 Task: Buy 1 Countertop Burners from Small Appliances section under best seller category for shipping address: Angela Wright, 3631 Station Street, Austin, Texas 78702, Cell Number 5122113583. Pay from credit card ending with 7965, CVV 549
Action: Mouse moved to (145, 71)
Screenshot: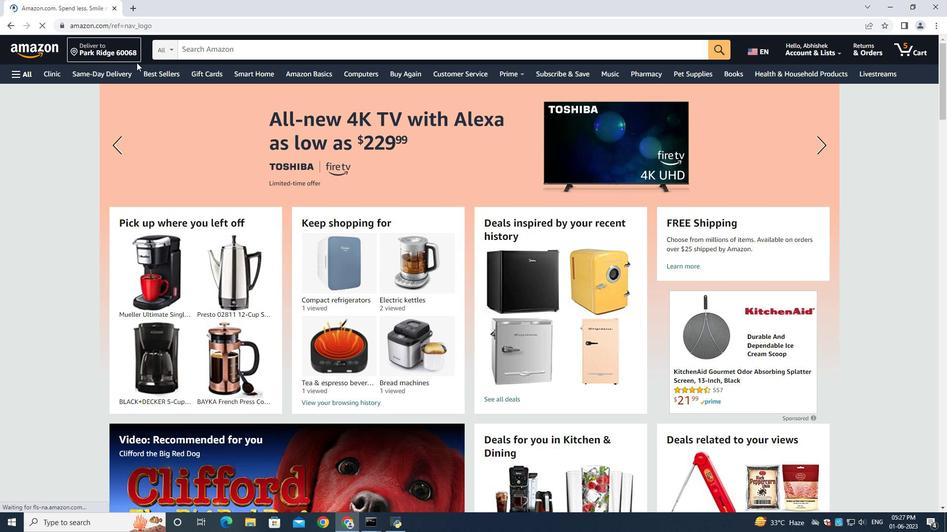 
Action: Mouse pressed left at (145, 71)
Screenshot: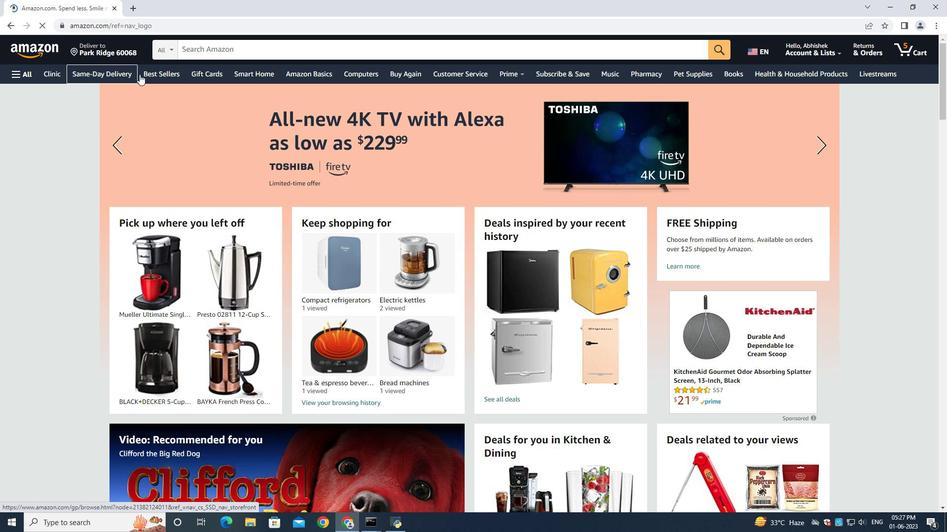 
Action: Mouse moved to (228, 54)
Screenshot: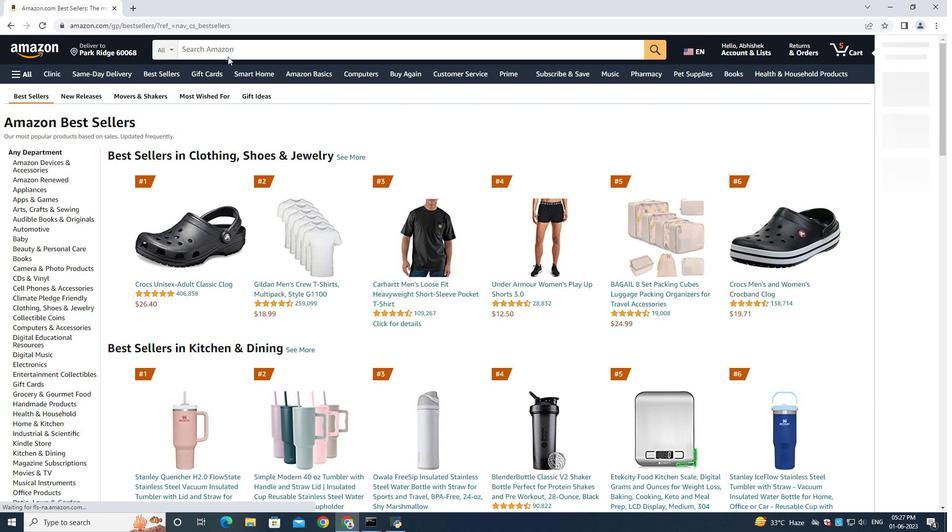 
Action: Mouse pressed left at (228, 54)
Screenshot: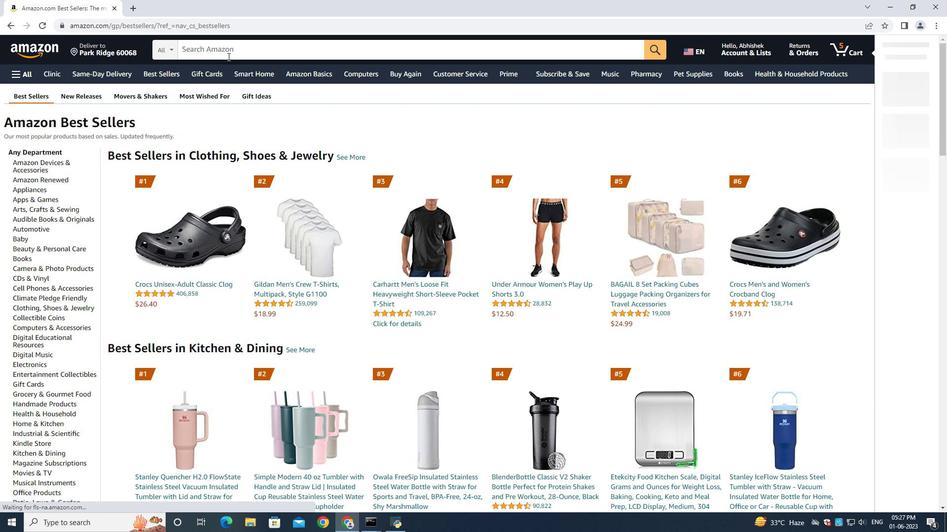 
Action: Key pressed <Key.shift>Countertop<Key.space><Key.shift>Burners<Key.enter>
Screenshot: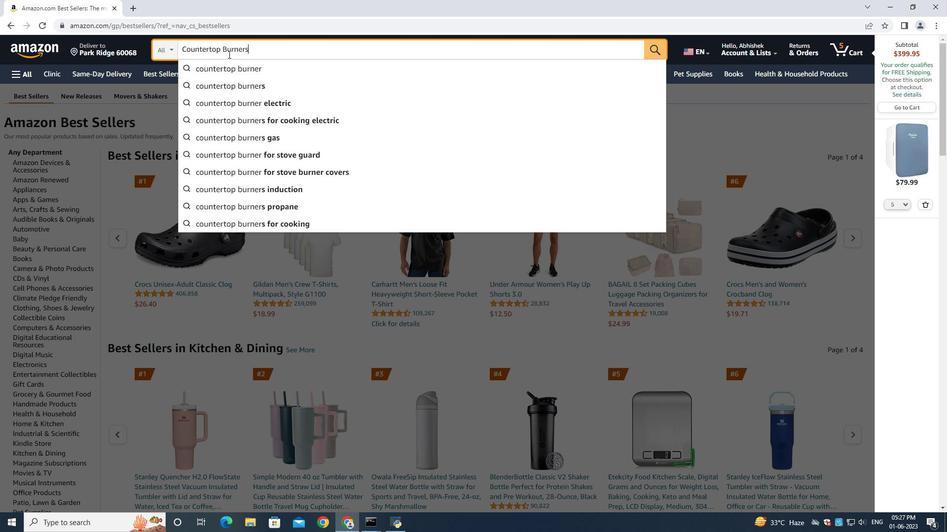 
Action: Mouse moved to (927, 206)
Screenshot: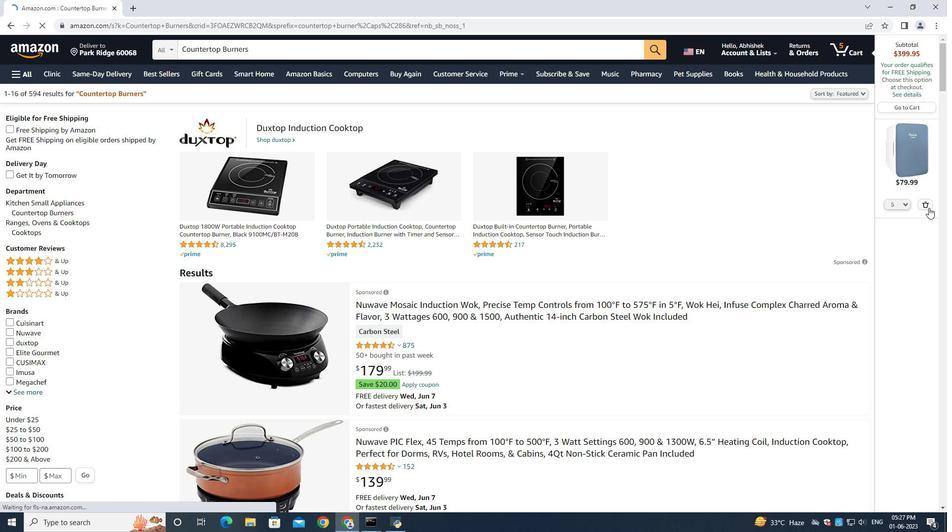 
Action: Mouse pressed left at (927, 206)
Screenshot: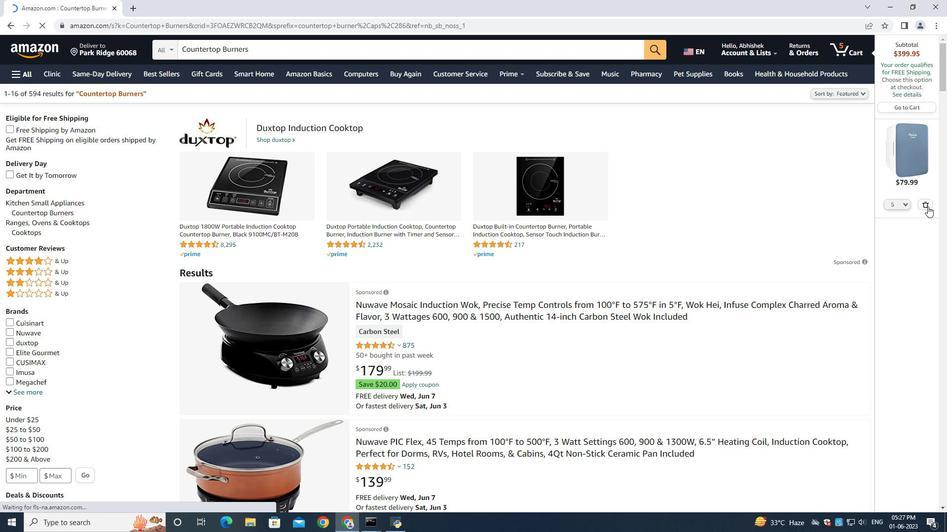 
Action: Mouse moved to (50, 204)
Screenshot: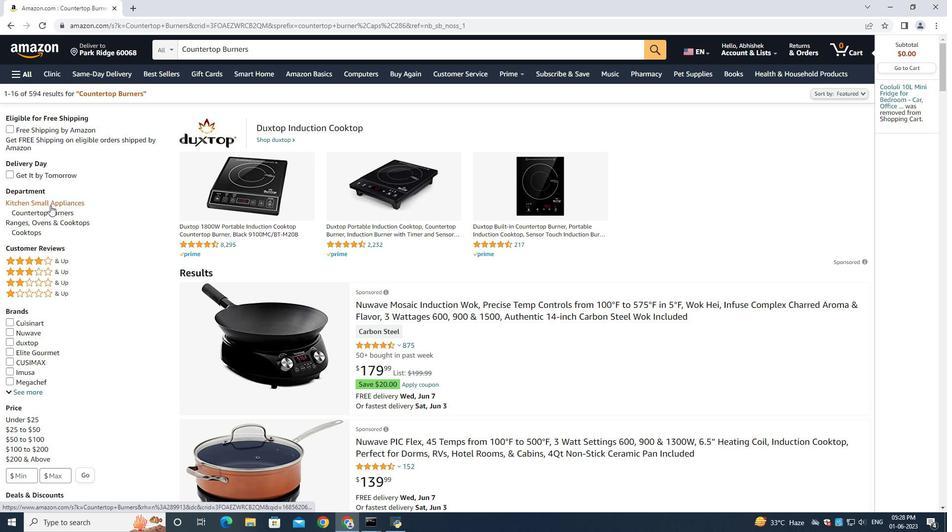 
Action: Mouse pressed left at (50, 204)
Screenshot: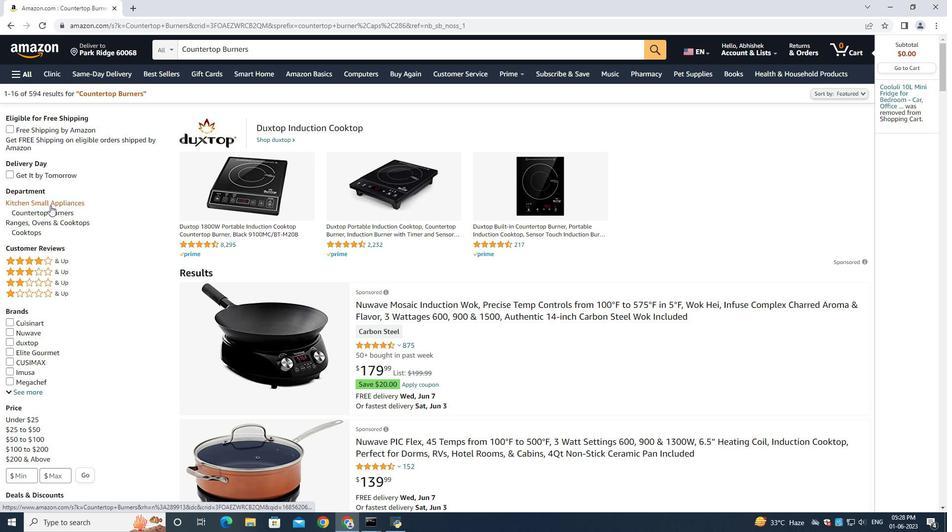 
Action: Mouse moved to (514, 268)
Screenshot: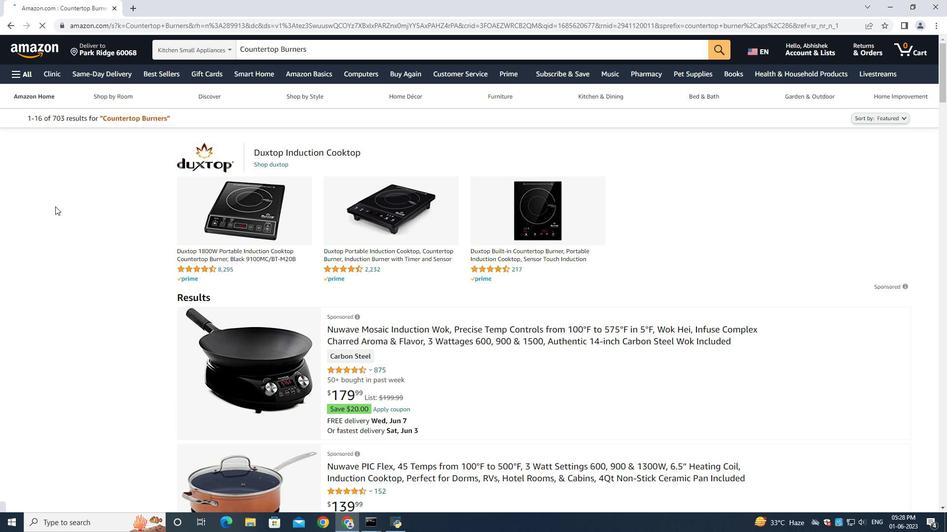 
Action: Mouse scrolled (514, 270) with delta (0, 0)
Screenshot: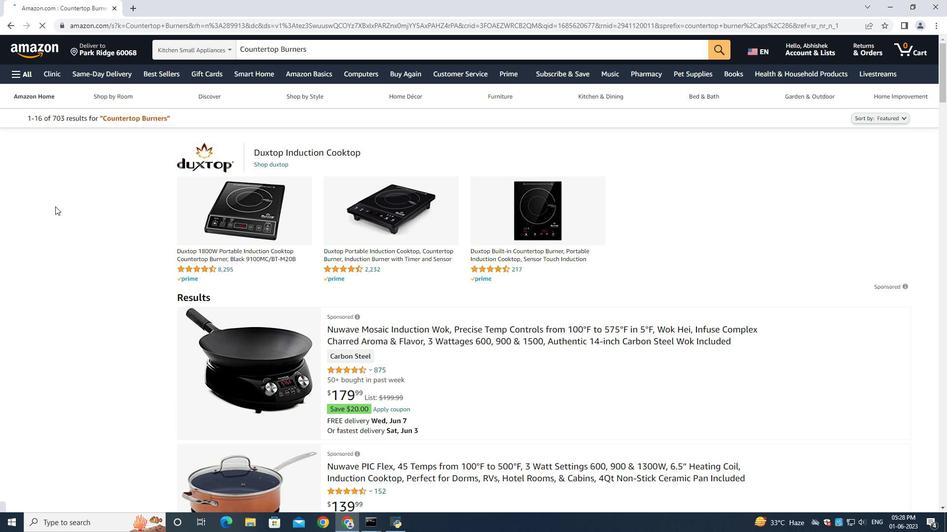 
Action: Mouse scrolled (514, 270) with delta (0, 0)
Screenshot: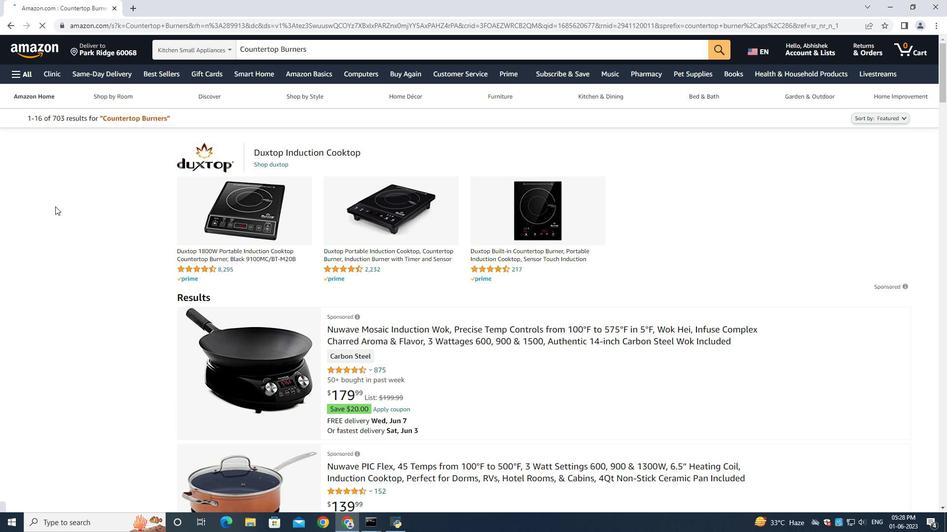 
Action: Mouse scrolled (514, 270) with delta (0, 0)
Screenshot: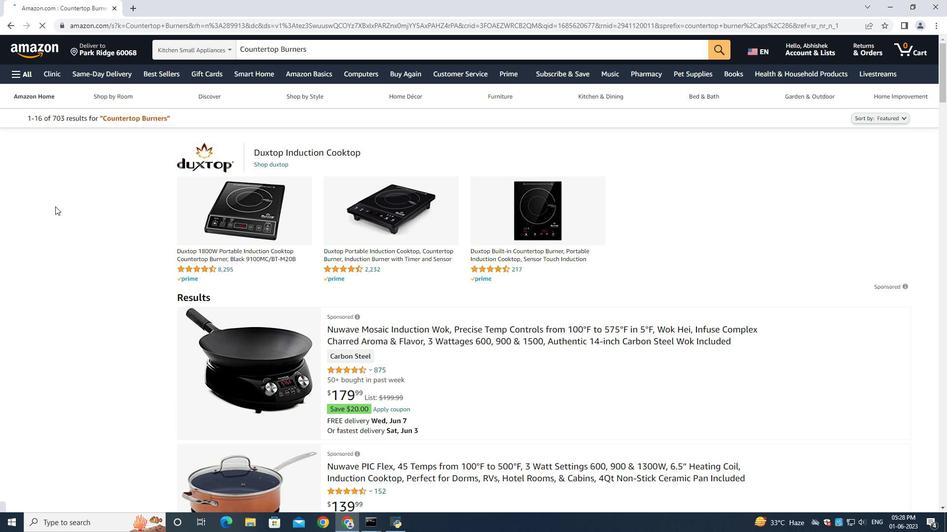 
Action: Mouse moved to (422, 192)
Screenshot: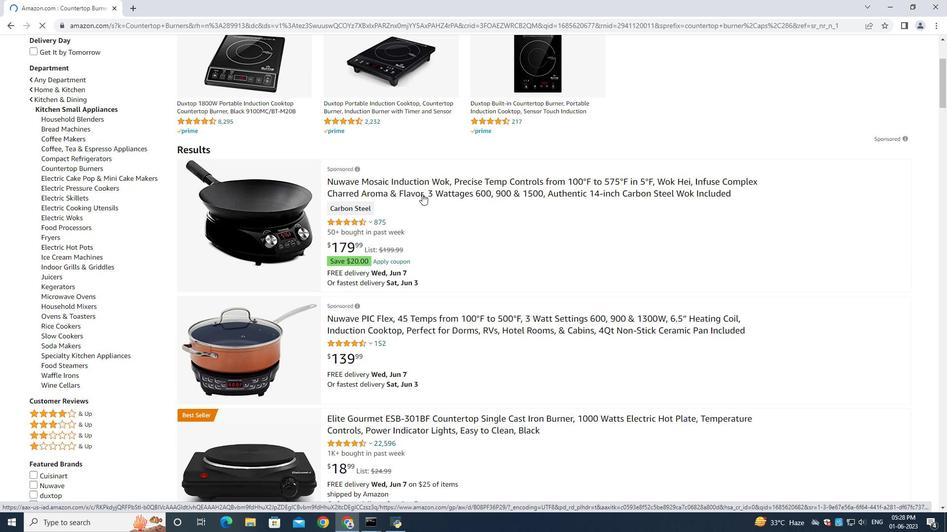 
Action: Mouse pressed left at (422, 192)
Screenshot: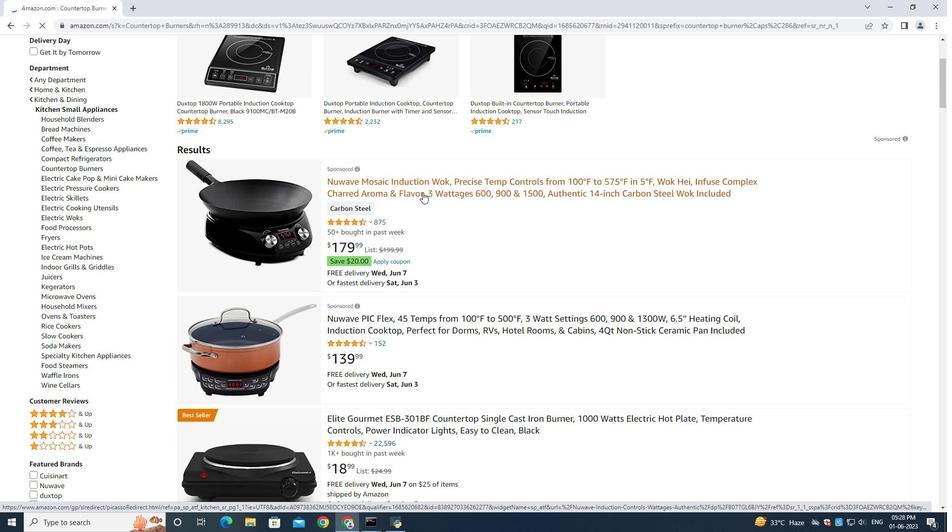 
Action: Mouse moved to (769, 397)
Screenshot: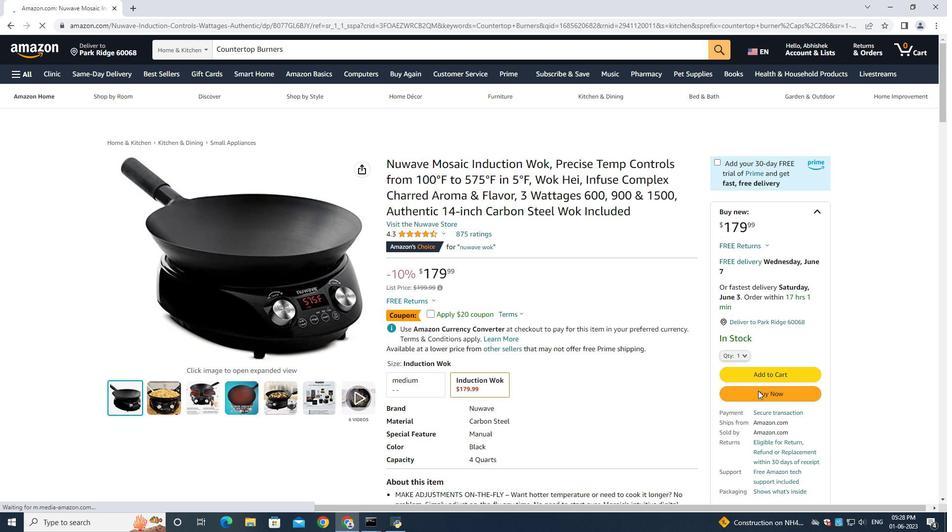 
Action: Mouse pressed left at (769, 397)
Screenshot: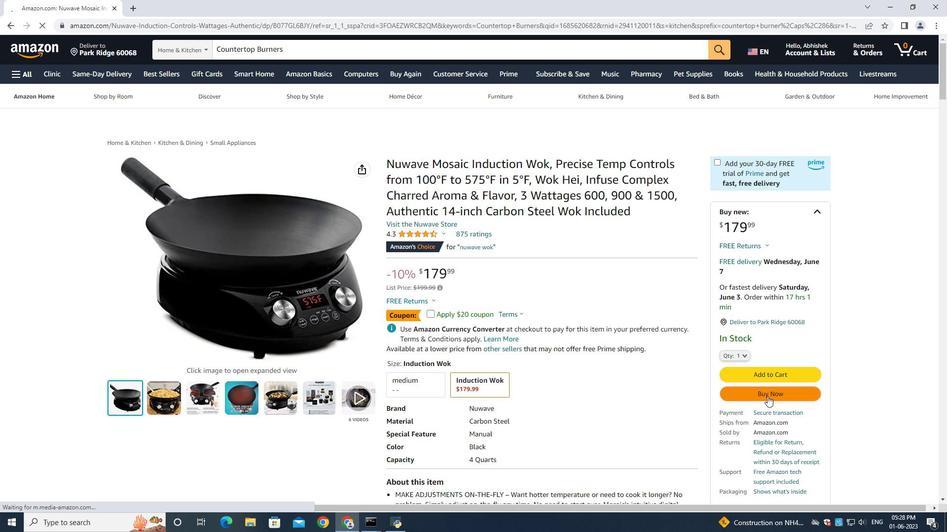 
Action: Mouse moved to (763, 392)
Screenshot: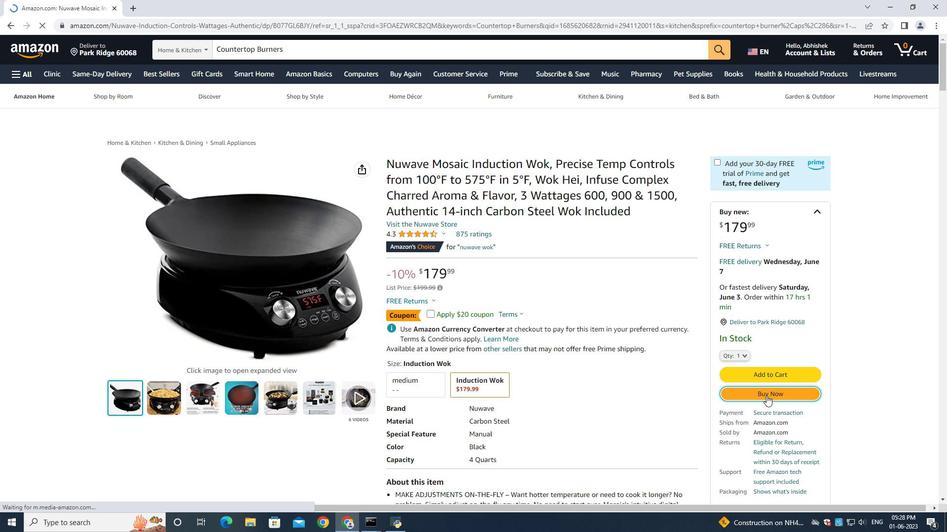 
Action: Mouse pressed left at (763, 392)
Screenshot: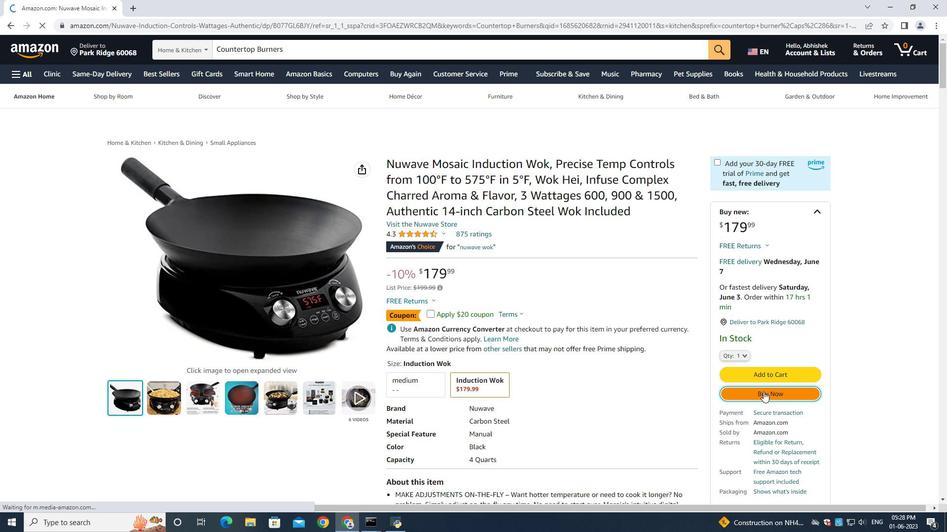
Action: Mouse moved to (284, 330)
Screenshot: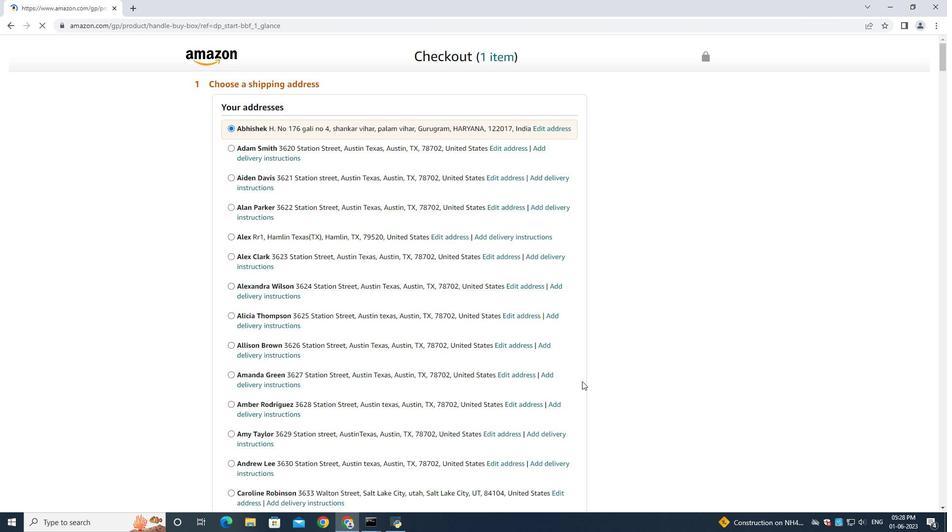 
Action: Mouse scrolled (284, 330) with delta (0, 0)
Screenshot: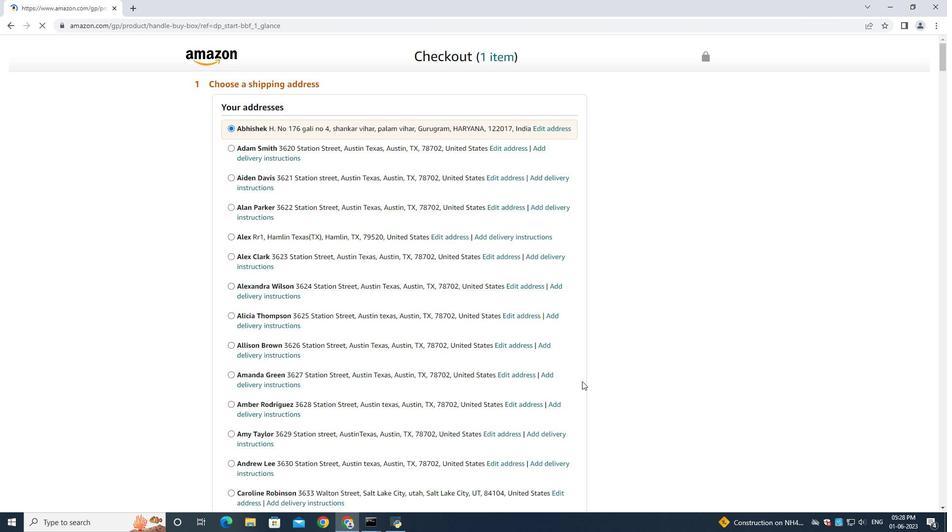 
Action: Mouse scrolled (284, 330) with delta (0, 0)
Screenshot: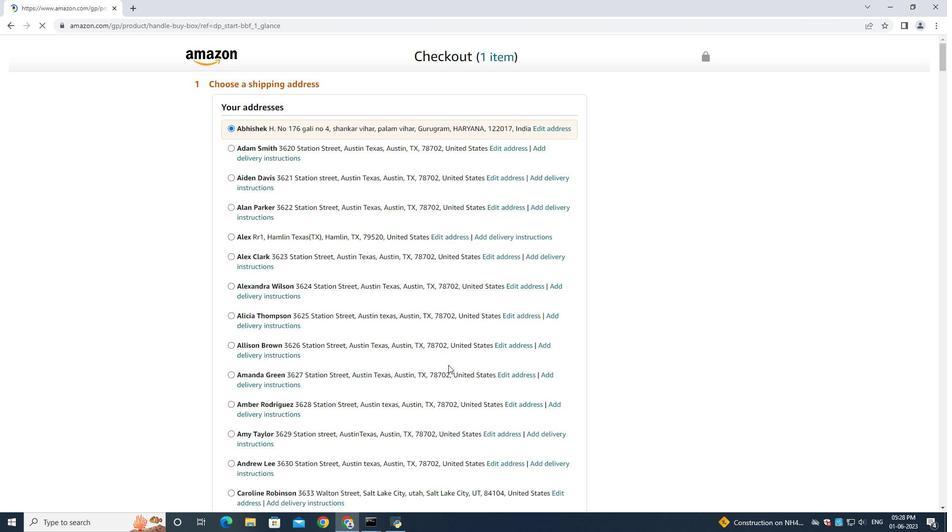 
Action: Mouse scrolled (284, 330) with delta (0, 0)
Screenshot: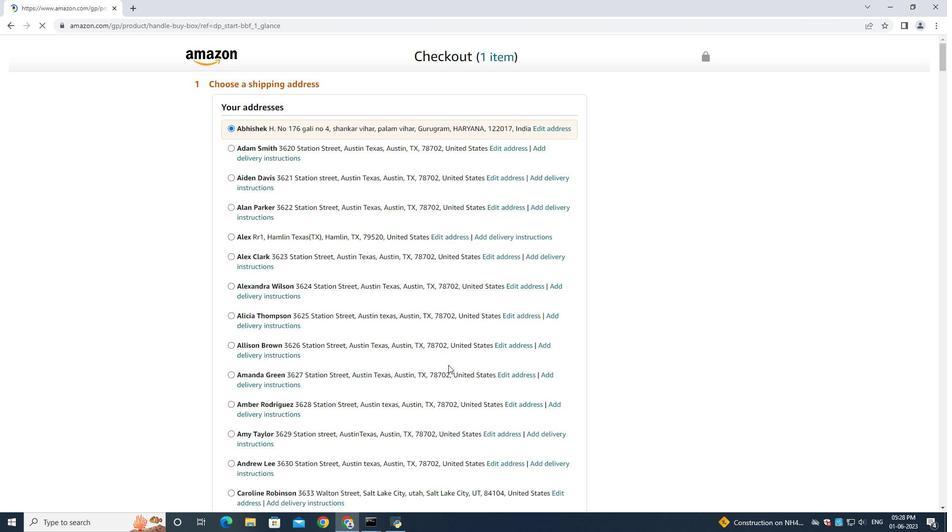 
Action: Mouse scrolled (284, 330) with delta (0, 0)
Screenshot: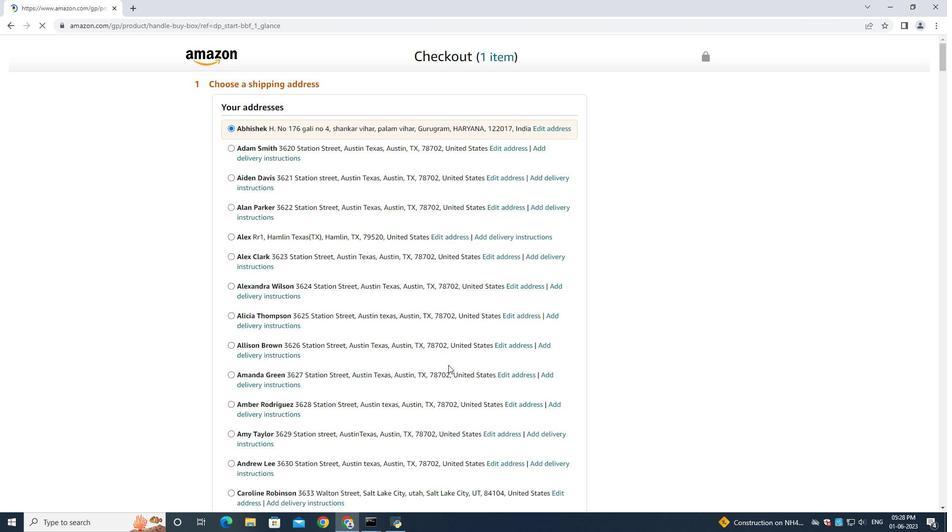 
Action: Mouse moved to (285, 330)
Screenshot: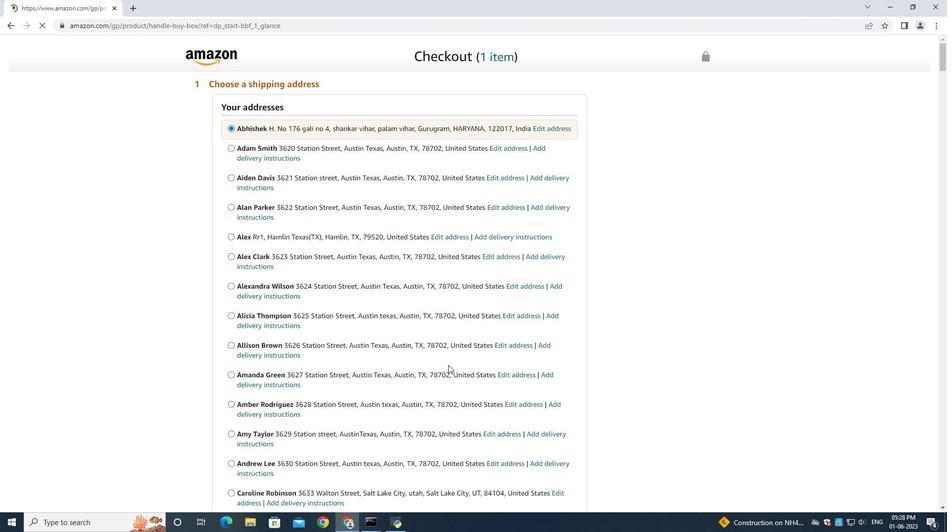 
Action: Mouse scrolled (285, 330) with delta (0, 0)
Screenshot: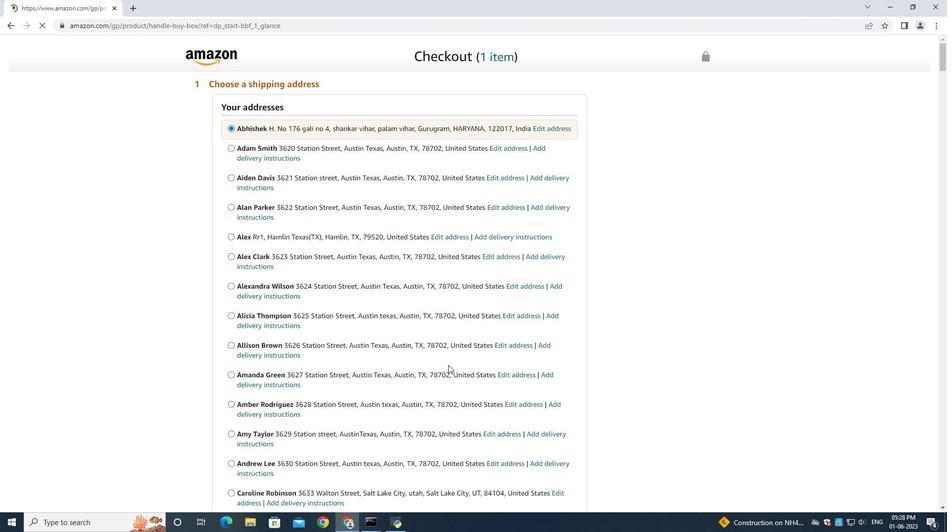 
Action: Mouse moved to (294, 328)
Screenshot: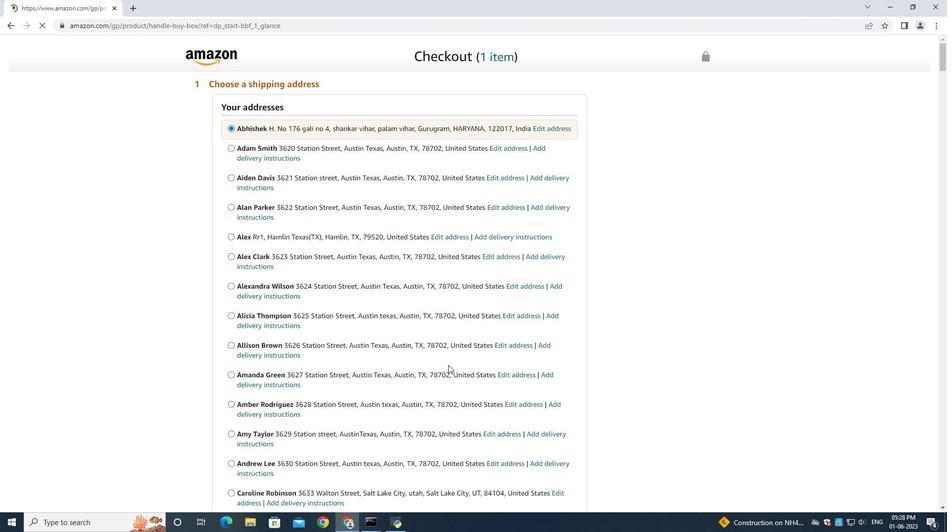 
Action: Mouse scrolled (289, 329) with delta (0, 0)
Screenshot: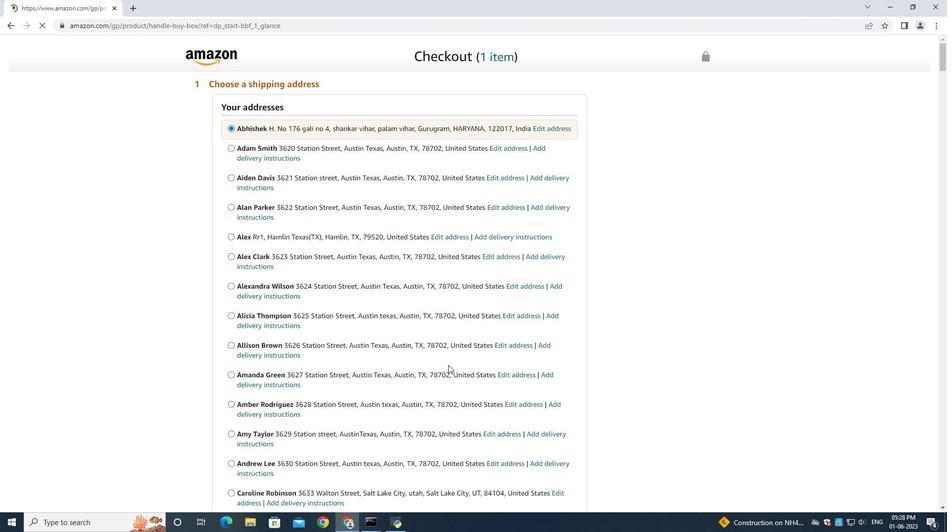 
Action: Mouse moved to (300, 327)
Screenshot: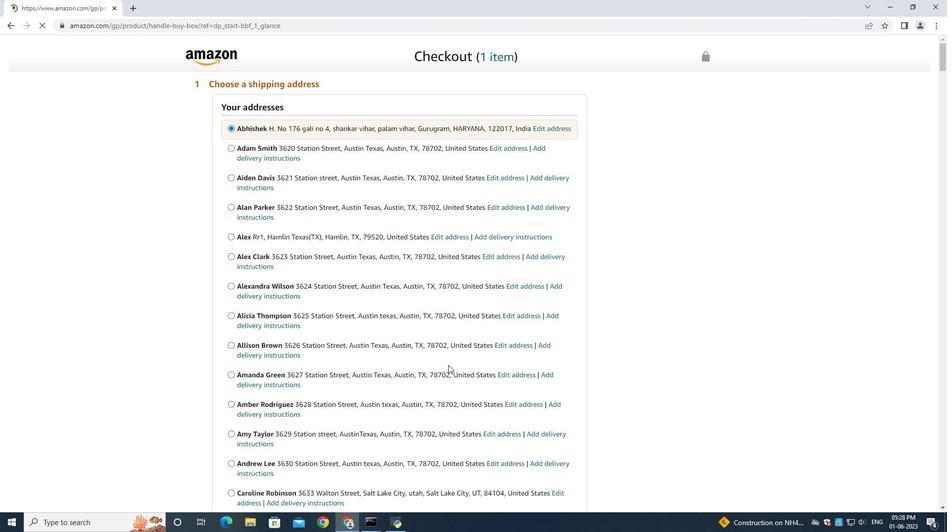
Action: Mouse scrolled (294, 327) with delta (0, 0)
Screenshot: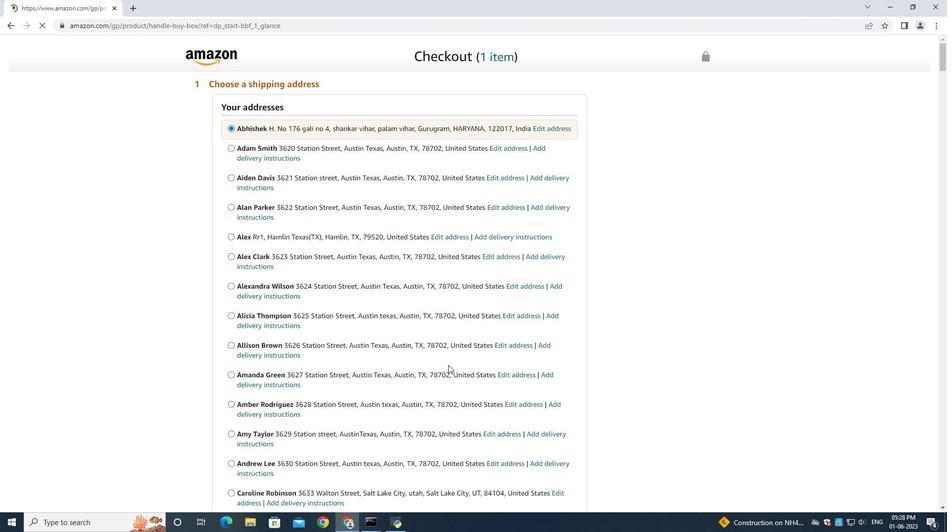 
Action: Mouse moved to (305, 327)
Screenshot: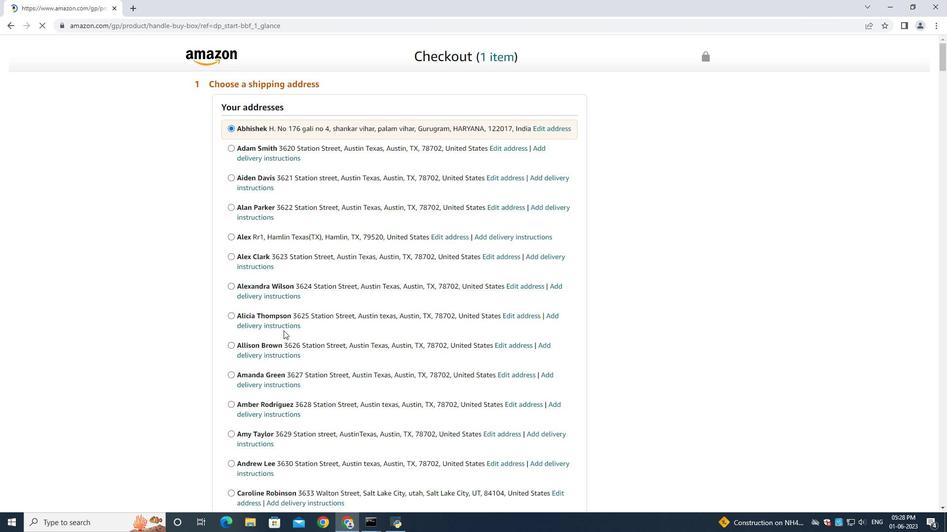 
Action: Mouse scrolled (300, 327) with delta (0, 0)
Screenshot: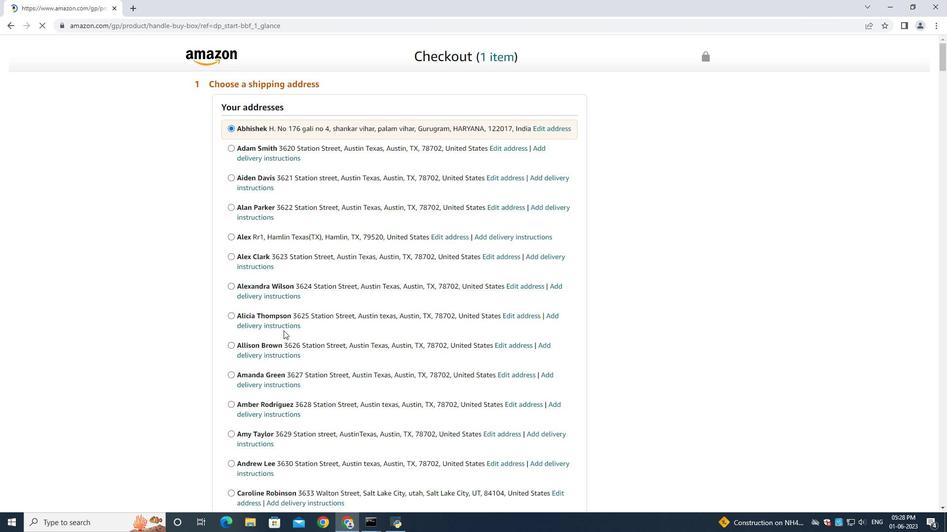 
Action: Mouse moved to (322, 328)
Screenshot: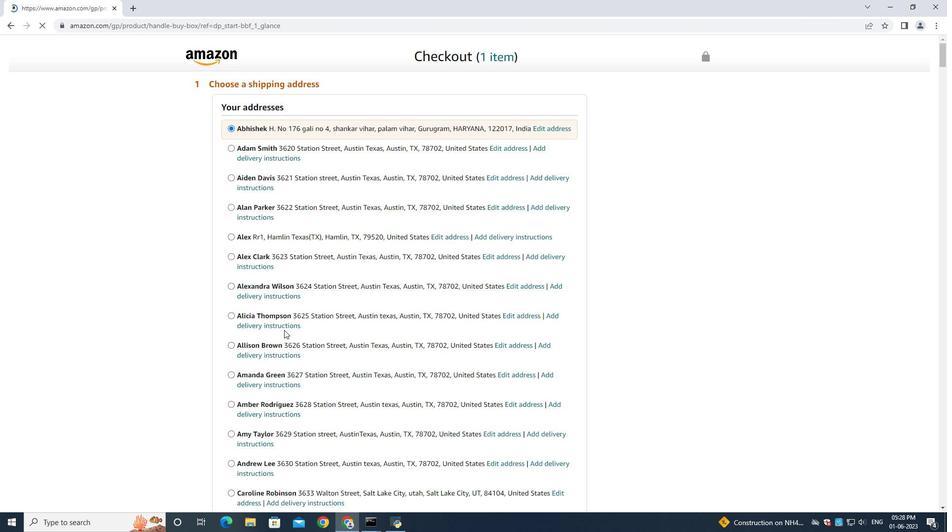
Action: Mouse scrolled (320, 327) with delta (0, 0)
Screenshot: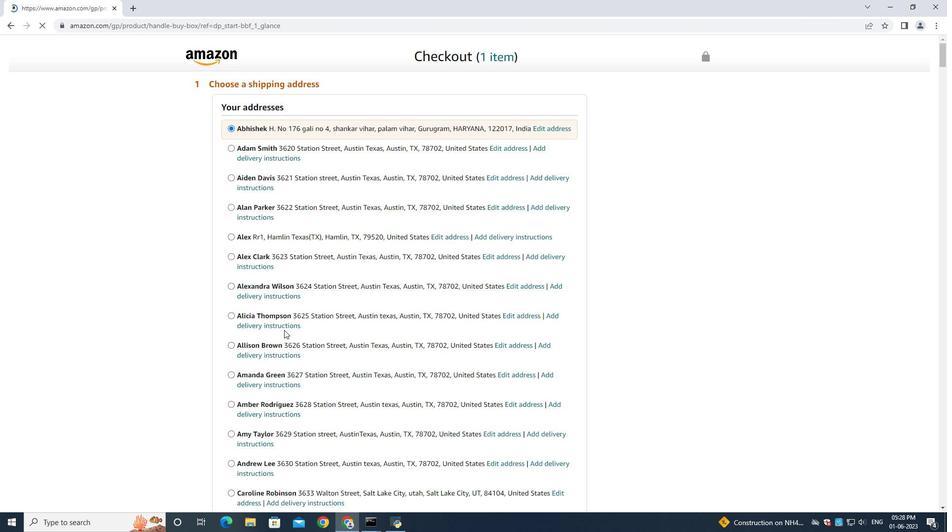 
Action: Mouse moved to (321, 324)
Screenshot: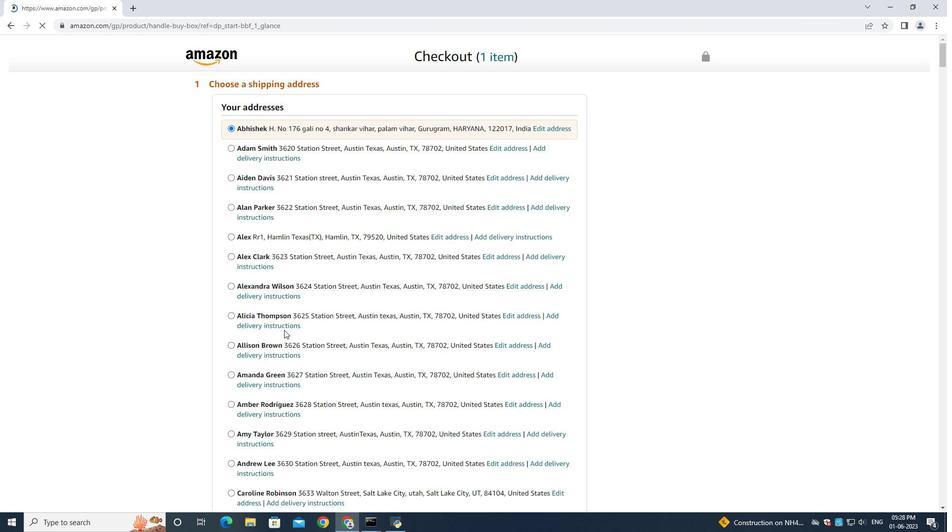 
Action: Mouse scrolled (321, 324) with delta (0, 0)
Screenshot: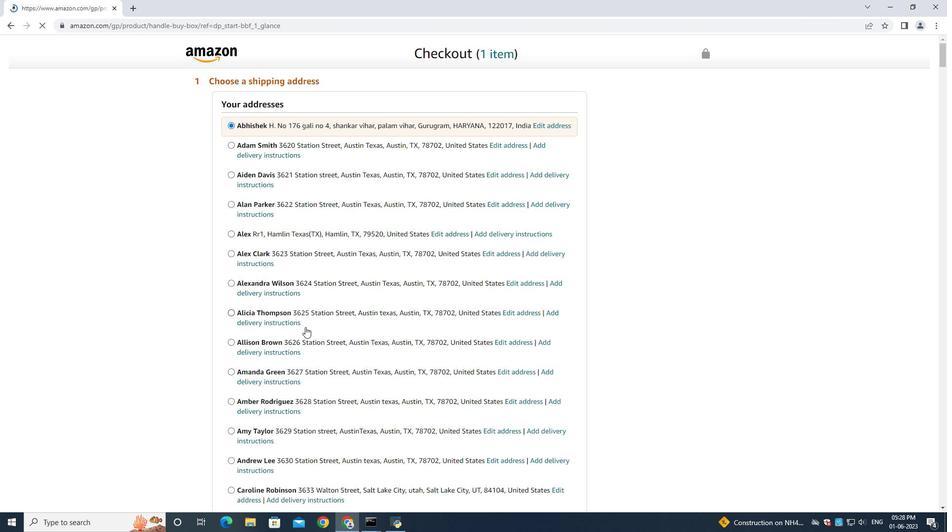 
Action: Mouse moved to (321, 325)
Screenshot: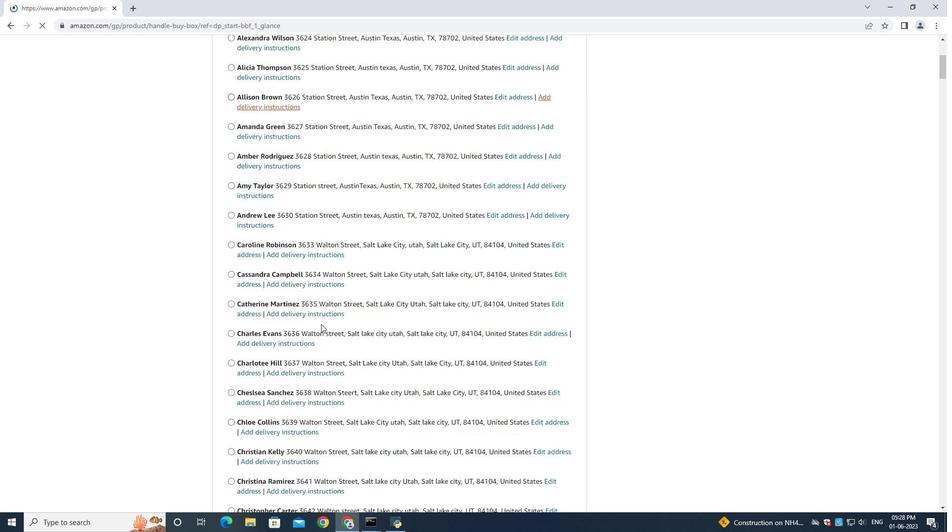 
Action: Mouse scrolled (321, 324) with delta (0, 0)
Screenshot: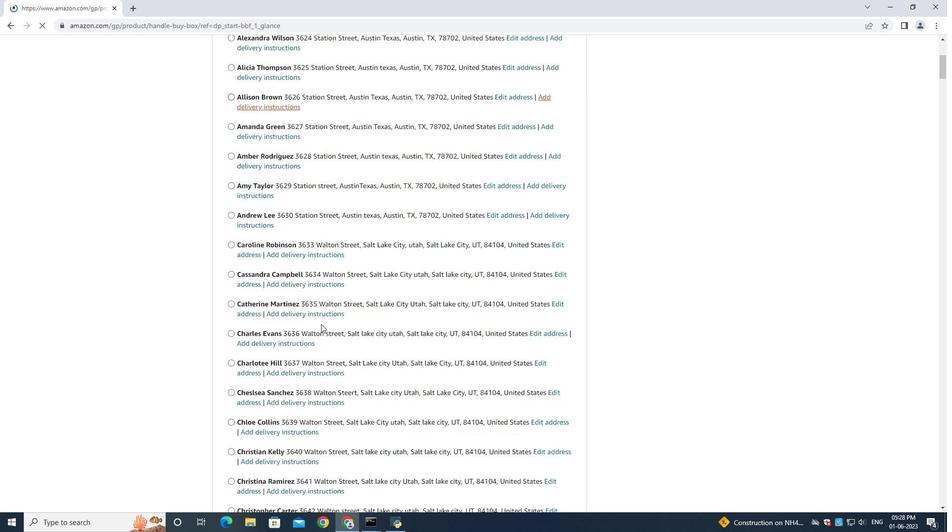 
Action: Mouse scrolled (321, 324) with delta (0, 0)
Screenshot: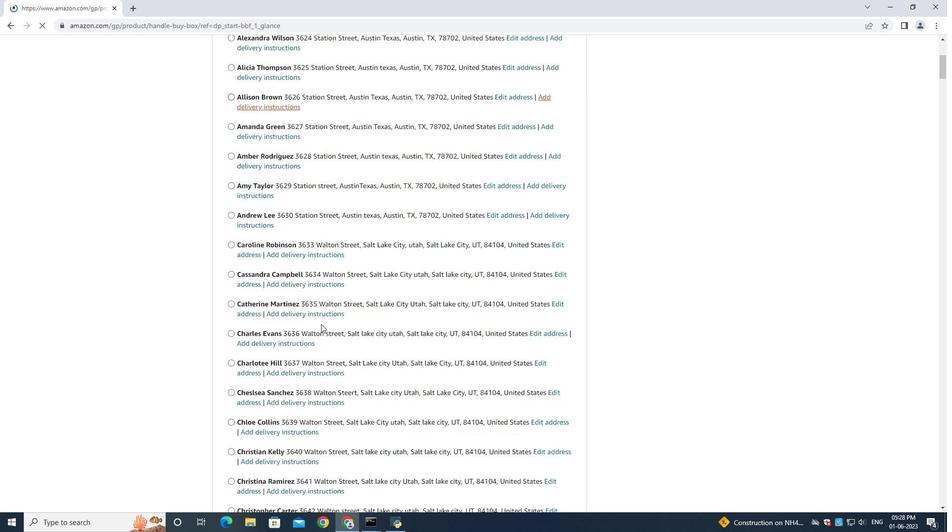 
Action: Mouse scrolled (321, 324) with delta (0, 0)
Screenshot: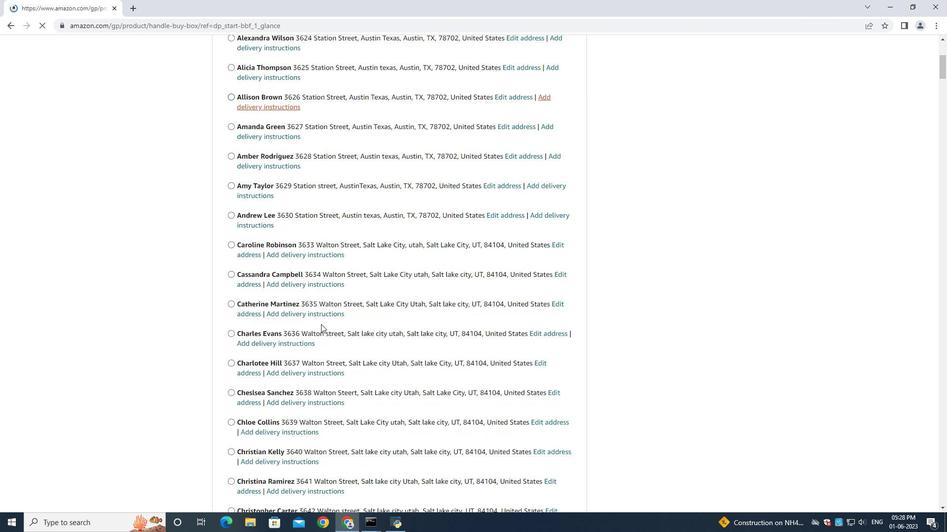 
Action: Mouse scrolled (321, 324) with delta (0, 0)
Screenshot: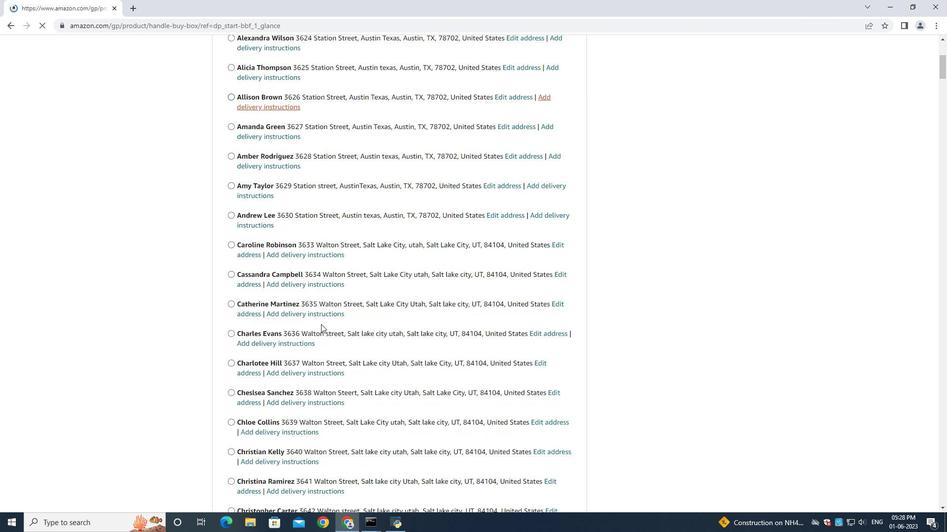 
Action: Mouse scrolled (321, 324) with delta (0, 0)
Screenshot: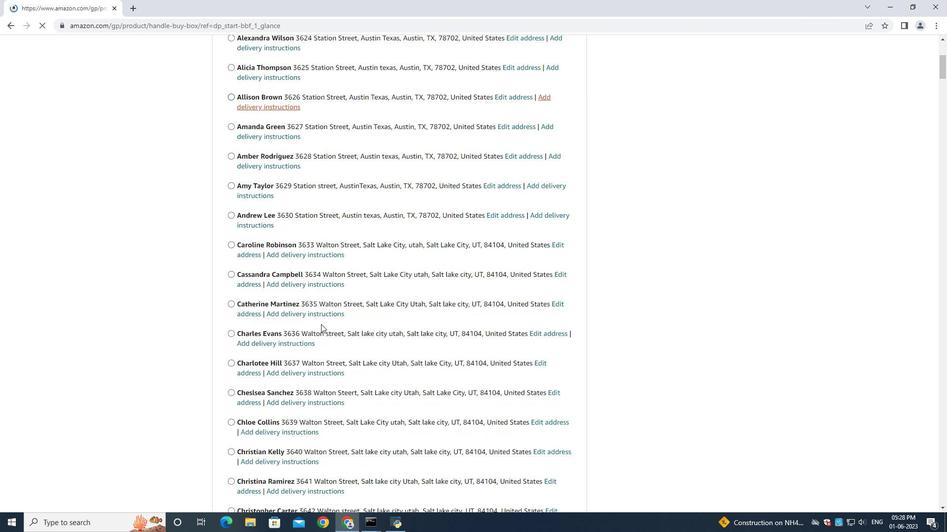
Action: Mouse scrolled (321, 324) with delta (0, 0)
Screenshot: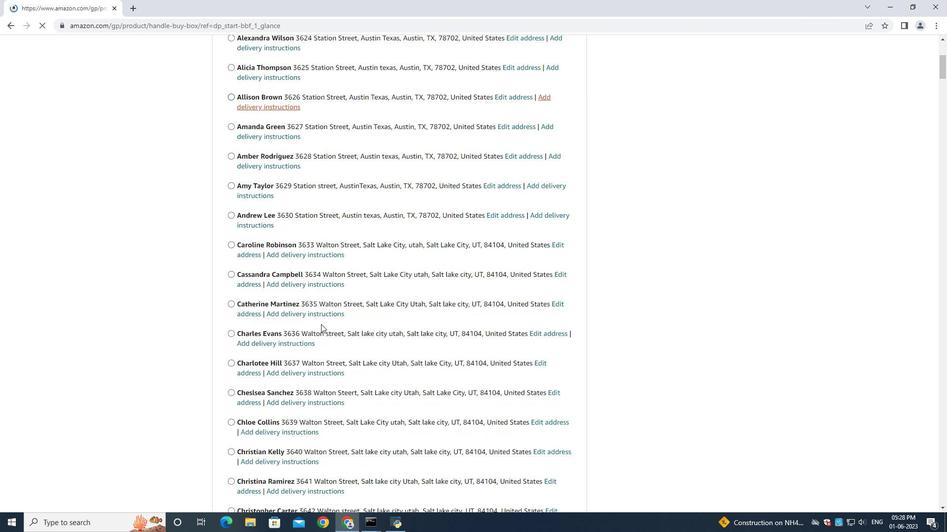 
Action: Mouse moved to (321, 323)
Screenshot: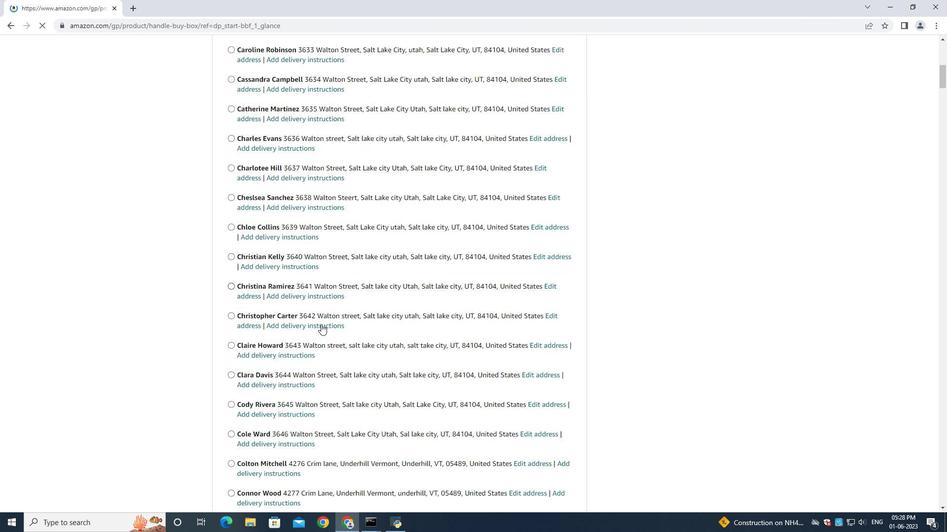 
Action: Mouse scrolled (321, 323) with delta (0, 0)
Screenshot: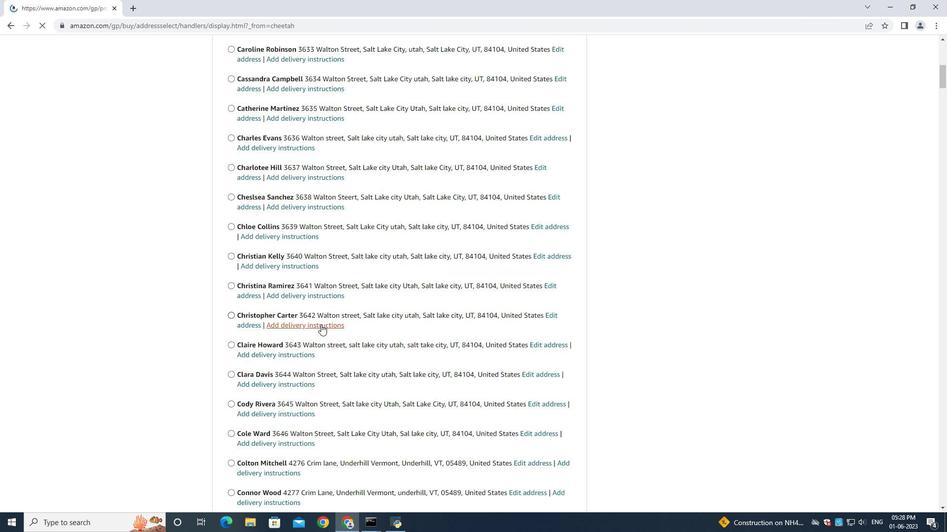 
Action: Mouse moved to (321, 324)
Screenshot: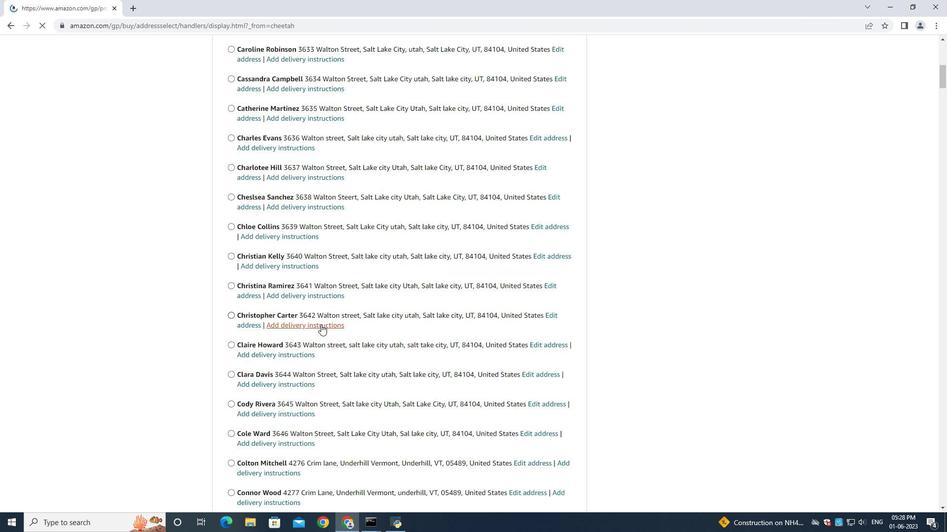 
Action: Mouse scrolled (321, 323) with delta (0, 0)
Screenshot: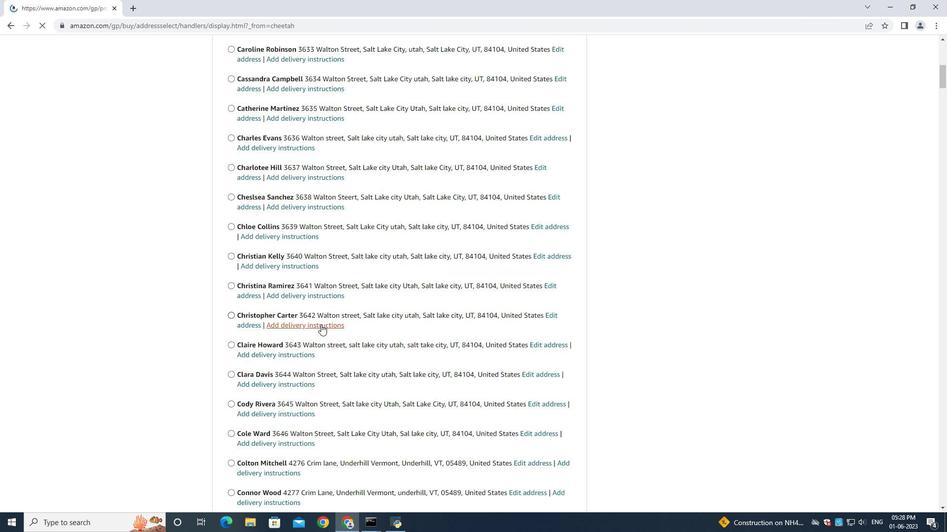 
Action: Mouse scrolled (321, 323) with delta (0, 0)
Screenshot: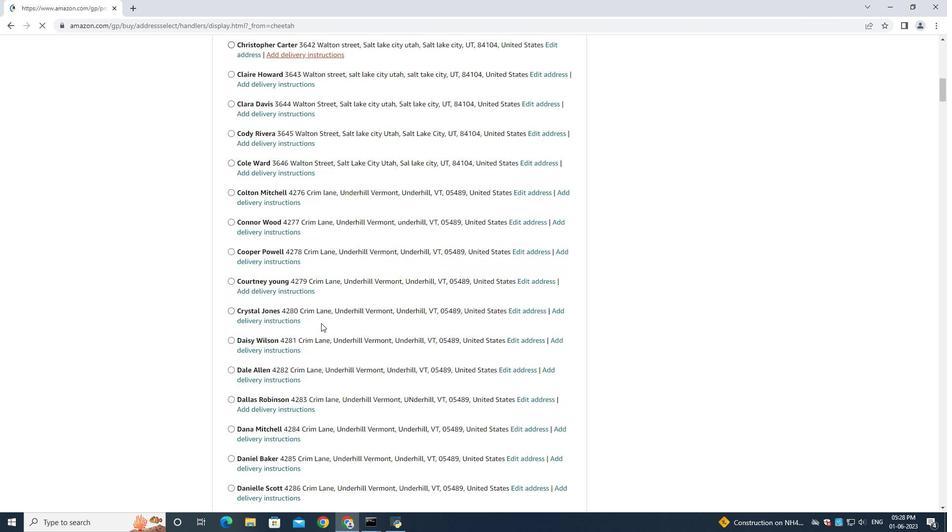 
Action: Mouse scrolled (321, 323) with delta (0, 0)
Screenshot: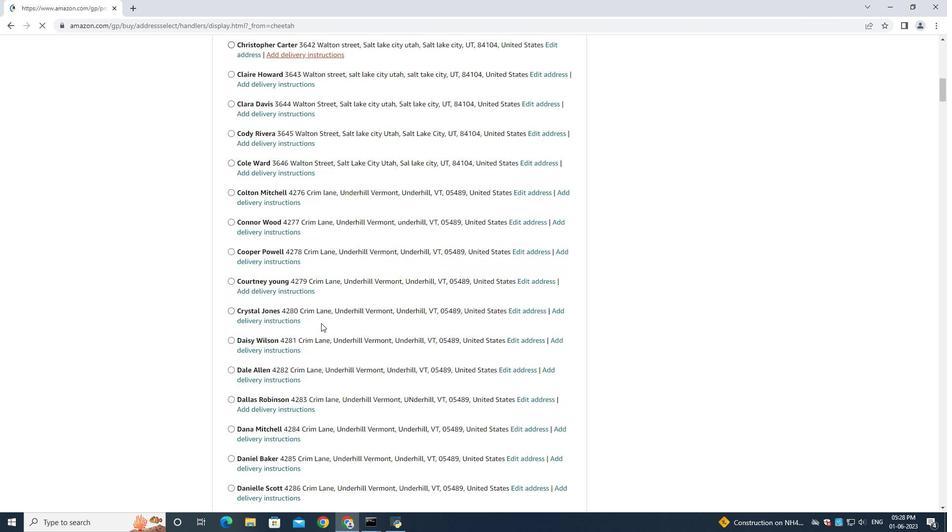 
Action: Mouse scrolled (321, 323) with delta (0, 0)
Screenshot: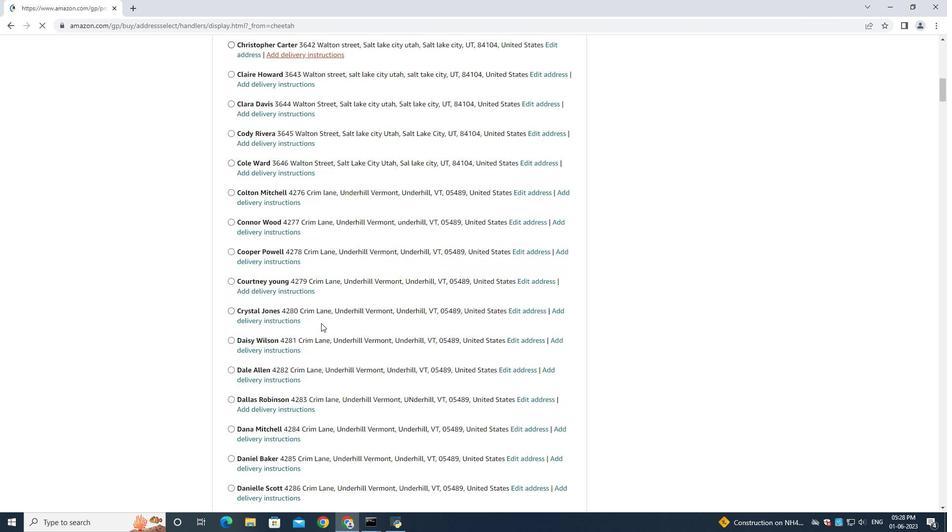 
Action: Mouse scrolled (321, 323) with delta (0, 0)
Screenshot: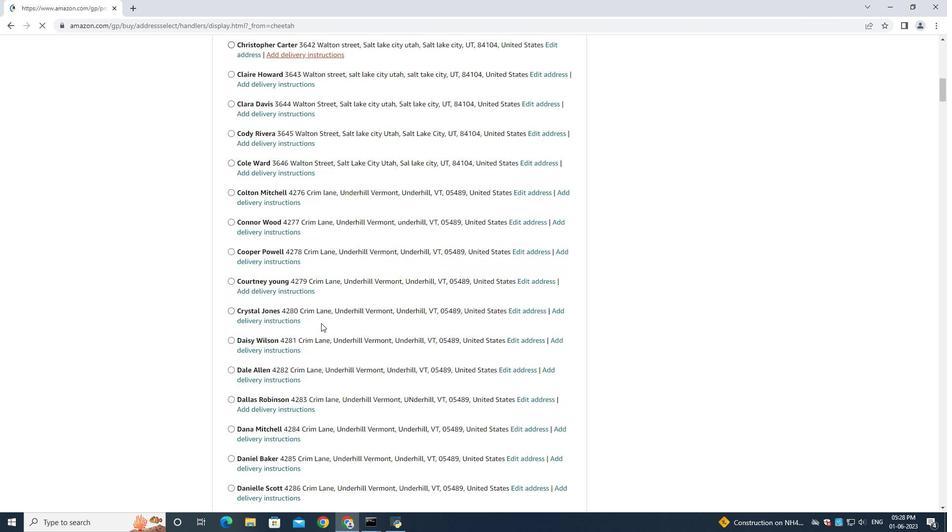 
Action: Mouse moved to (322, 324)
Screenshot: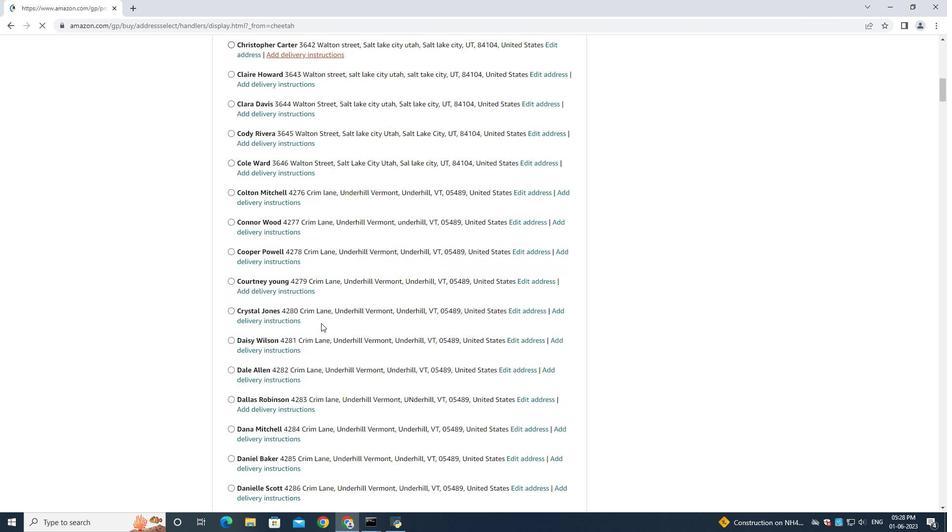 
Action: Mouse scrolled (321, 323) with delta (0, 0)
Screenshot: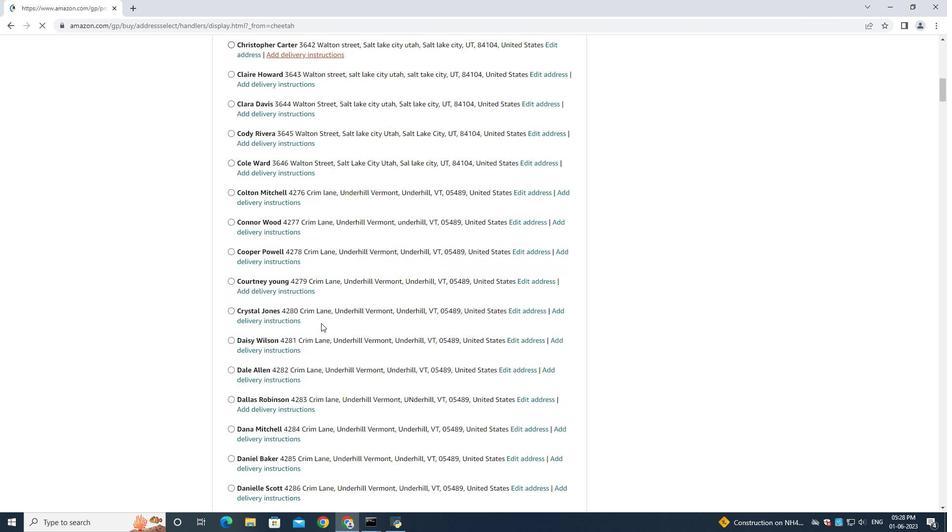 
Action: Mouse moved to (332, 328)
Screenshot: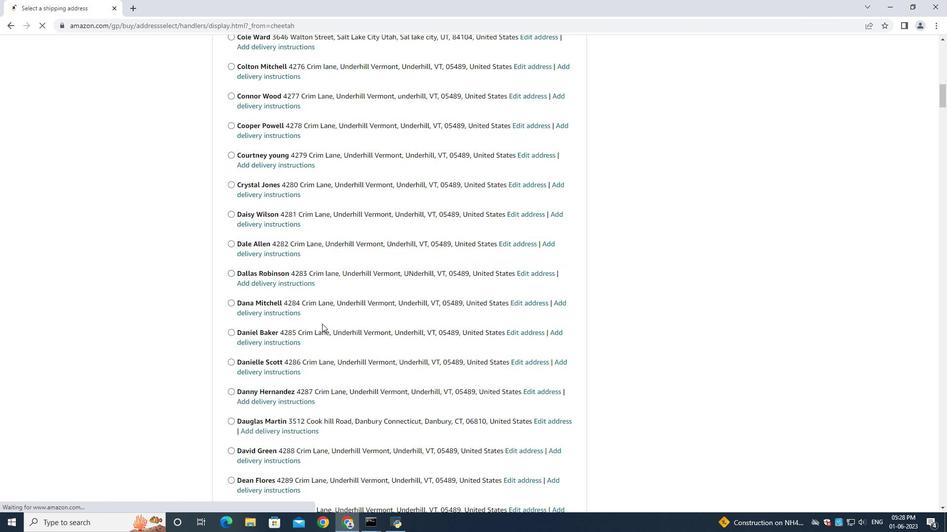
Action: Mouse scrolled (330, 324) with delta (0, 0)
Screenshot: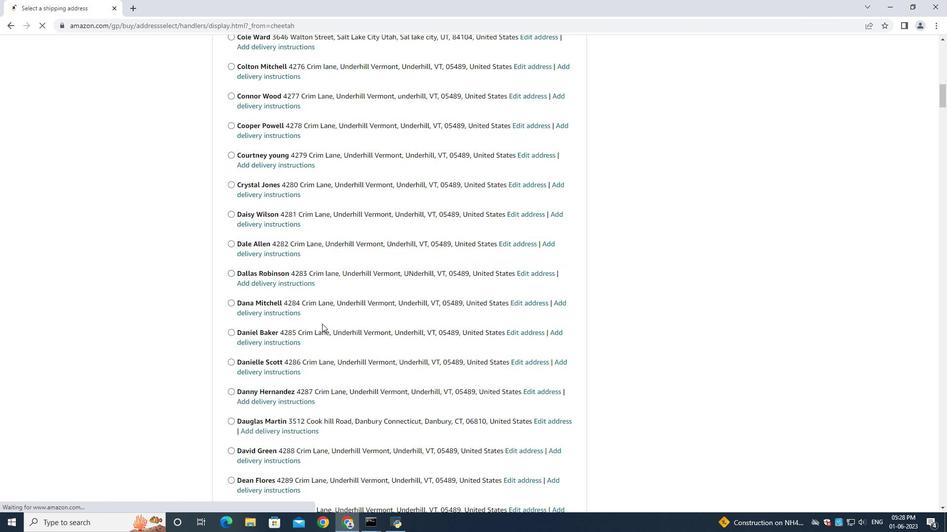 
Action: Mouse moved to (333, 331)
Screenshot: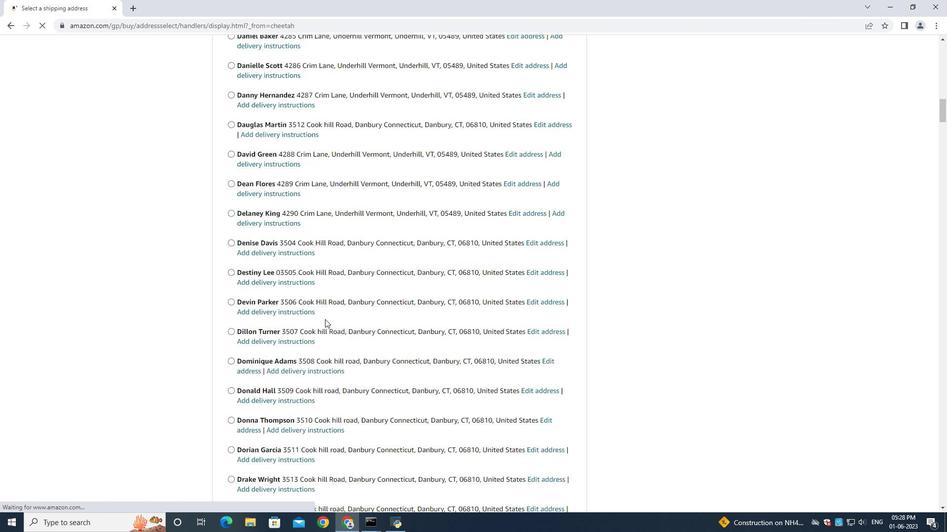 
Action: Mouse scrolled (333, 330) with delta (0, 0)
Screenshot: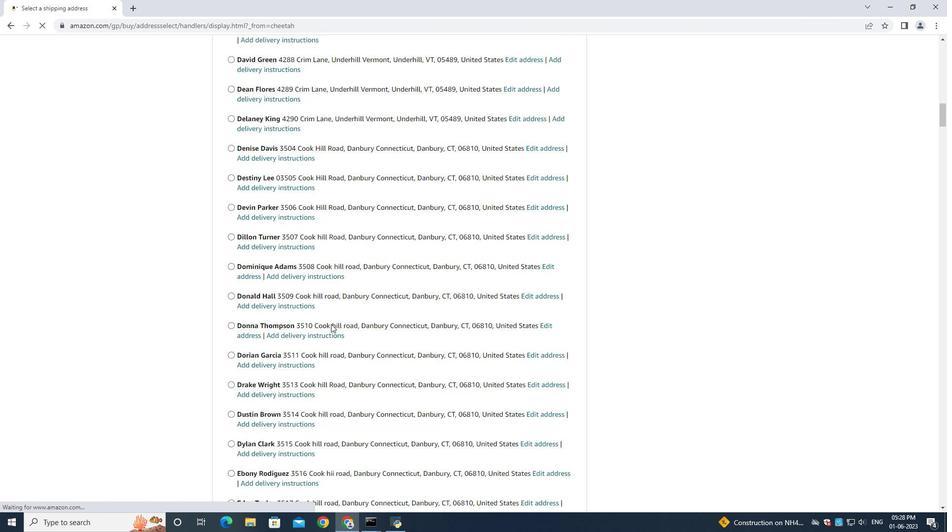 
Action: Mouse moved to (333, 331)
Screenshot: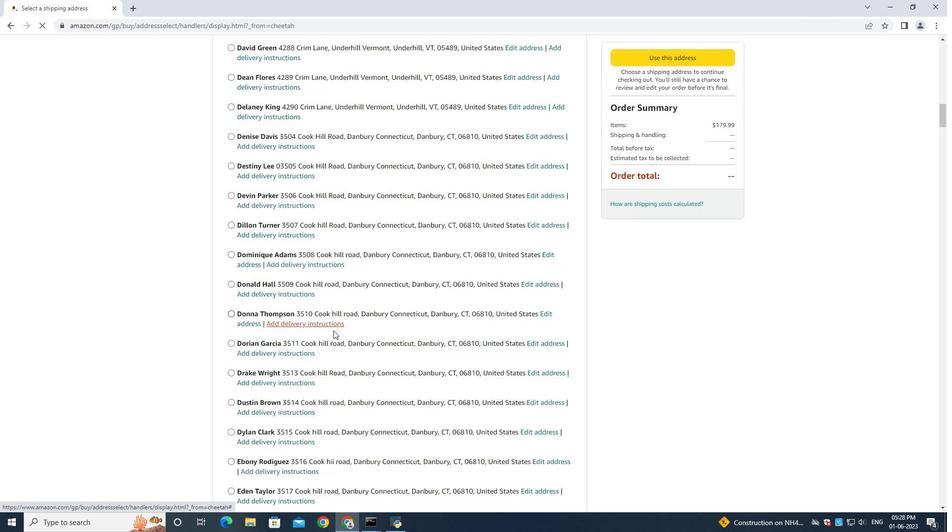 
Action: Mouse scrolled (333, 331) with delta (0, 0)
Screenshot: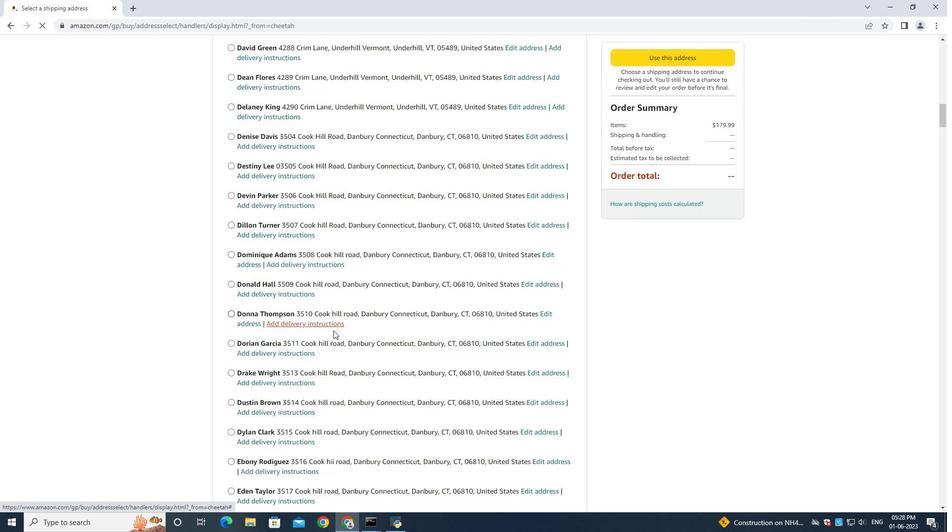 
Action: Mouse moved to (334, 331)
Screenshot: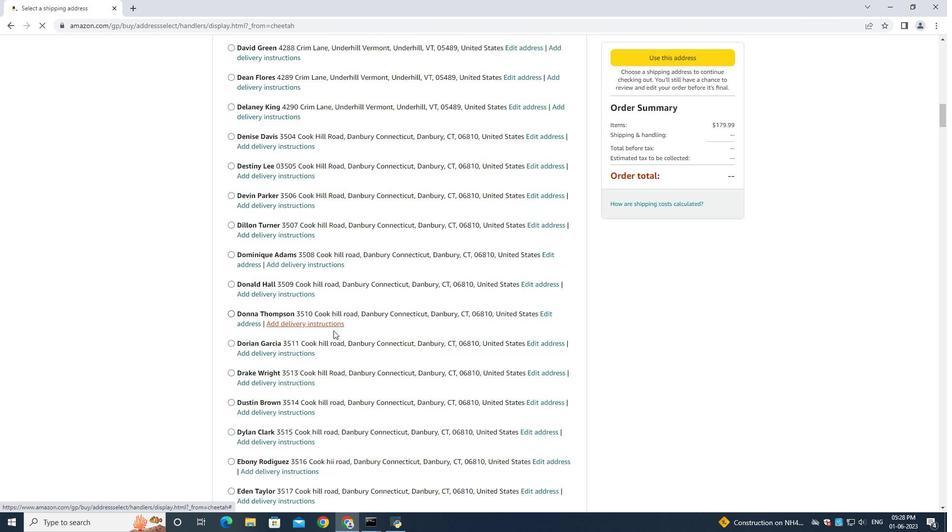 
Action: Mouse scrolled (333, 330) with delta (0, 0)
Screenshot: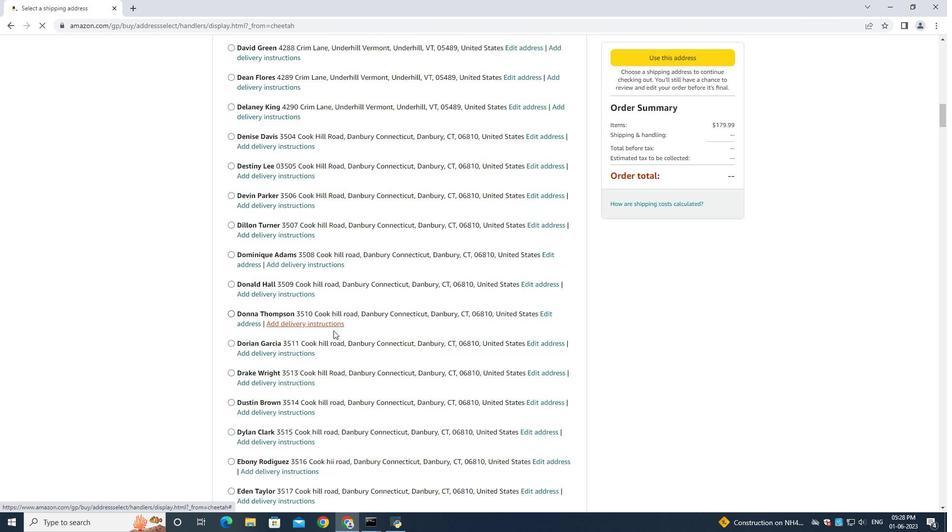 
Action: Mouse moved to (335, 332)
Screenshot: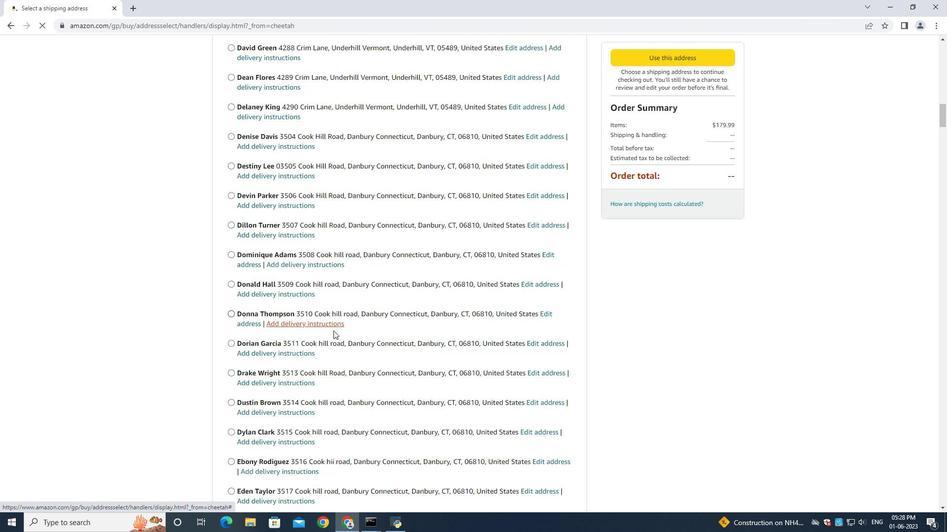 
Action: Mouse scrolled (334, 331) with delta (0, 0)
Screenshot: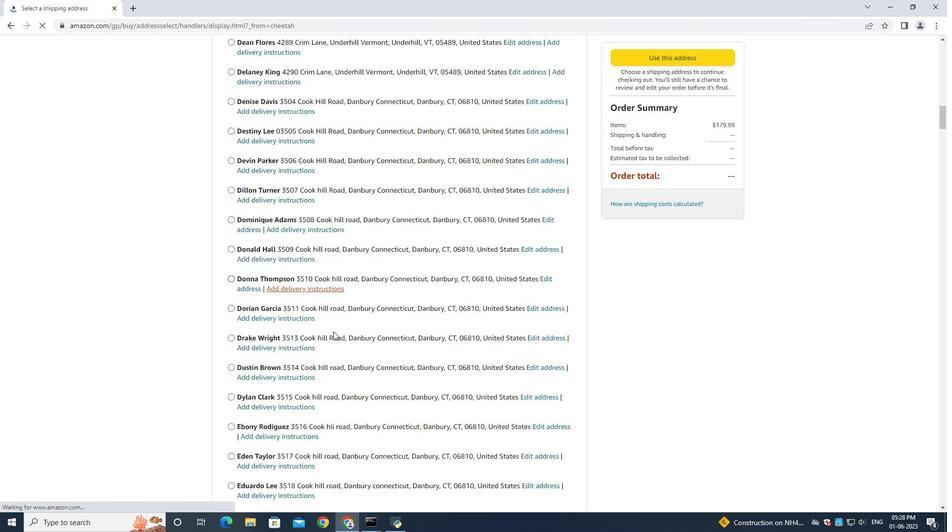 
Action: Mouse moved to (343, 334)
Screenshot: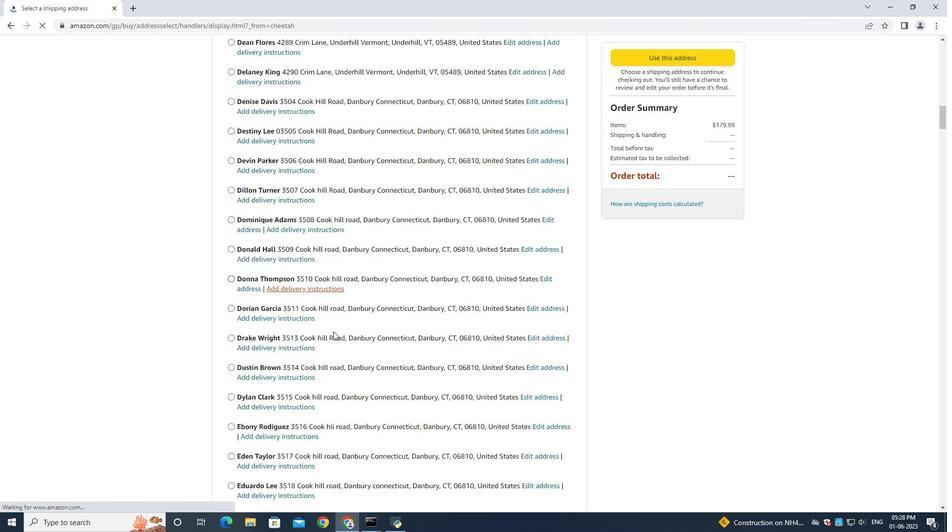 
Action: Mouse scrolled (335, 331) with delta (0, 0)
Screenshot: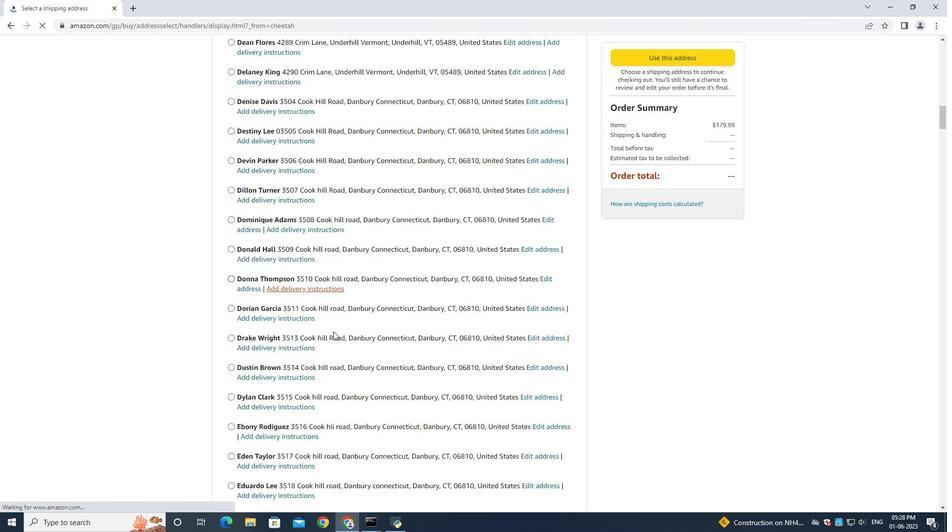 
Action: Mouse moved to (386, 341)
Screenshot: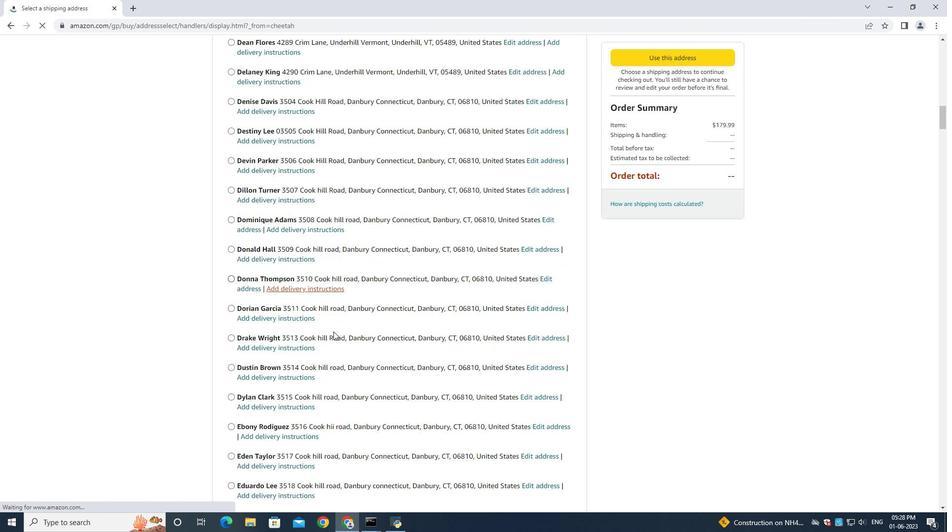 
Action: Mouse scrolled (355, 339) with delta (0, 0)
Screenshot: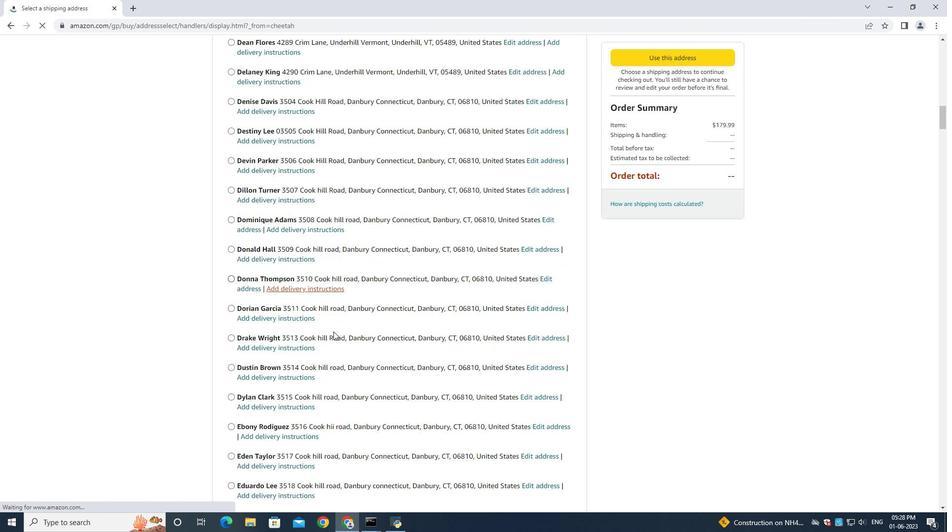 
Action: Mouse moved to (386, 341)
Screenshot: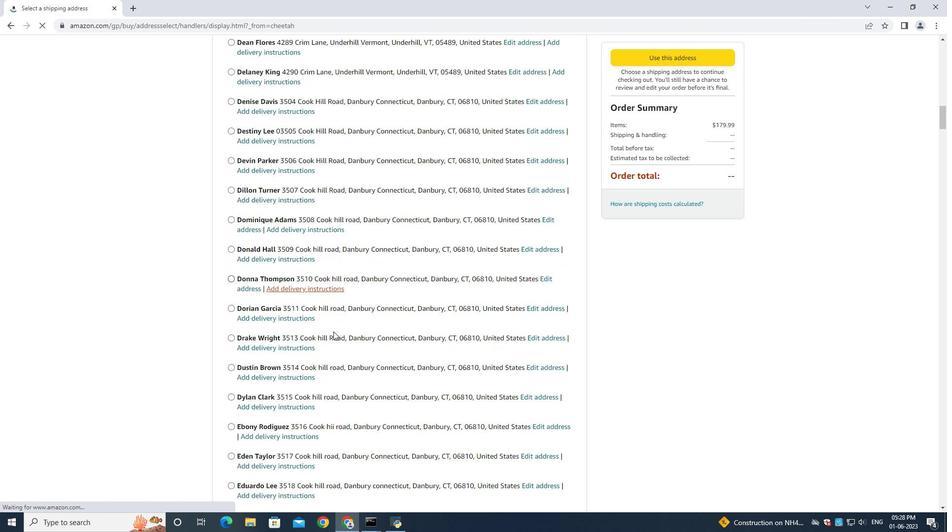
Action: Mouse scrolled (386, 340) with delta (0, 0)
Screenshot: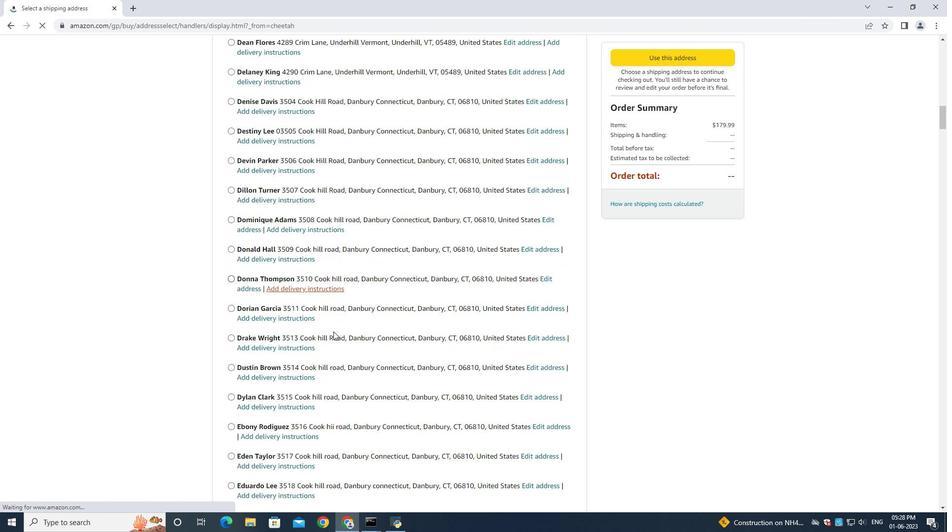 
Action: Mouse moved to (385, 340)
Screenshot: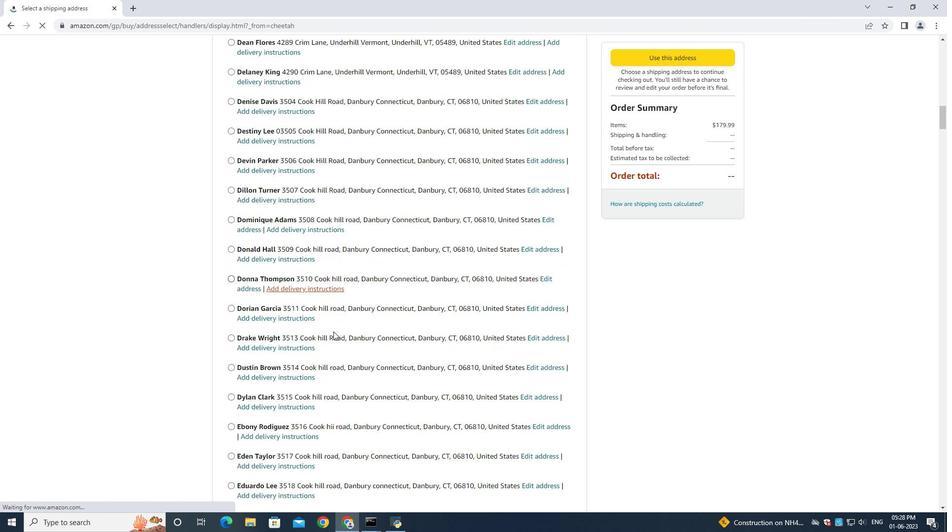 
Action: Mouse scrolled (386, 340) with delta (0, 0)
Screenshot: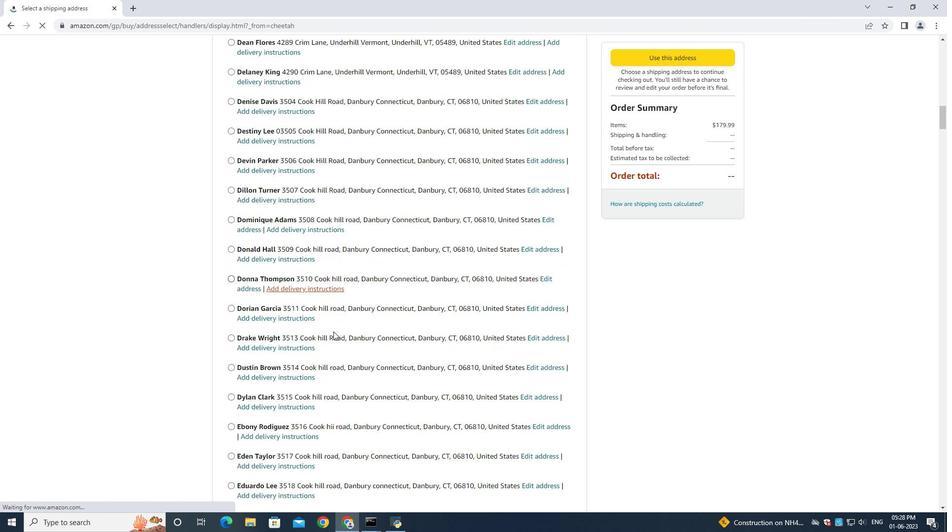 
Action: Mouse moved to (385, 338)
Screenshot: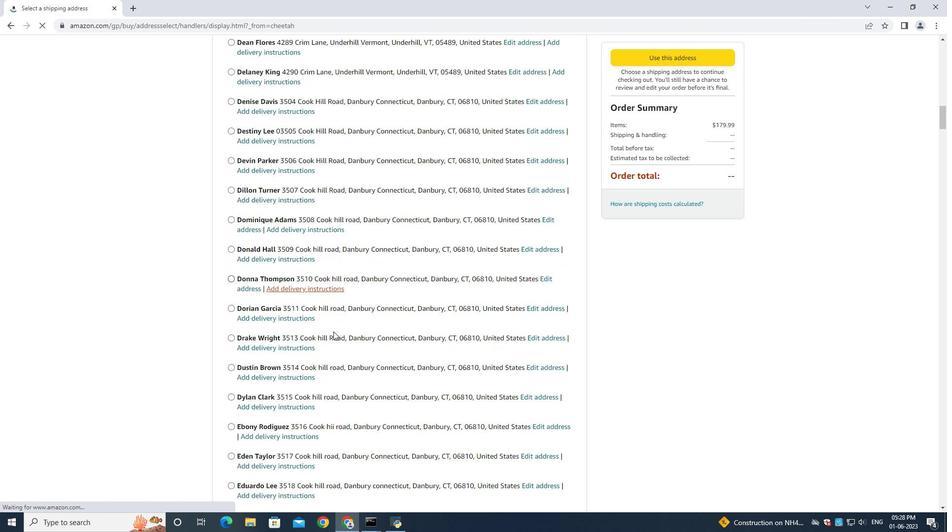
Action: Mouse scrolled (386, 340) with delta (0, 0)
Screenshot: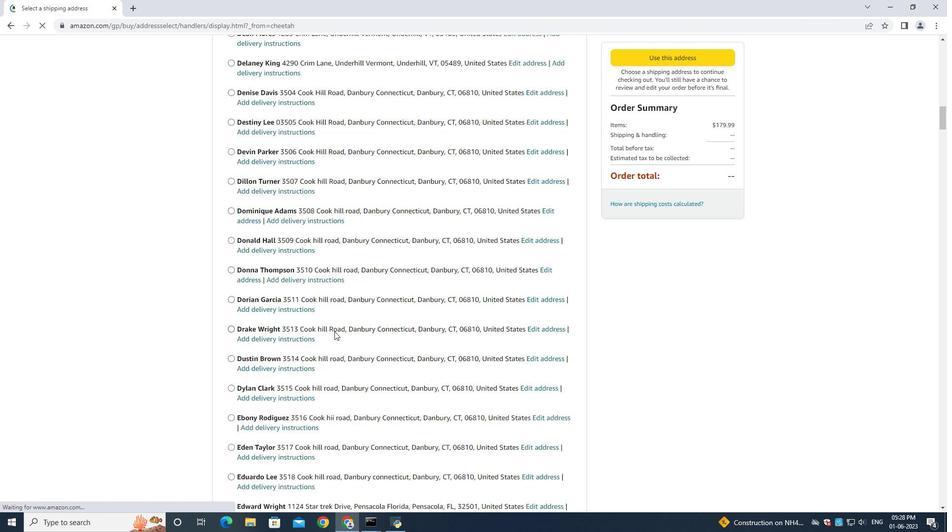 
Action: Mouse moved to (385, 337)
Screenshot: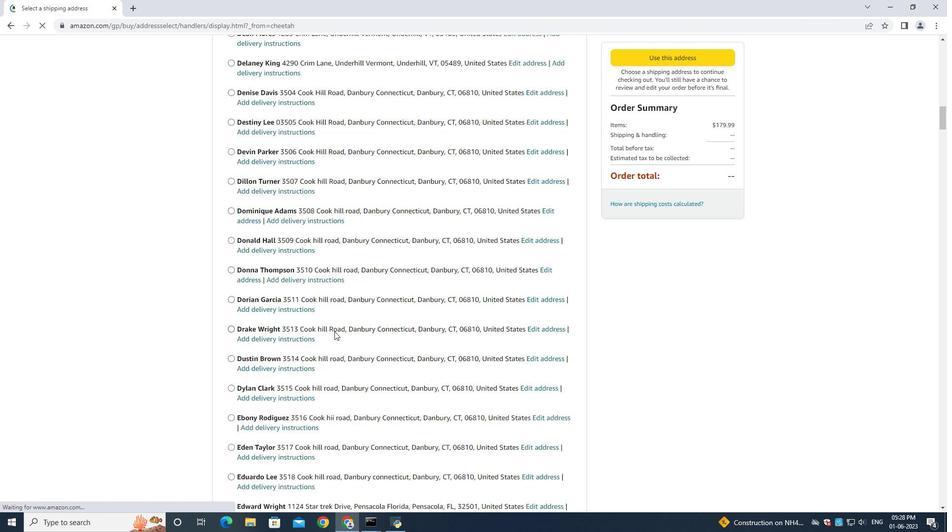 
Action: Mouse scrolled (386, 340) with delta (0, 0)
Screenshot: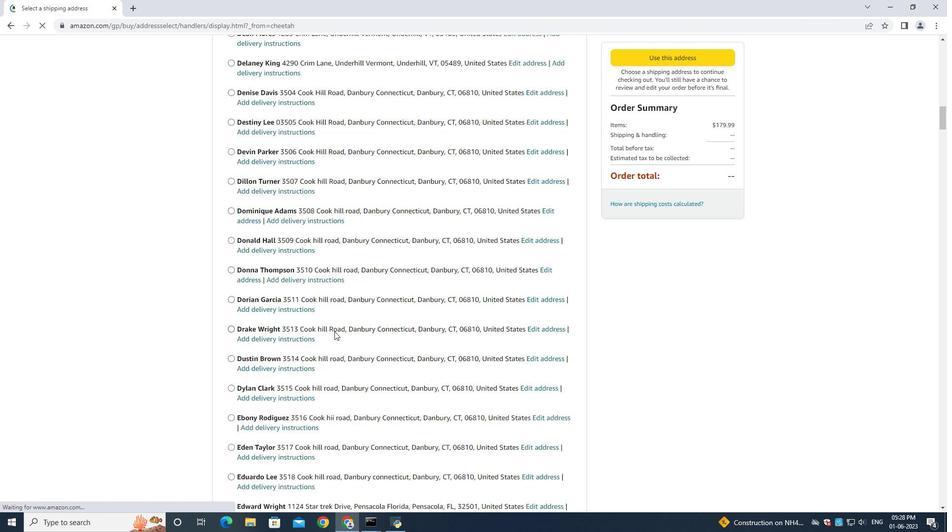 
Action: Mouse moved to (384, 336)
Screenshot: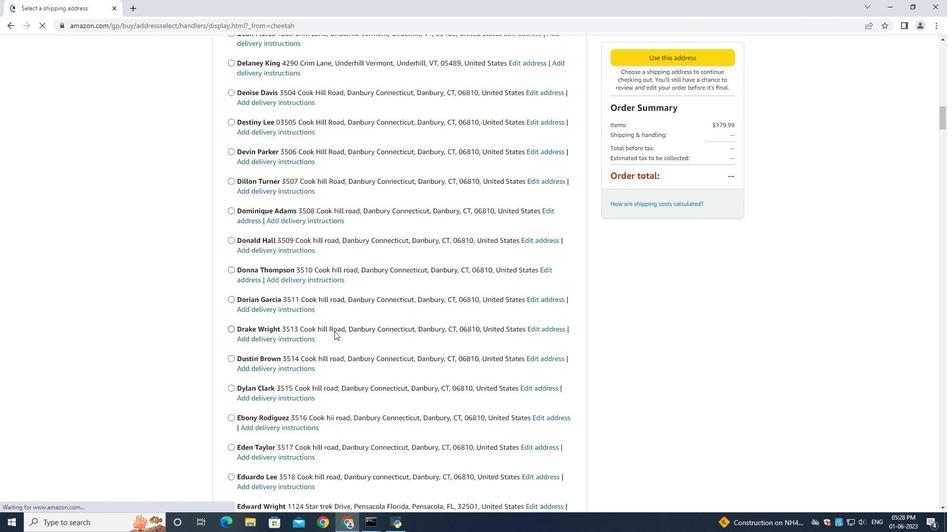 
Action: Mouse scrolled (386, 340) with delta (0, 0)
Screenshot: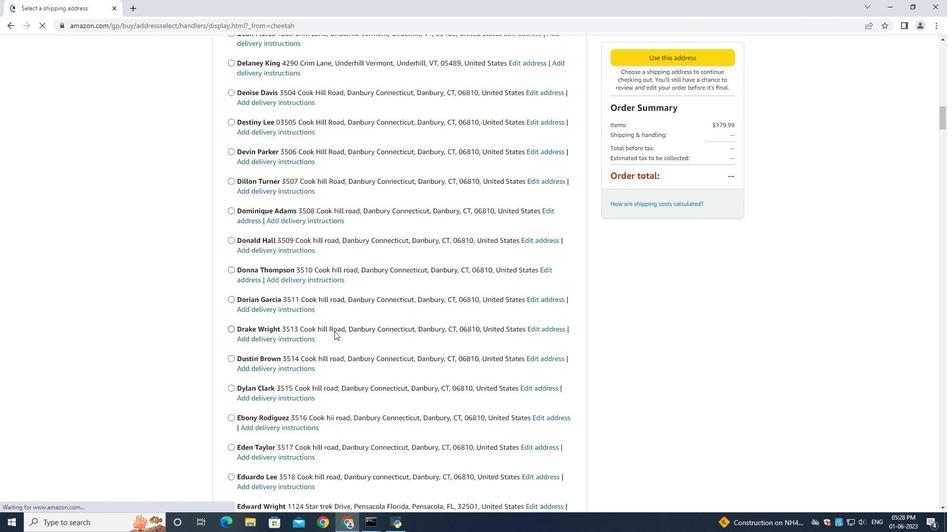 
Action: Mouse moved to (384, 336)
Screenshot: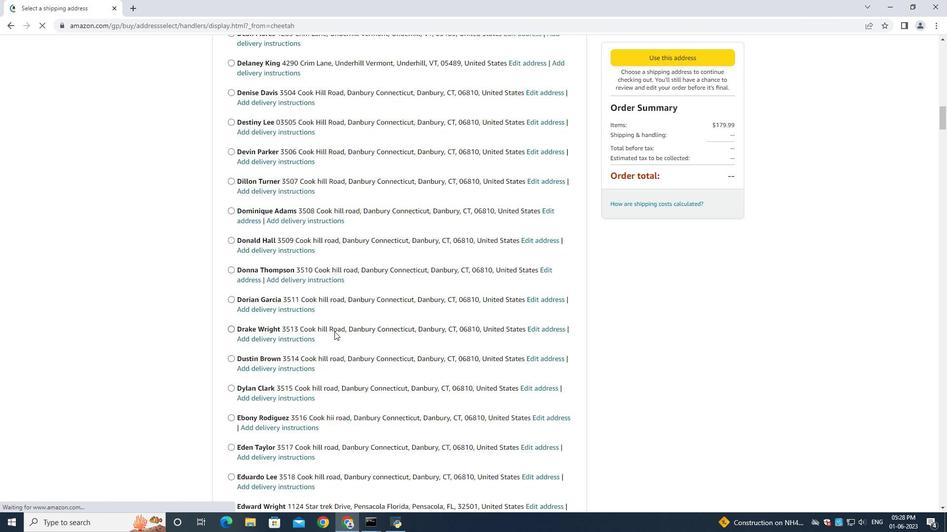 
Action: Mouse scrolled (386, 340) with delta (0, 0)
Screenshot: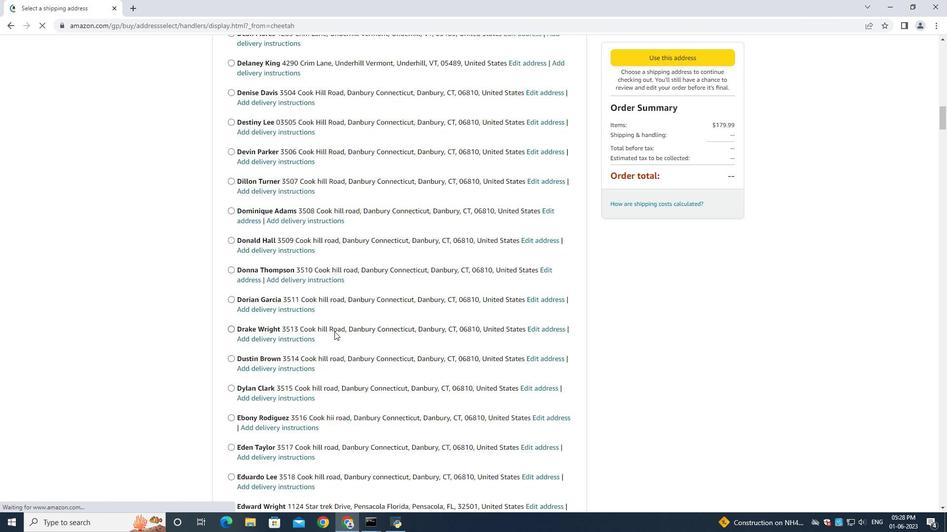
Action: Mouse scrolled (384, 335) with delta (0, 0)
Screenshot: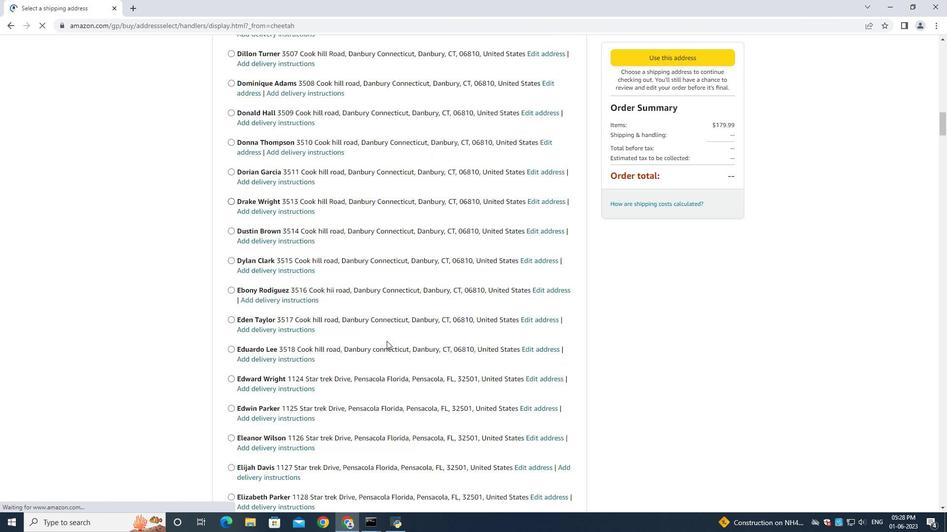 
Action: Mouse scrolled (384, 335) with delta (0, 0)
Screenshot: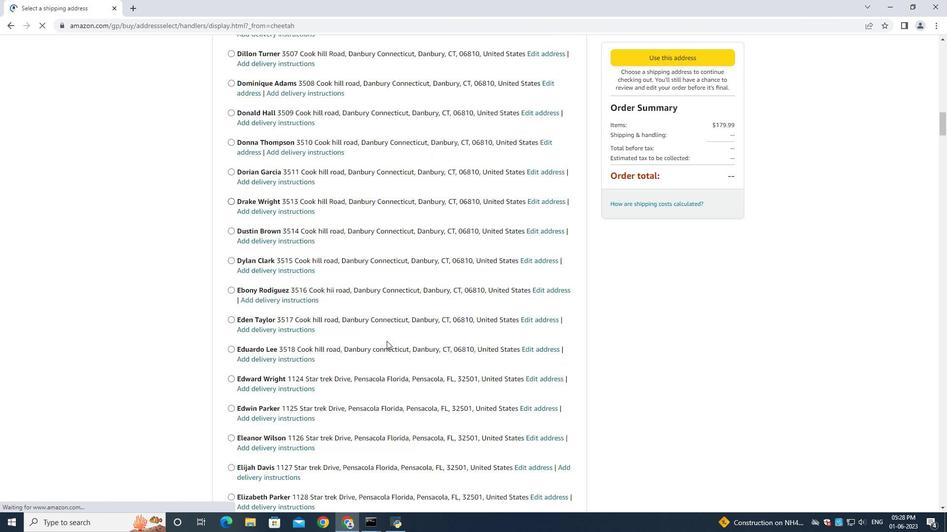 
Action: Mouse scrolled (384, 335) with delta (0, 0)
Screenshot: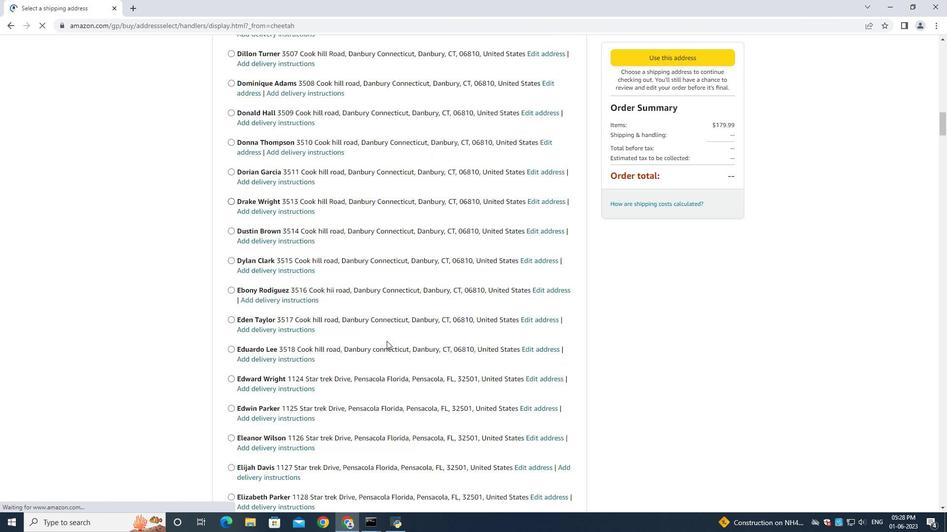
Action: Mouse scrolled (384, 335) with delta (0, 0)
Screenshot: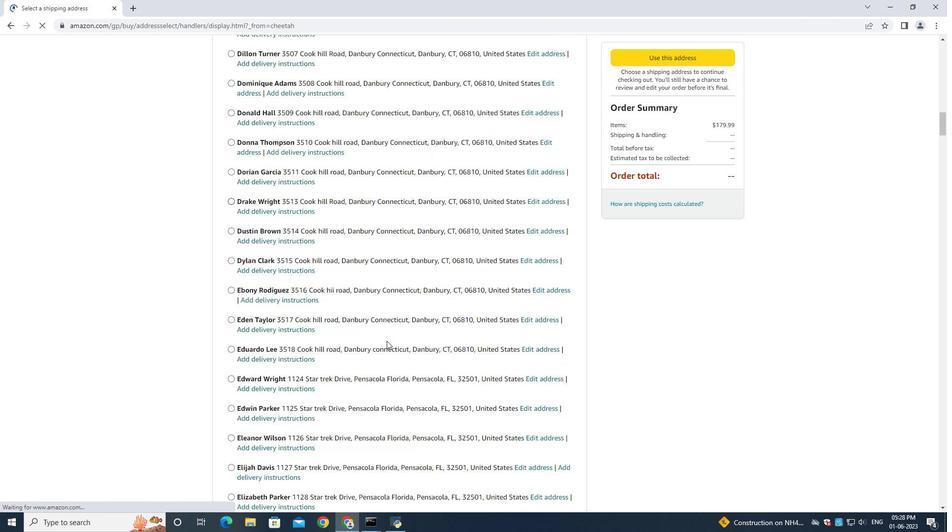 
Action: Mouse scrolled (384, 335) with delta (0, 0)
Screenshot: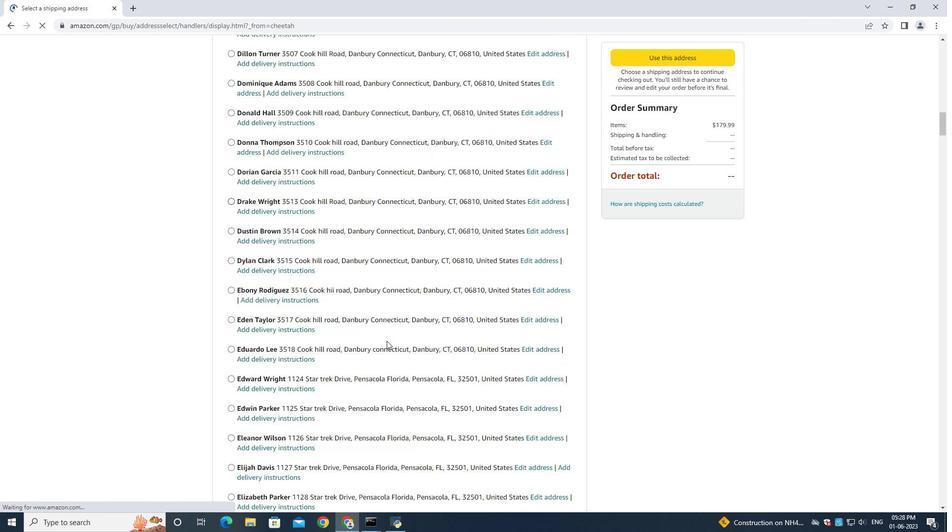 
Action: Mouse scrolled (384, 335) with delta (0, 0)
Screenshot: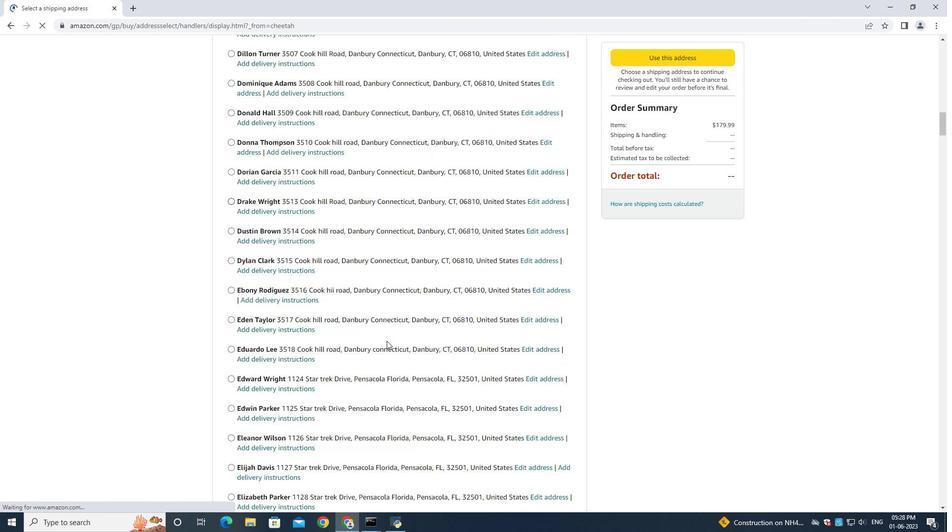 
Action: Mouse scrolled (384, 335) with delta (0, 0)
Screenshot: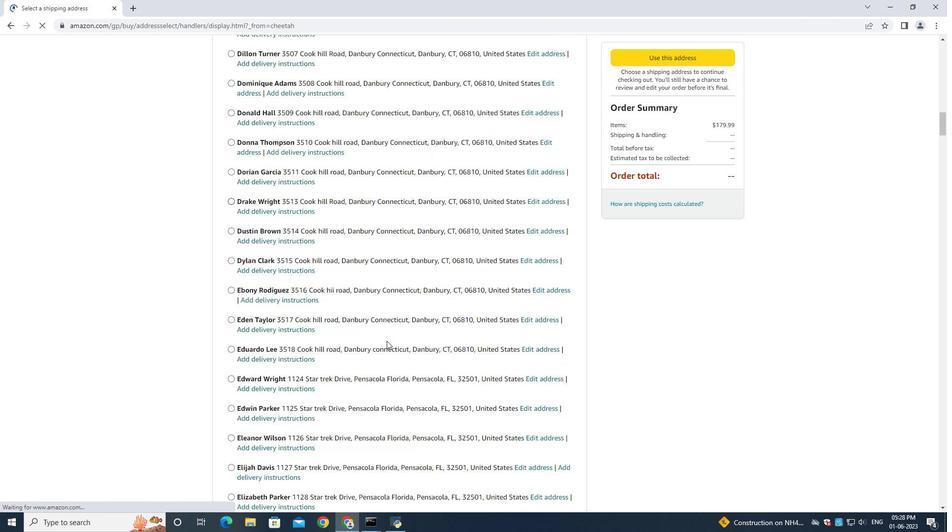 
Action: Mouse moved to (384, 335)
Screenshot: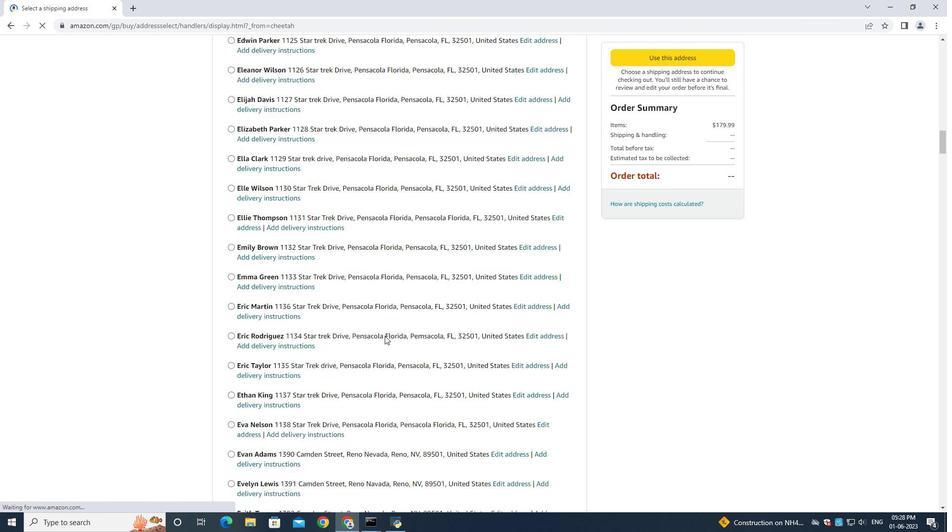 
Action: Mouse scrolled (384, 335) with delta (0, 0)
Screenshot: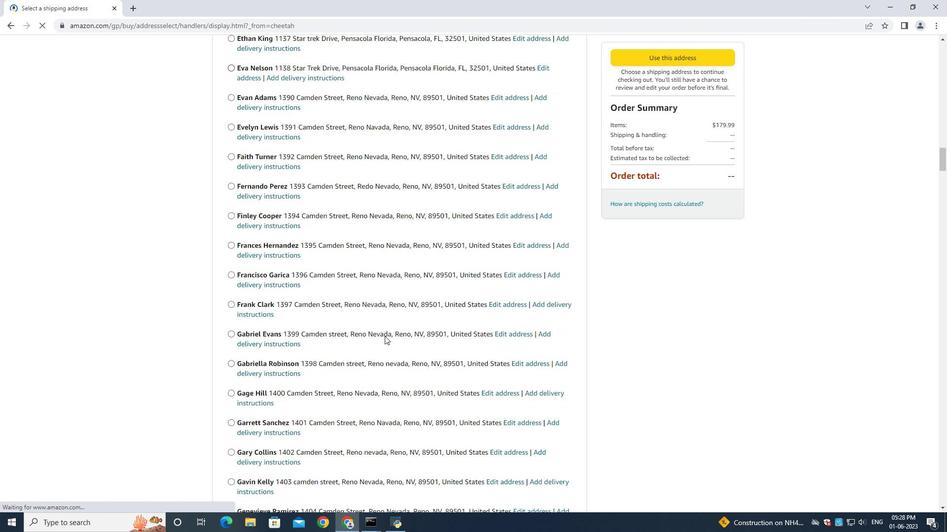 
Action: Mouse moved to (384, 337)
Screenshot: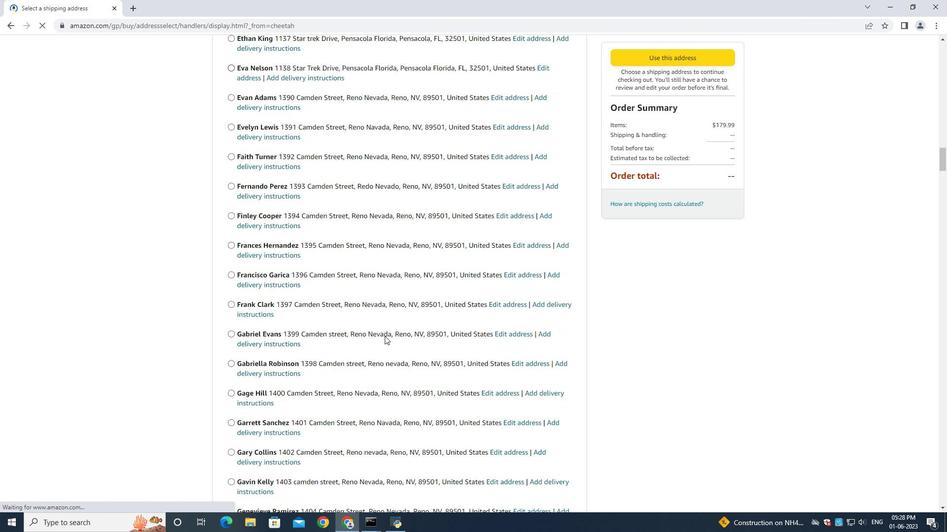 
Action: Mouse scrolled (384, 336) with delta (0, 0)
Screenshot: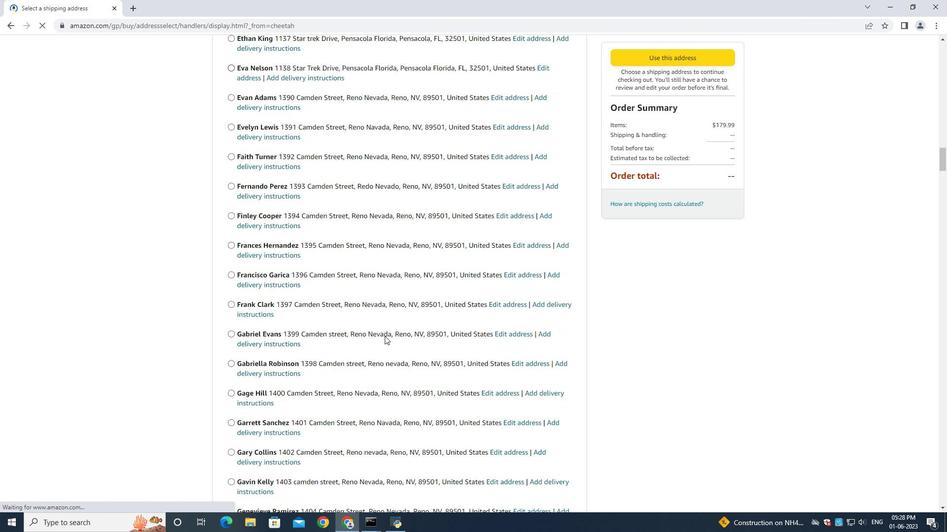 
Action: Mouse scrolled (384, 336) with delta (0, 0)
Screenshot: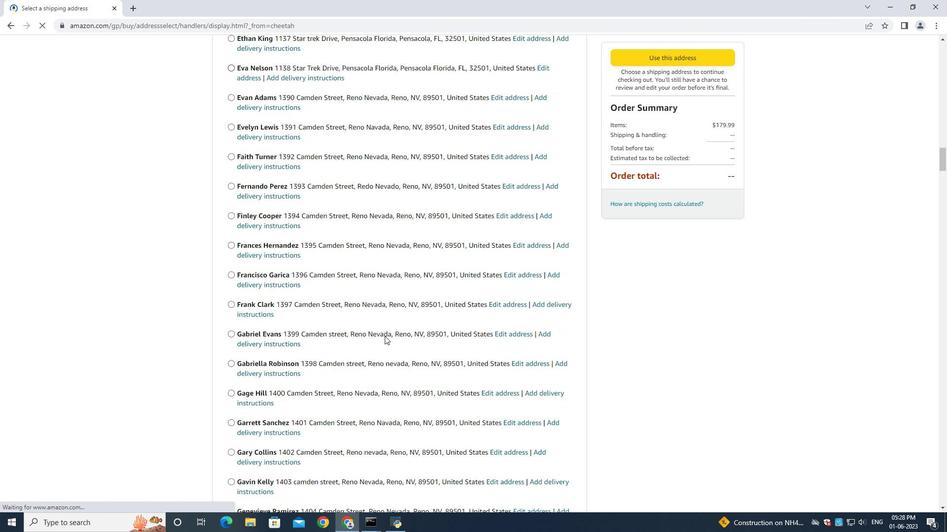 
Action: Mouse scrolled (384, 336) with delta (0, 0)
Screenshot: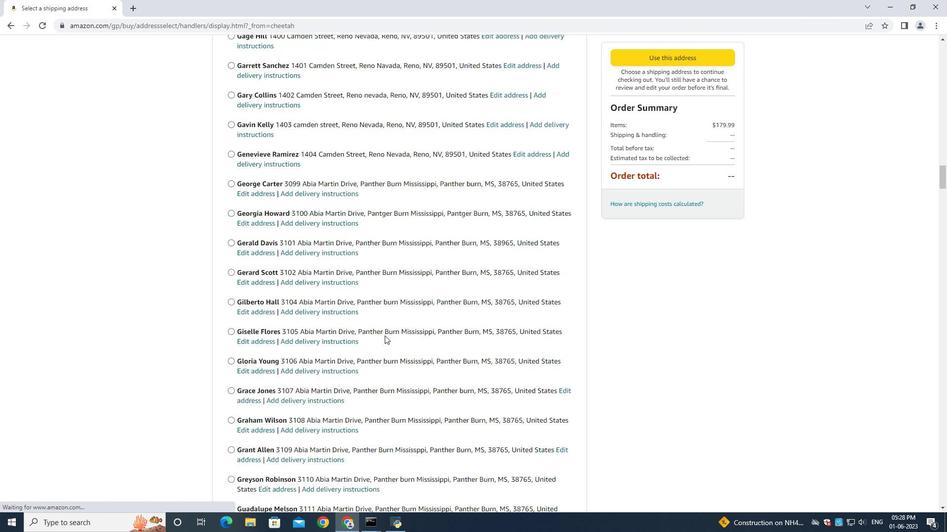 
Action: Mouse scrolled (384, 336) with delta (0, 0)
Screenshot: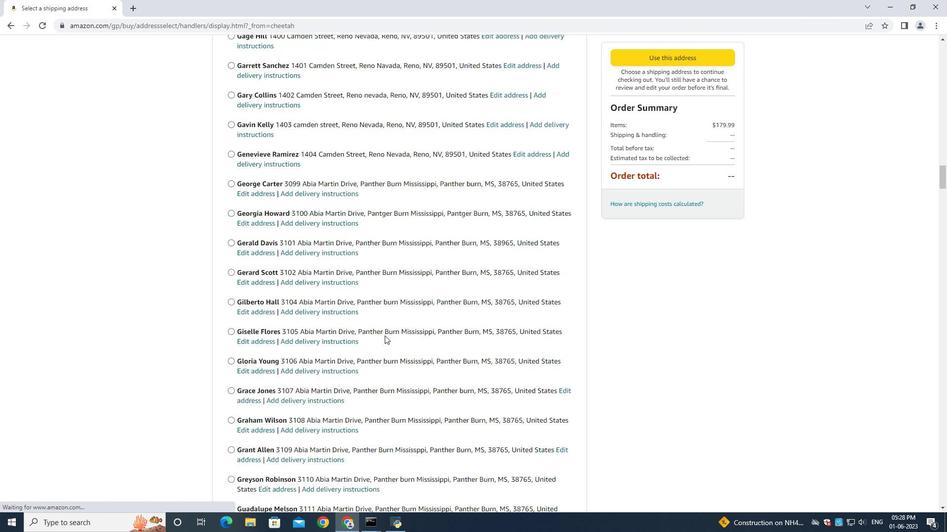 
Action: Mouse scrolled (384, 336) with delta (0, 0)
Screenshot: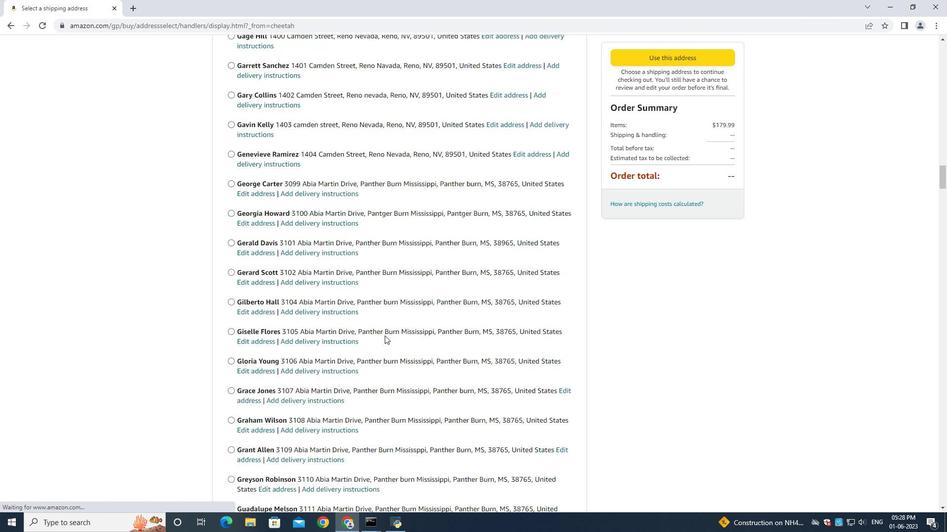 
Action: Mouse moved to (383, 335)
Screenshot: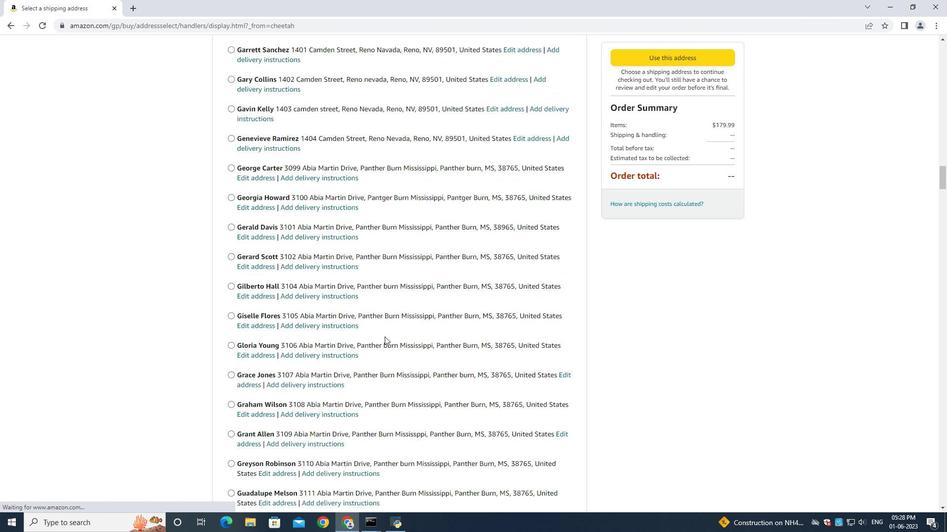 
Action: Mouse scrolled (383, 334) with delta (0, 0)
Screenshot: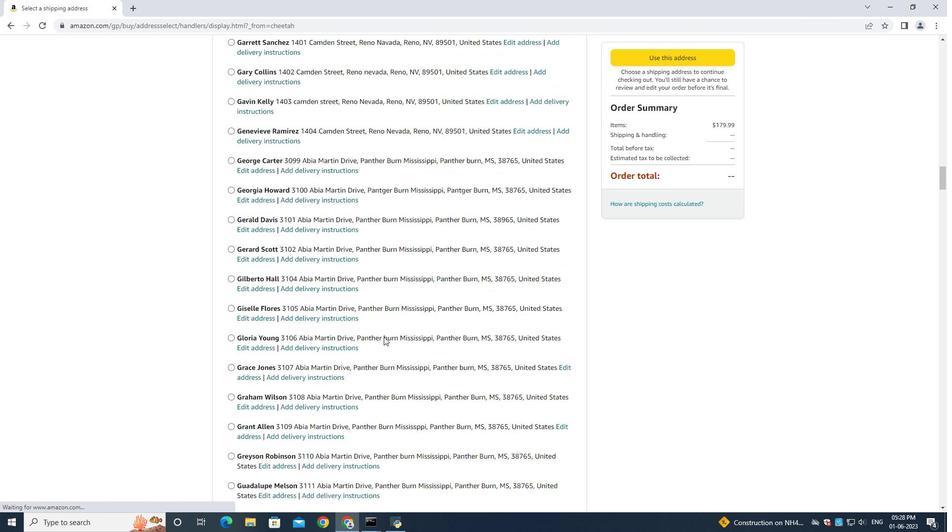 
Action: Mouse moved to (383, 335)
Screenshot: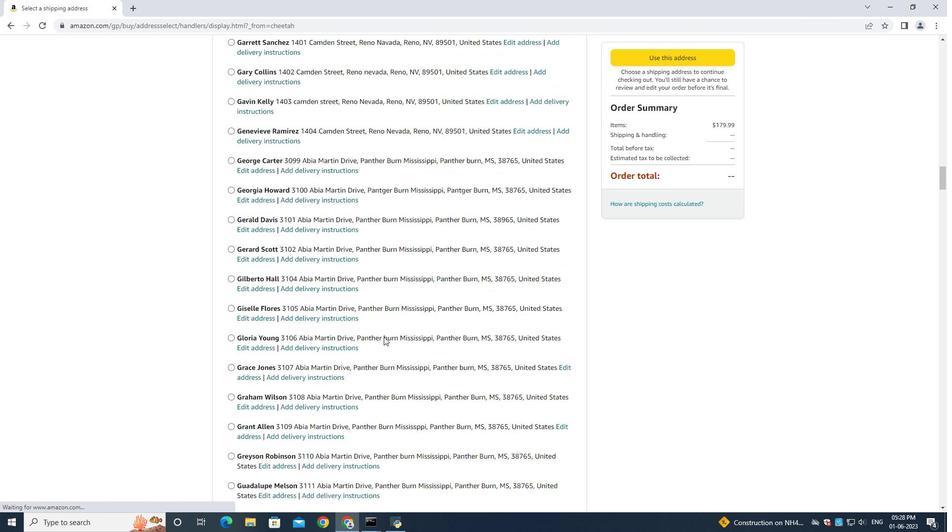 
Action: Mouse scrolled (383, 334) with delta (0, 0)
Screenshot: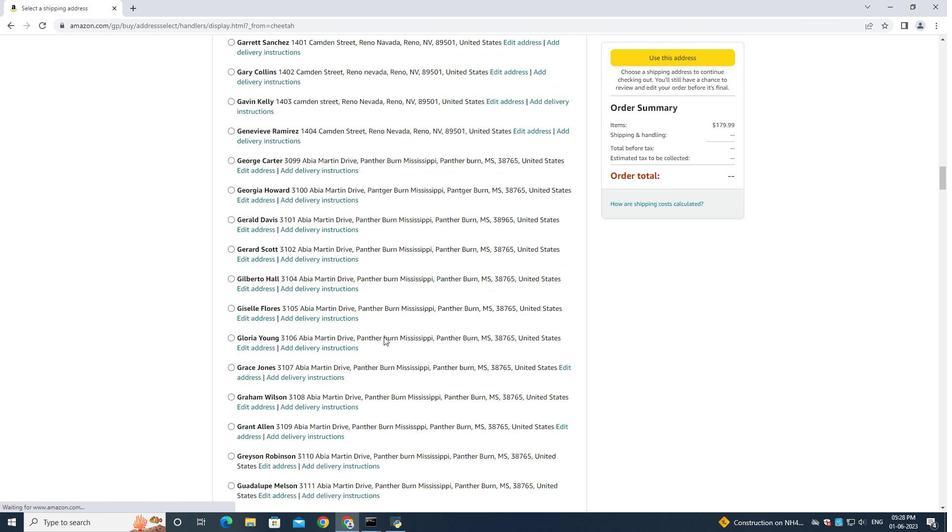 
Action: Mouse moved to (383, 336)
Screenshot: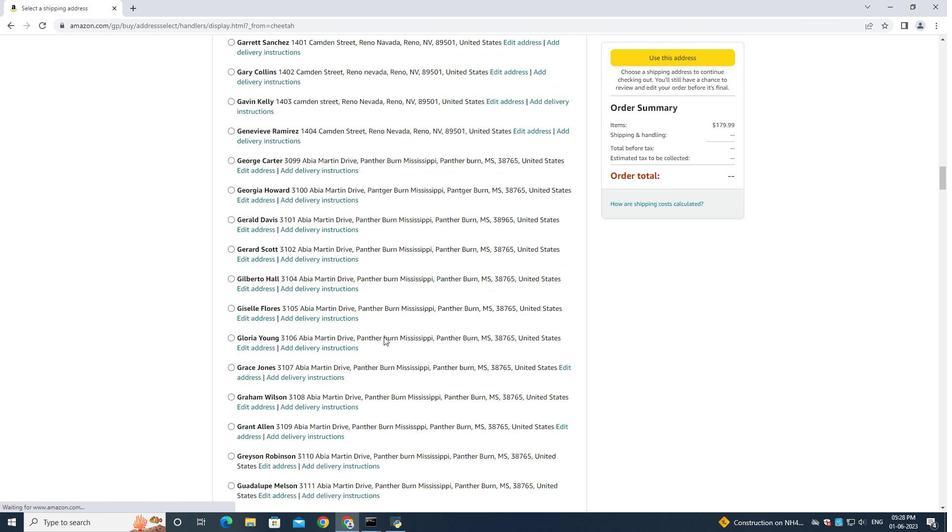 
Action: Mouse scrolled (383, 335) with delta (0, 0)
Screenshot: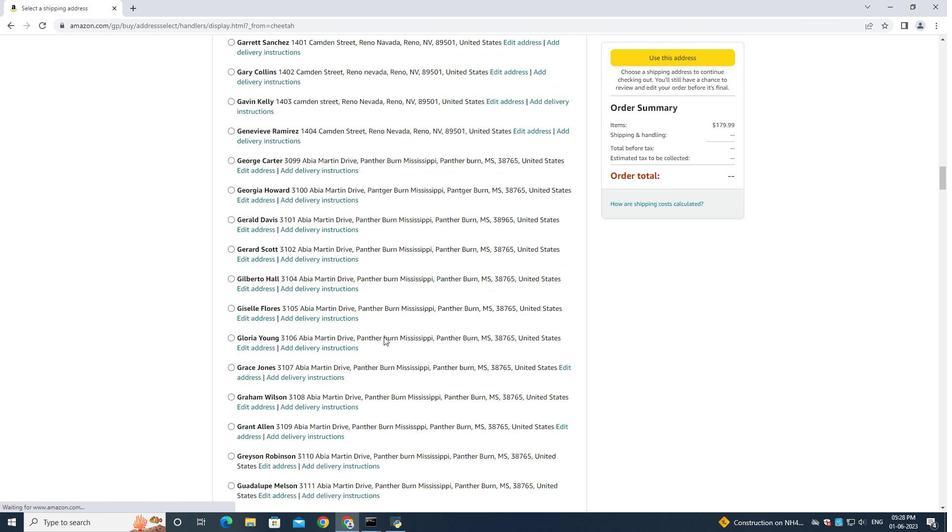 
Action: Mouse scrolled (383, 335) with delta (0, 0)
Screenshot: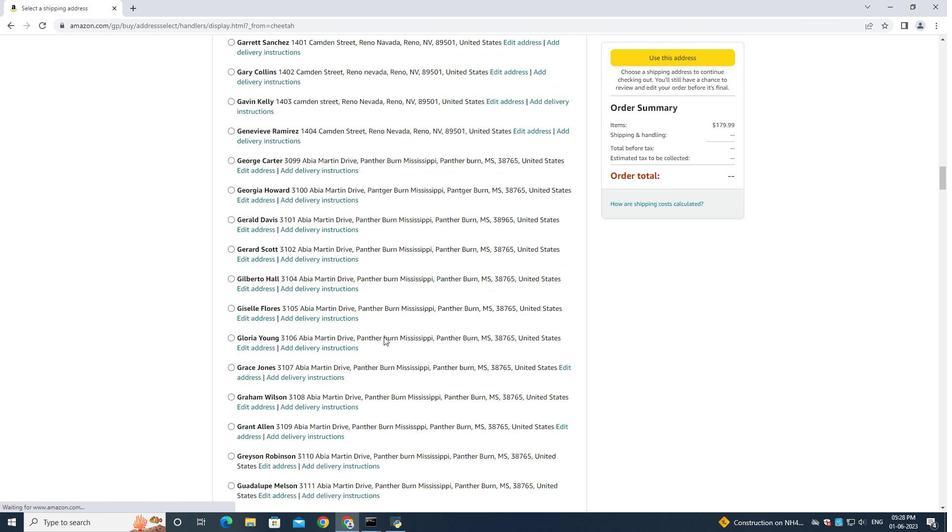 
Action: Mouse scrolled (383, 335) with delta (0, 0)
Screenshot: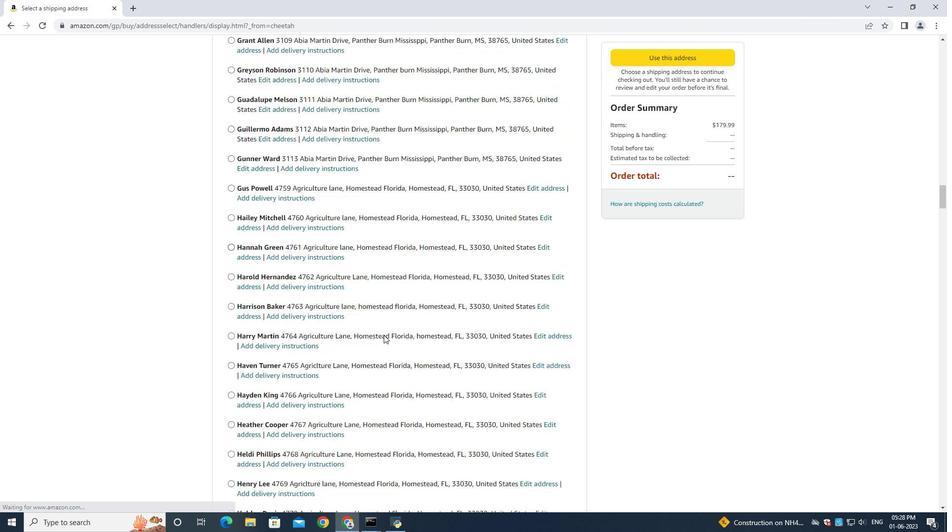 
Action: Mouse scrolled (383, 335) with delta (0, 0)
Screenshot: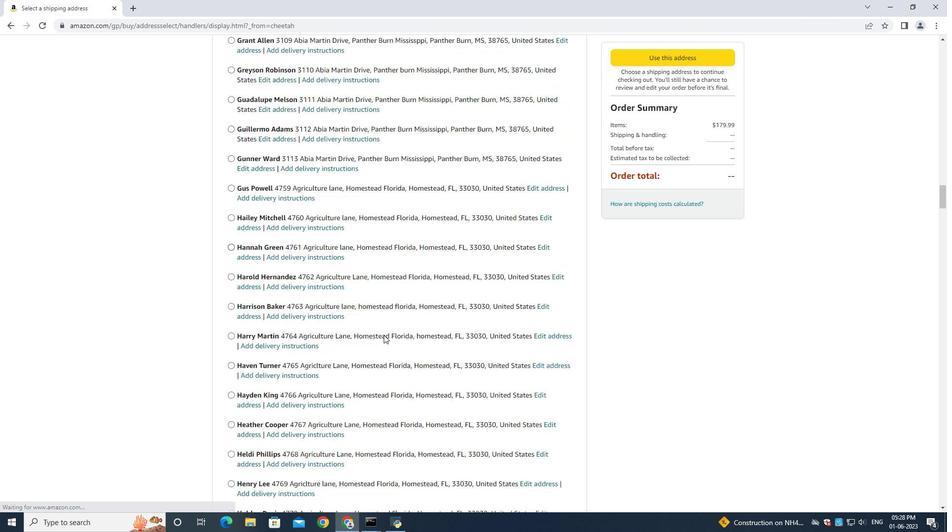 
Action: Mouse scrolled (383, 335) with delta (0, 0)
Screenshot: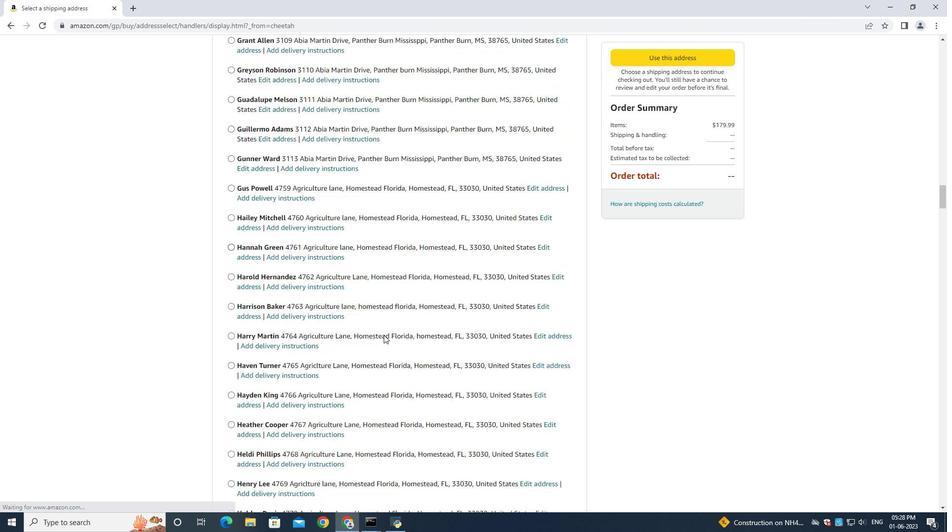 
Action: Mouse scrolled (383, 335) with delta (0, 0)
Screenshot: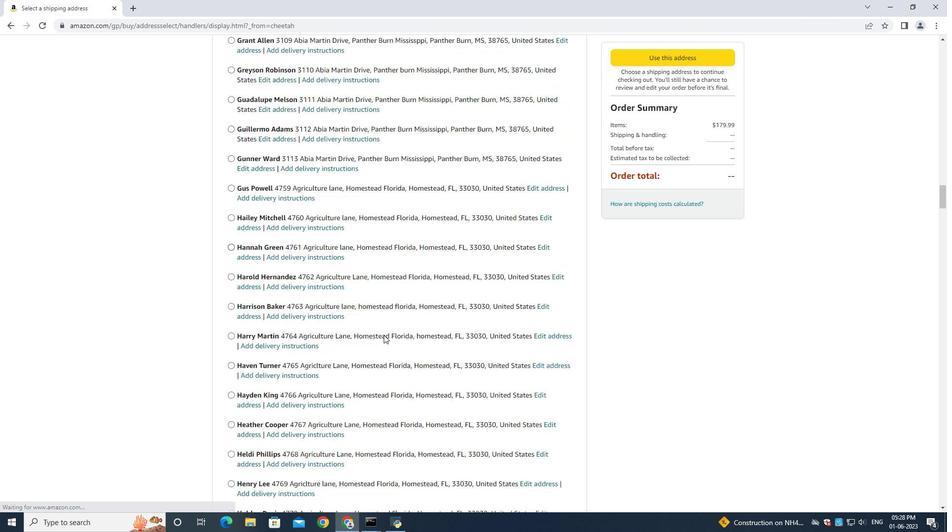 
Action: Mouse moved to (383, 333)
Screenshot: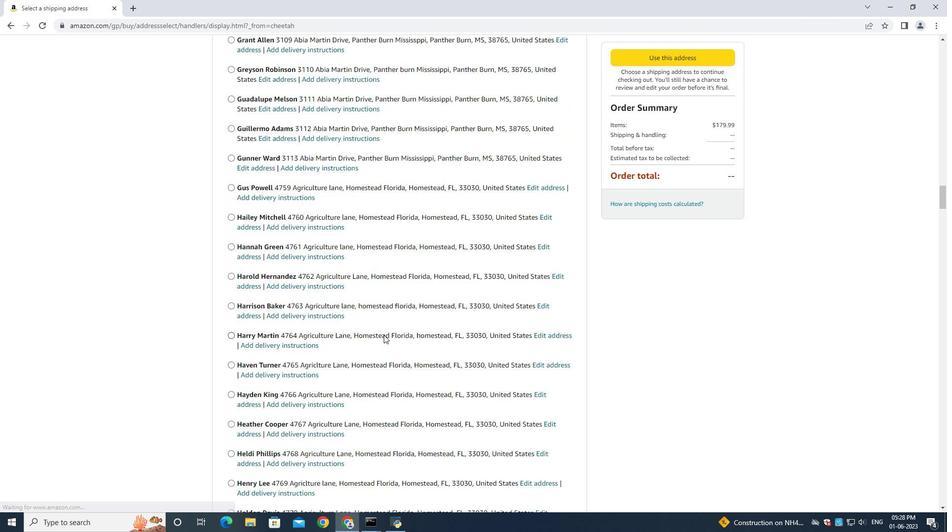 
Action: Mouse scrolled (383, 332) with delta (0, 0)
Screenshot: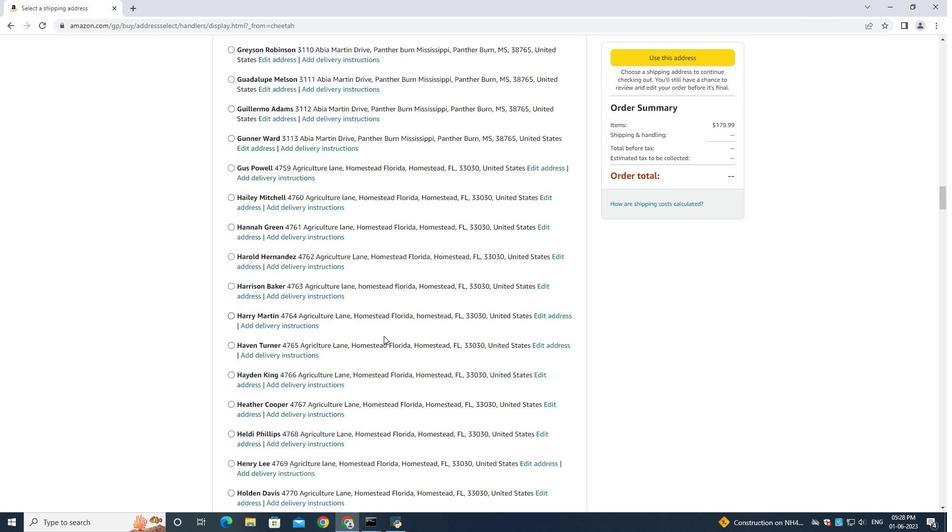 
Action: Mouse moved to (383, 333)
Screenshot: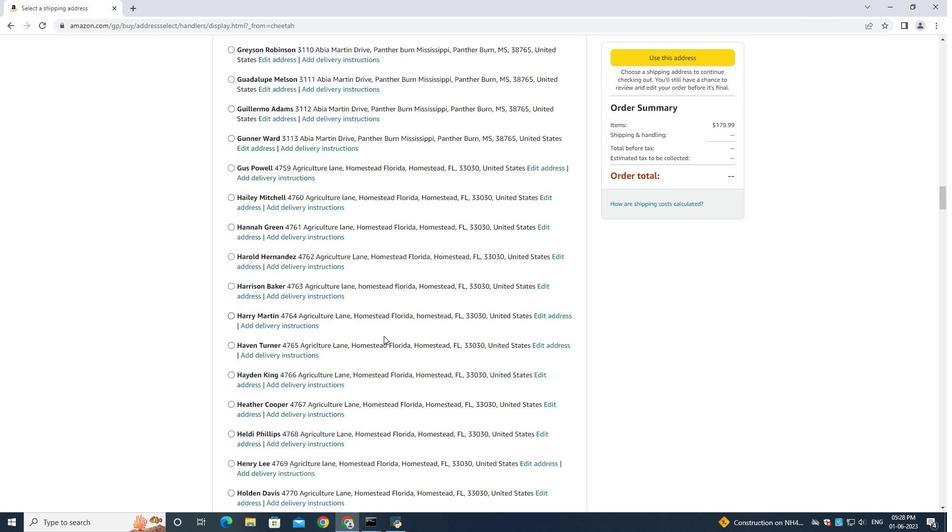
Action: Mouse scrolled (383, 332) with delta (0, 0)
Screenshot: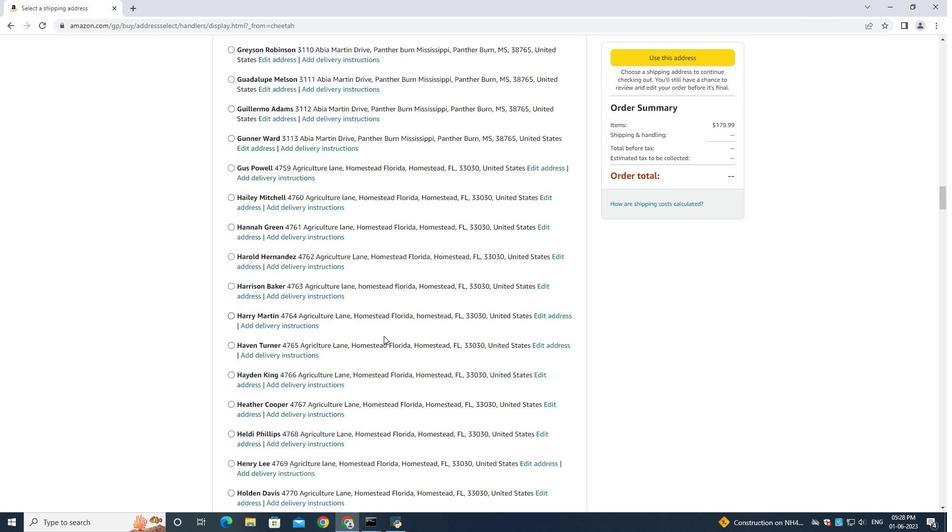
Action: Mouse moved to (383, 333)
Screenshot: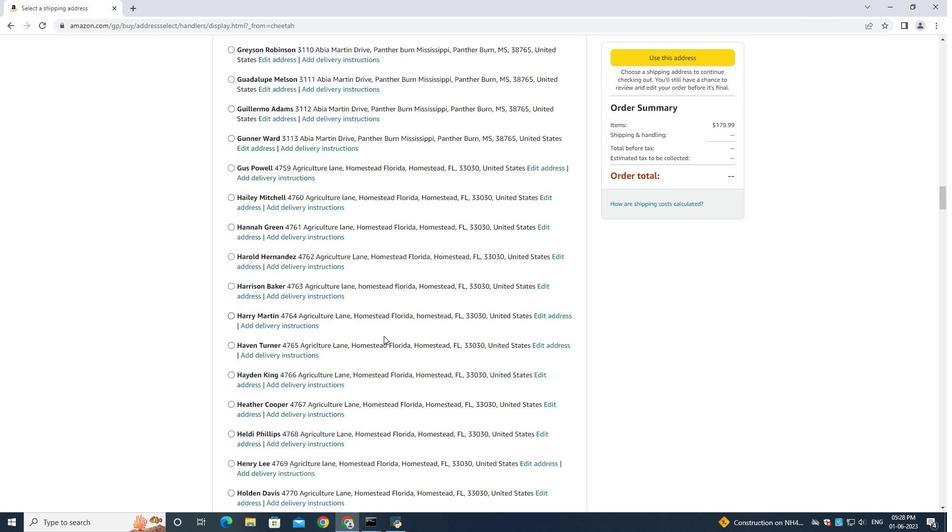 
Action: Mouse scrolled (383, 333) with delta (0, 0)
Screenshot: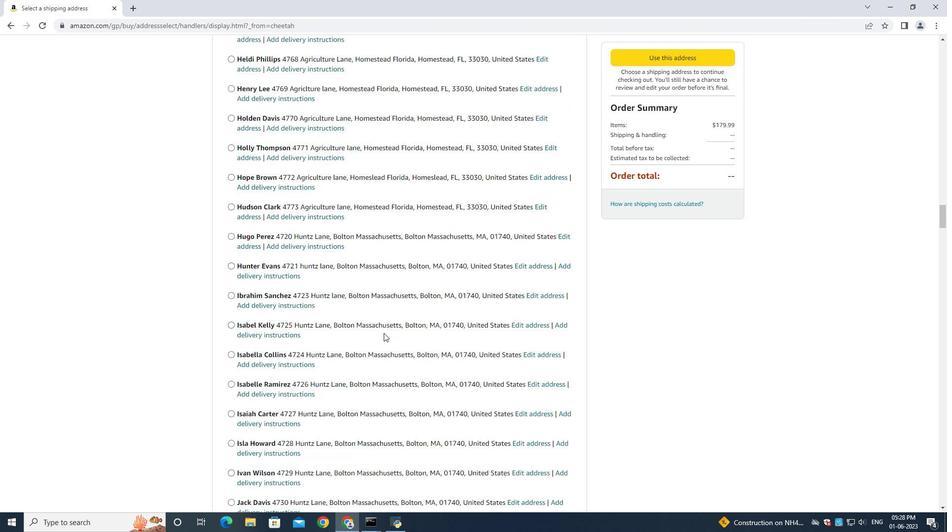 
Action: Mouse scrolled (383, 333) with delta (0, 0)
Screenshot: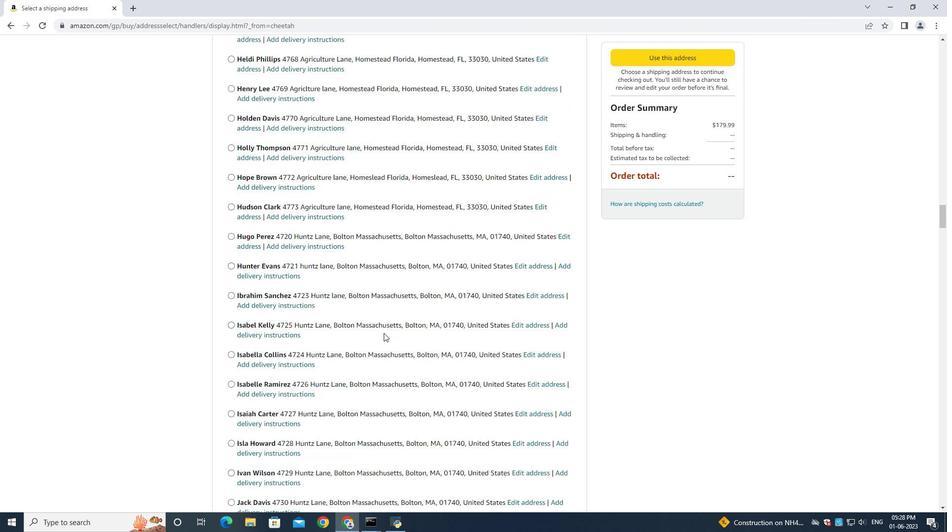 
Action: Mouse scrolled (383, 333) with delta (0, 0)
Screenshot: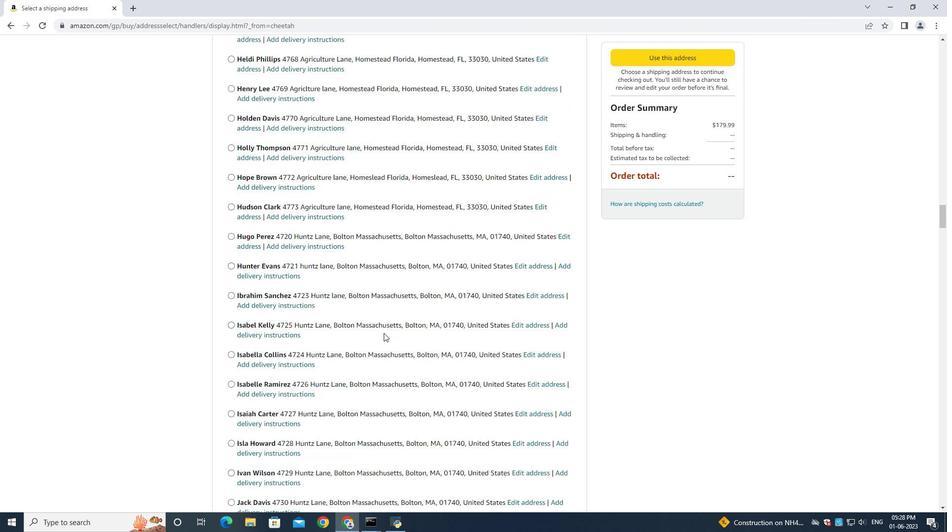 
Action: Mouse scrolled (383, 333) with delta (0, 0)
Screenshot: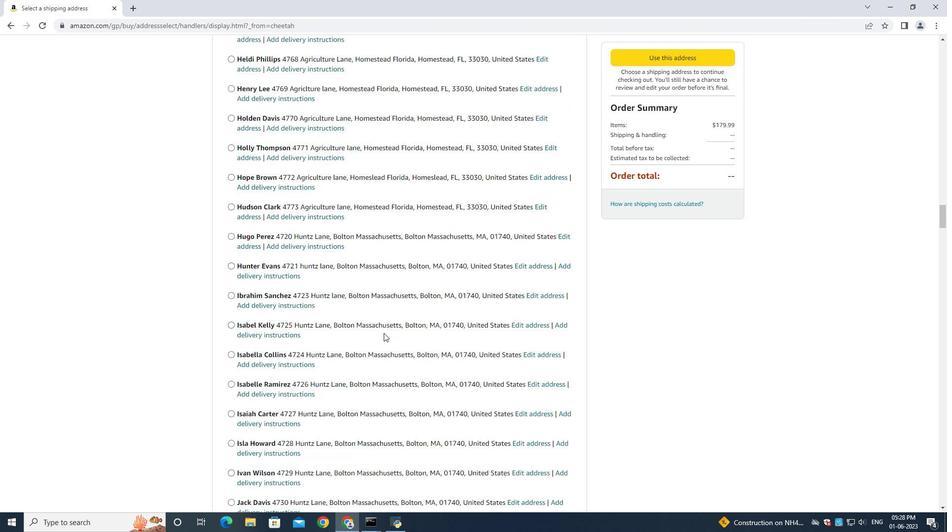 
Action: Mouse scrolled (383, 333) with delta (0, 0)
Screenshot: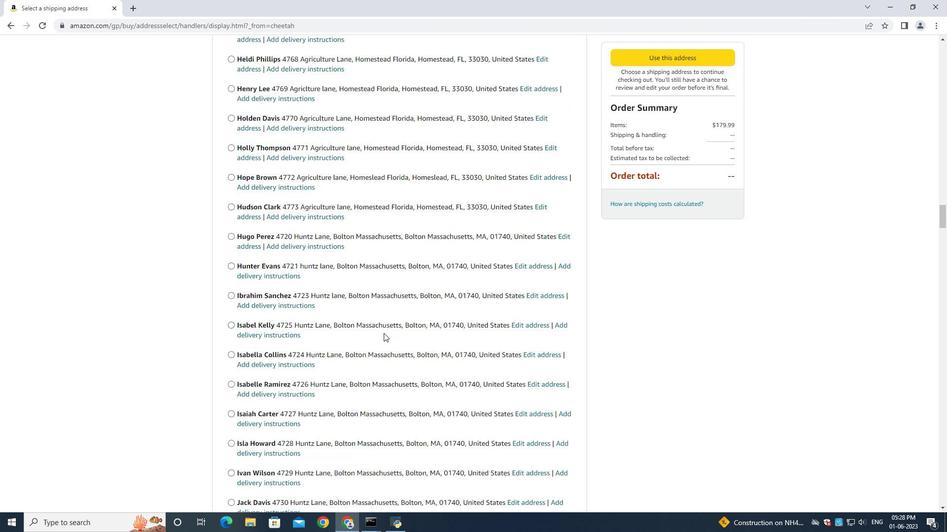 
Action: Mouse scrolled (383, 333) with delta (0, 0)
Screenshot: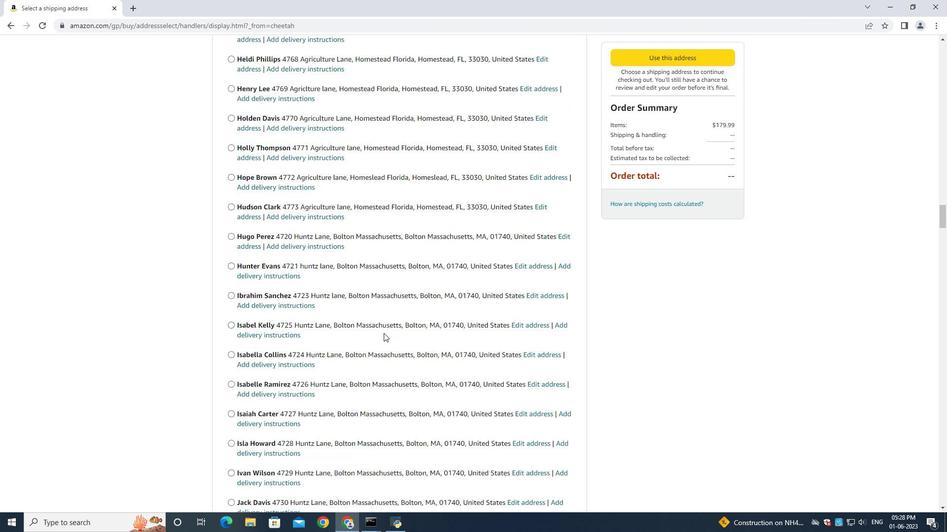 
Action: Mouse moved to (383, 331)
Screenshot: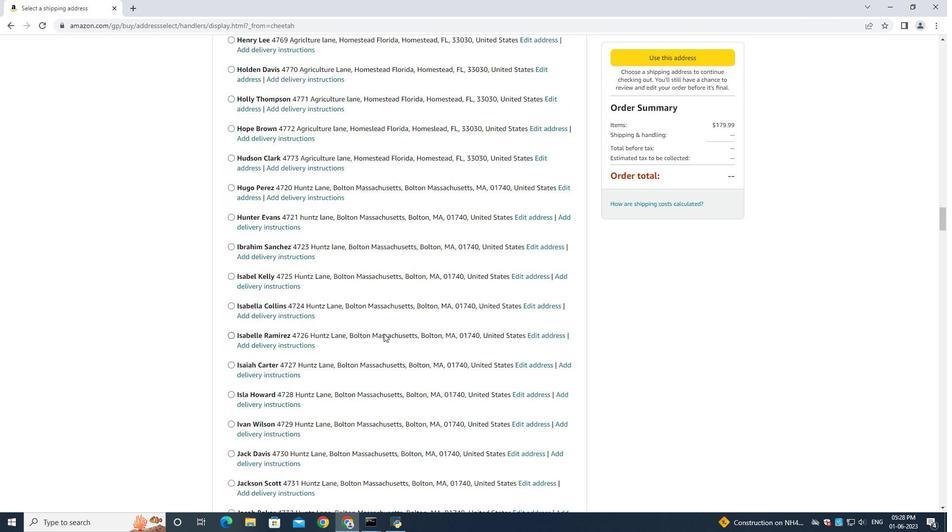 
Action: Mouse scrolled (383, 330) with delta (0, 0)
Screenshot: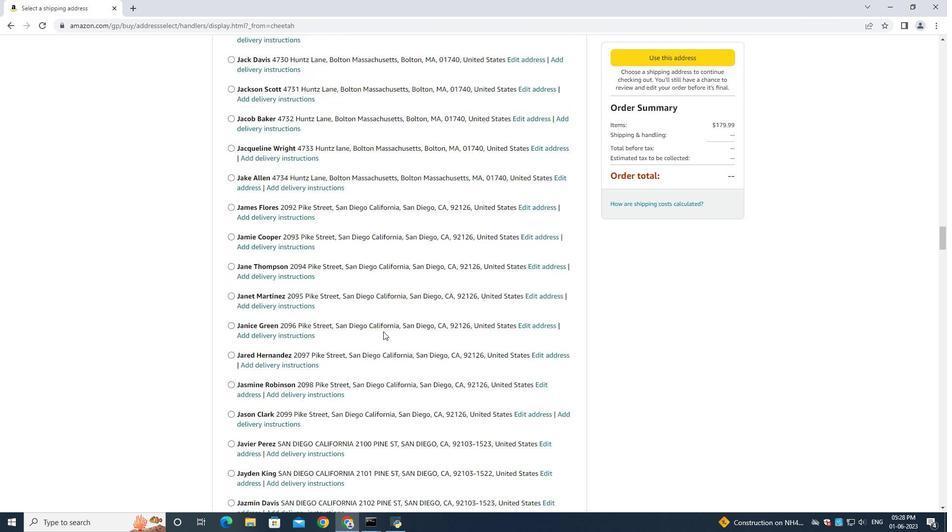 
Action: Mouse scrolled (383, 330) with delta (0, 0)
Screenshot: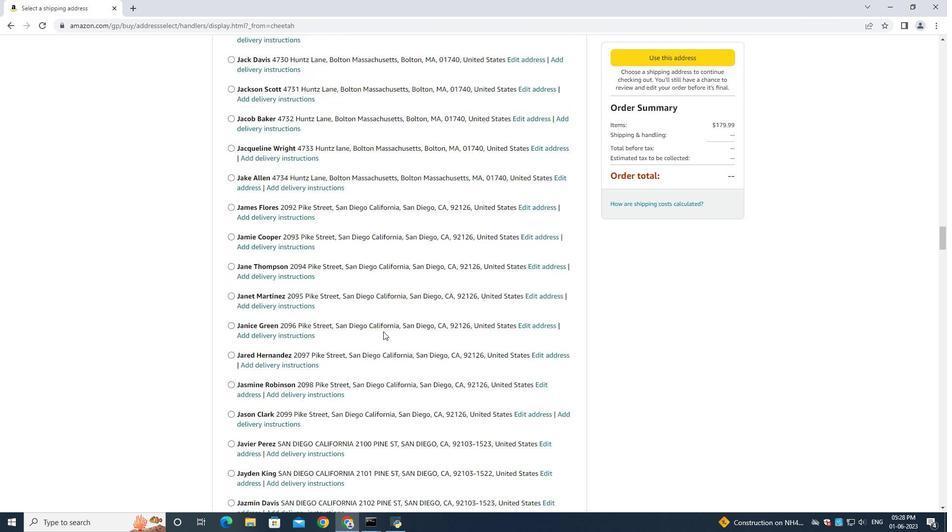 
Action: Mouse scrolled (383, 330) with delta (0, 0)
Screenshot: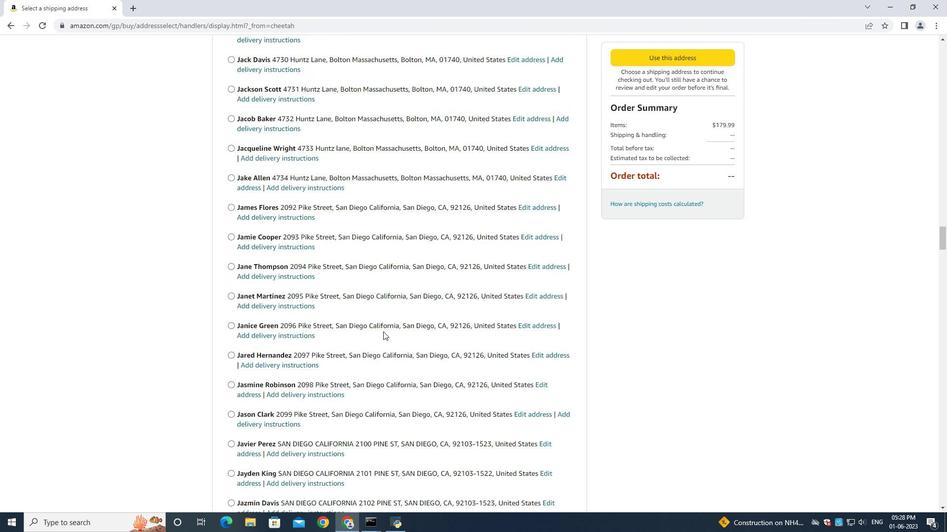 
Action: Mouse scrolled (383, 330) with delta (0, 0)
Screenshot: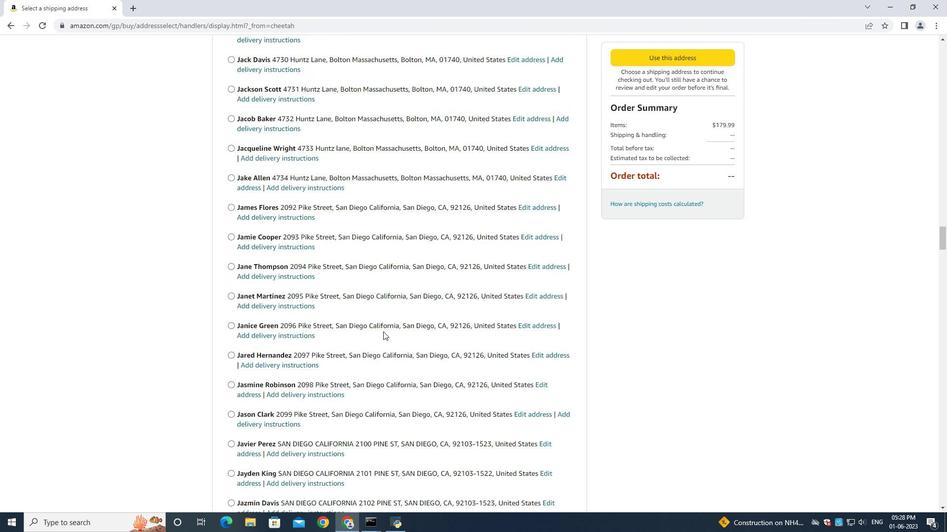 
Action: Mouse scrolled (383, 330) with delta (0, 0)
Screenshot: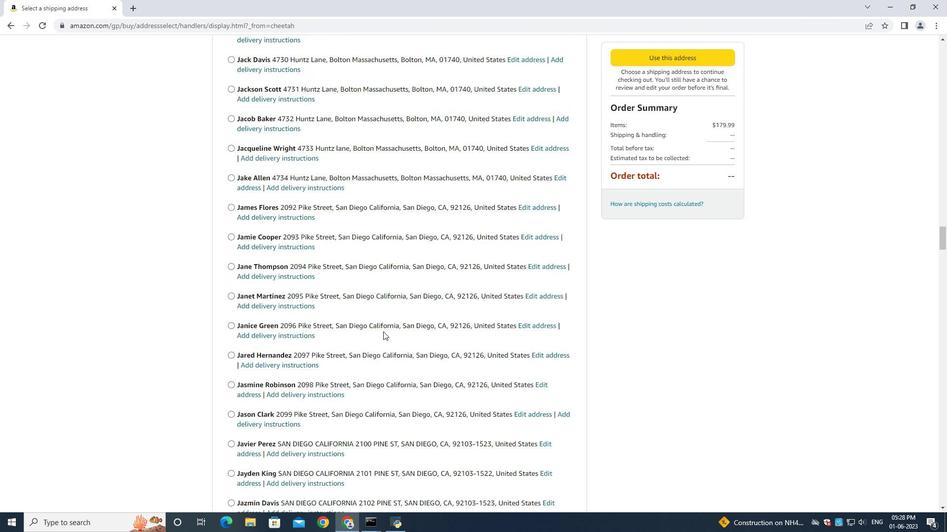 
Action: Mouse scrolled (383, 330) with delta (0, 0)
Screenshot: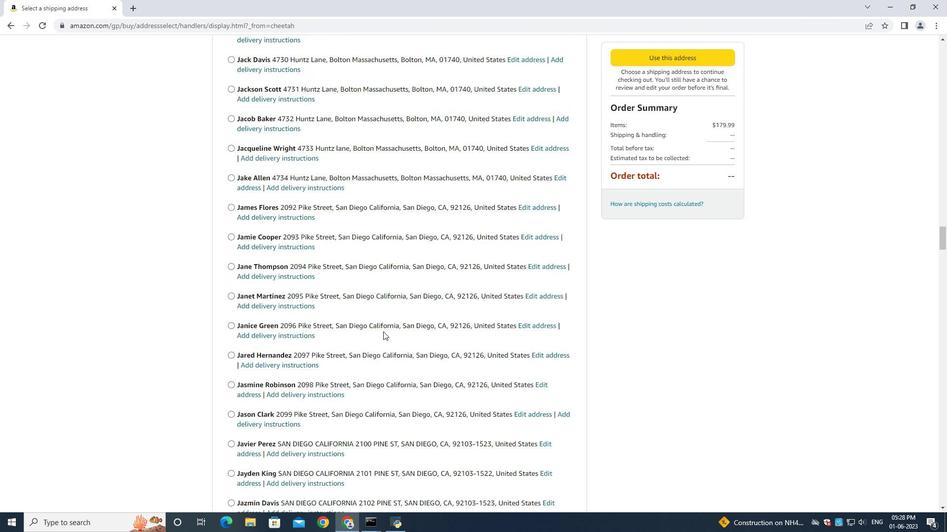 
Action: Mouse scrolled (383, 330) with delta (0, 0)
Screenshot: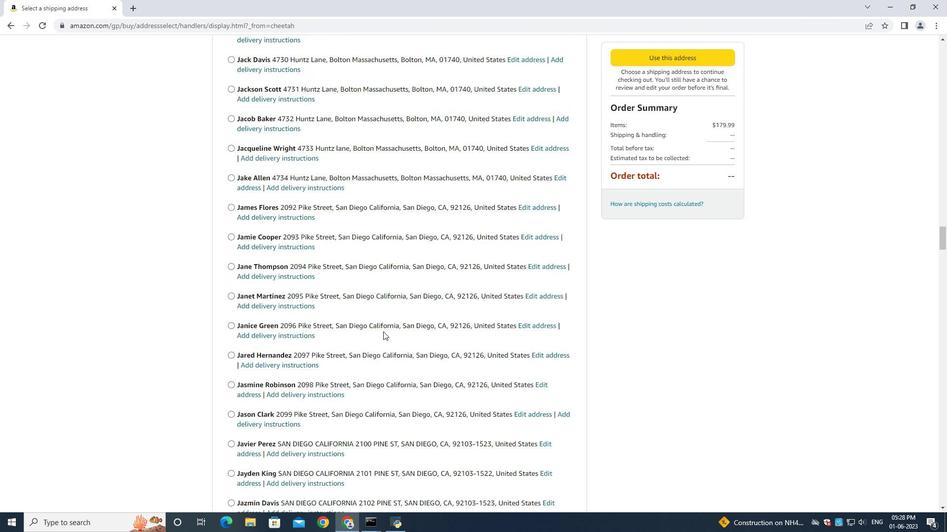 
Action: Mouse scrolled (383, 330) with delta (0, 0)
Screenshot: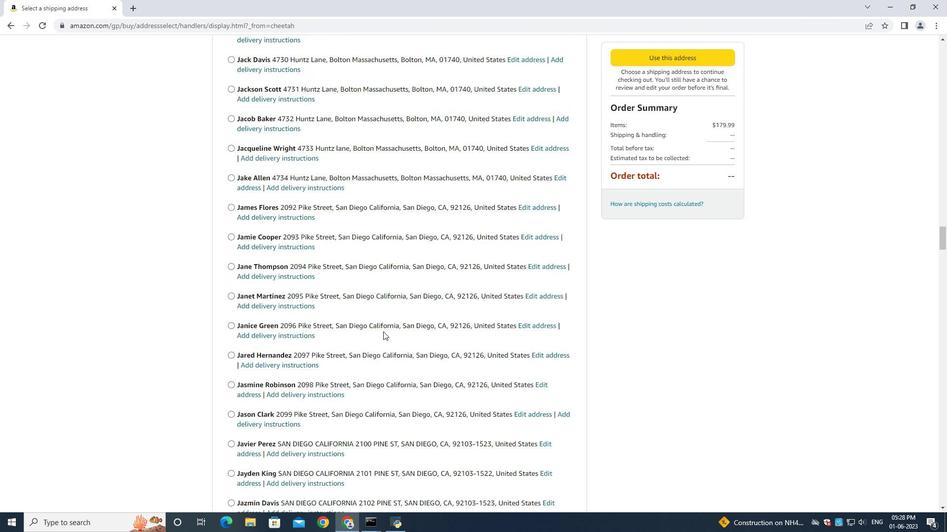 
Action: Mouse scrolled (383, 330) with delta (0, 0)
Screenshot: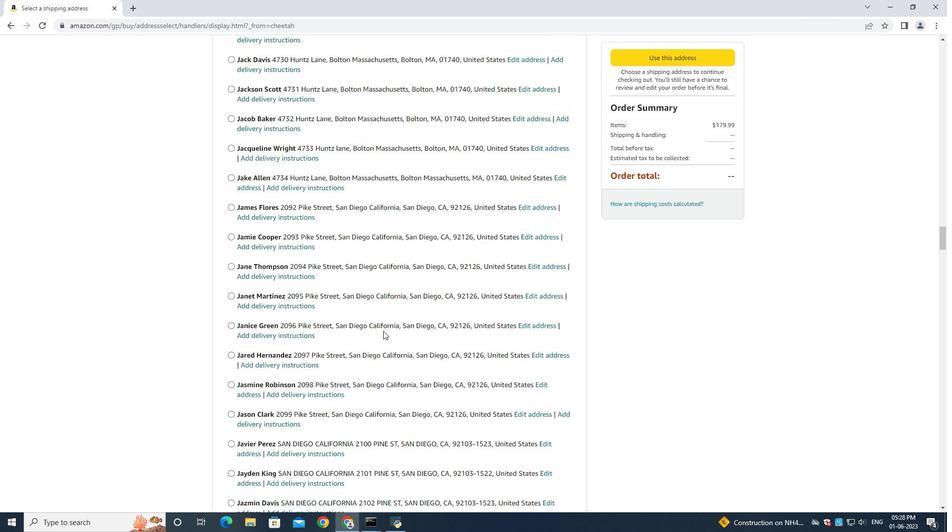 
Action: Mouse scrolled (383, 330) with delta (0, 0)
Screenshot: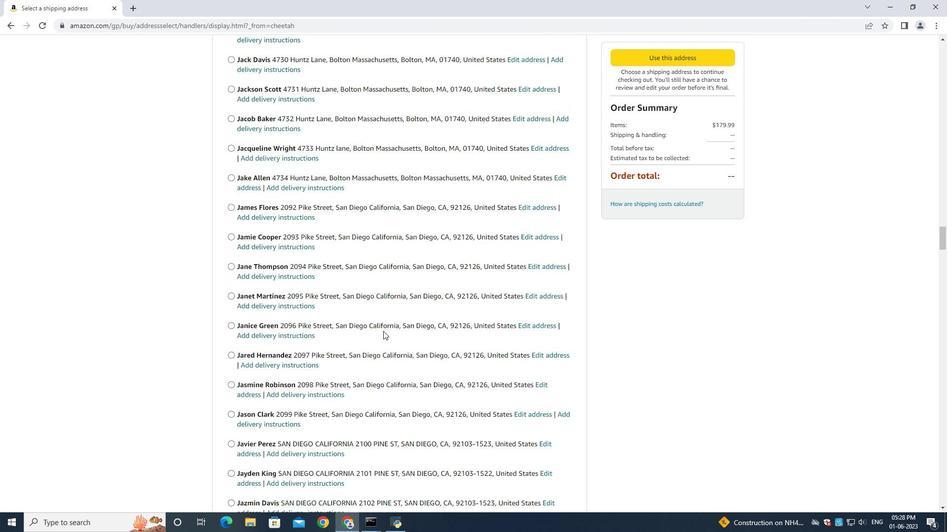 
Action: Mouse scrolled (383, 330) with delta (0, 0)
Screenshot: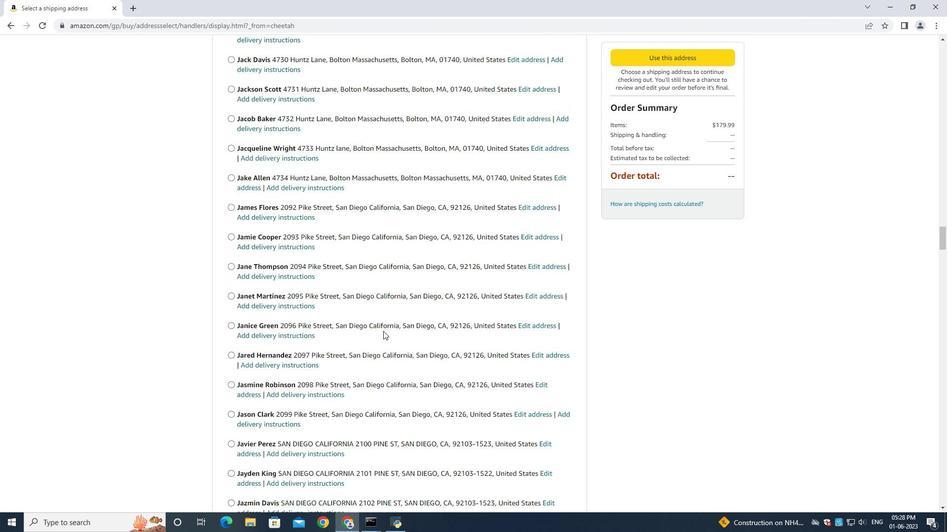 
Action: Mouse scrolled (383, 330) with delta (0, 0)
Screenshot: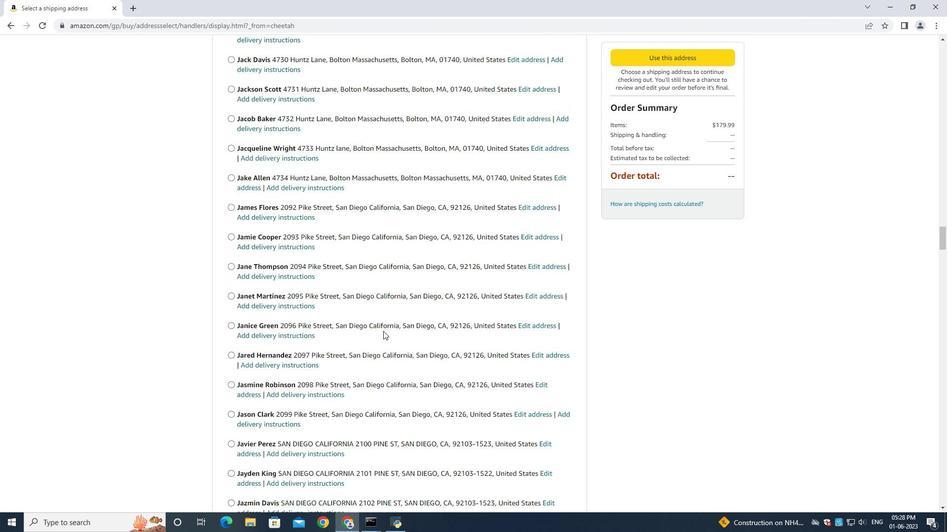 
Action: Mouse scrolled (383, 330) with delta (0, 0)
Screenshot: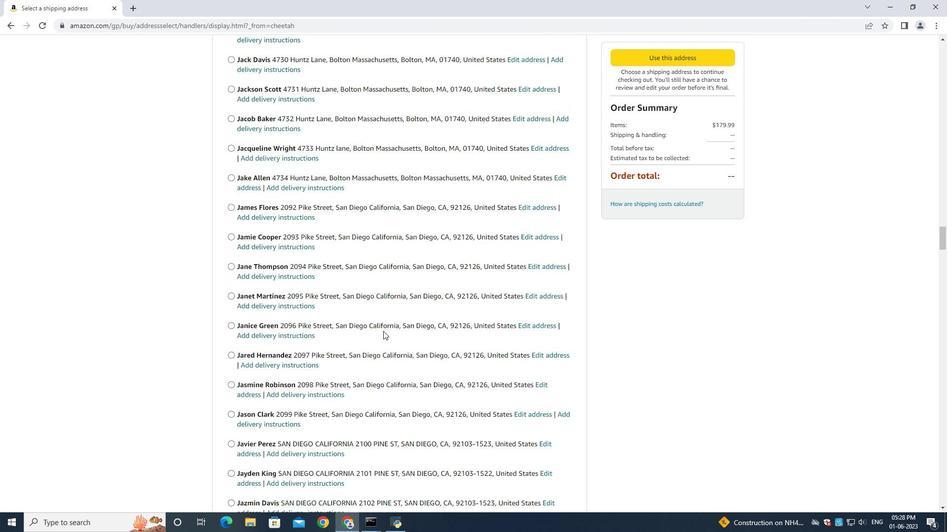 
Action: Mouse scrolled (383, 330) with delta (0, 0)
Screenshot: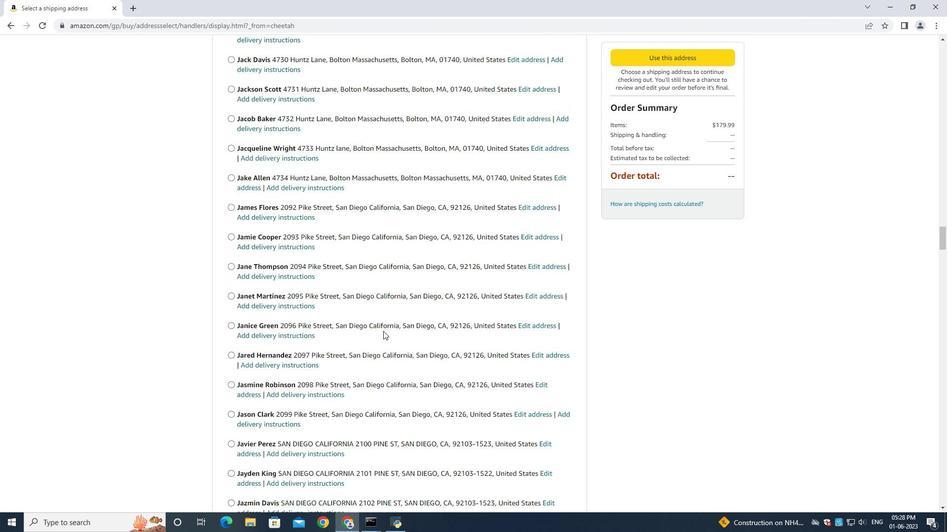 
Action: Mouse scrolled (383, 330) with delta (0, 0)
Screenshot: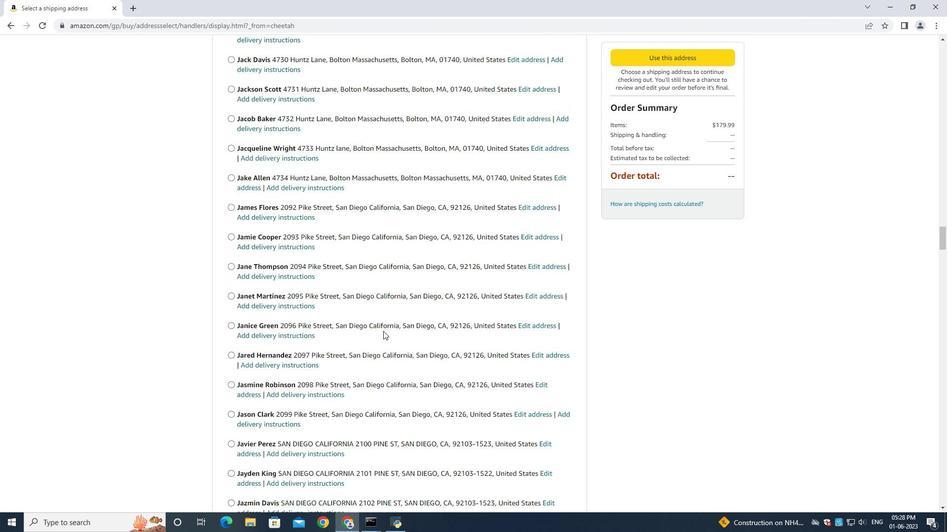 
Action: Mouse scrolled (383, 330) with delta (0, 0)
Screenshot: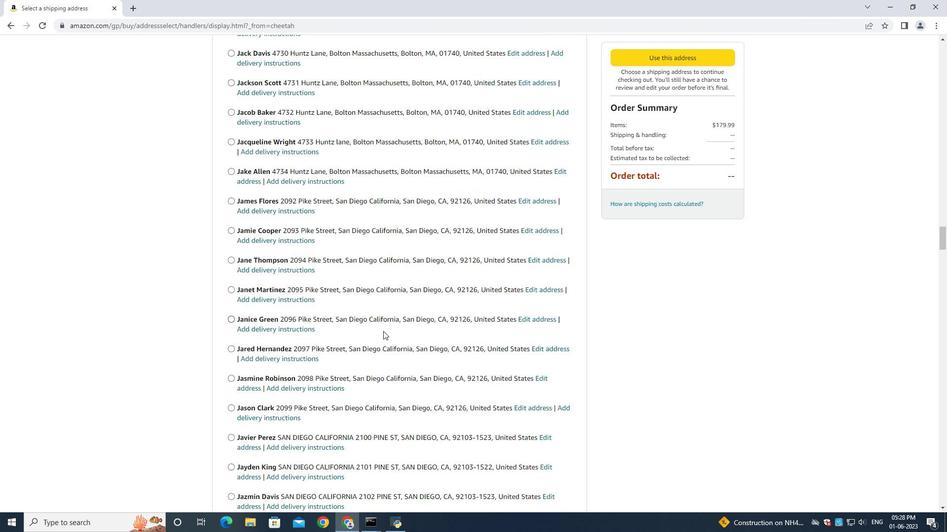 
Action: Mouse scrolled (383, 330) with delta (0, 0)
Screenshot: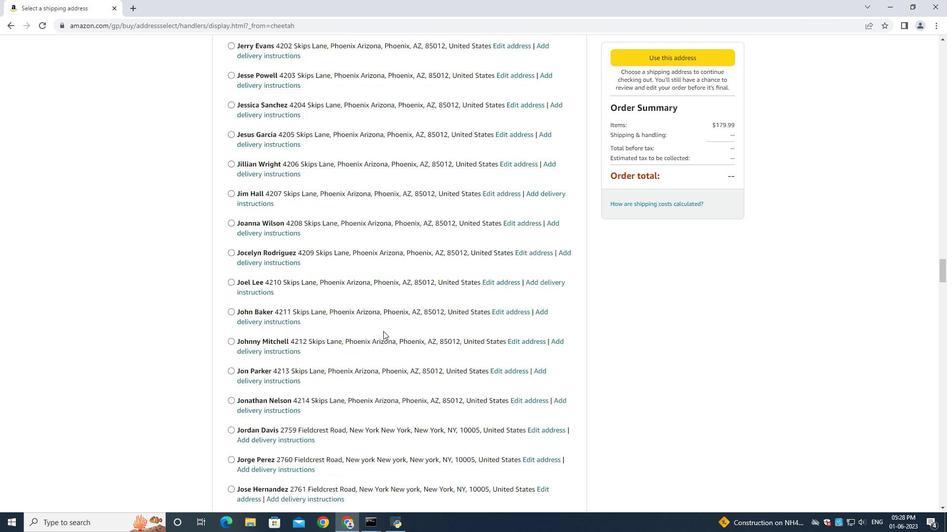 
Action: Mouse scrolled (383, 330) with delta (0, 0)
Screenshot: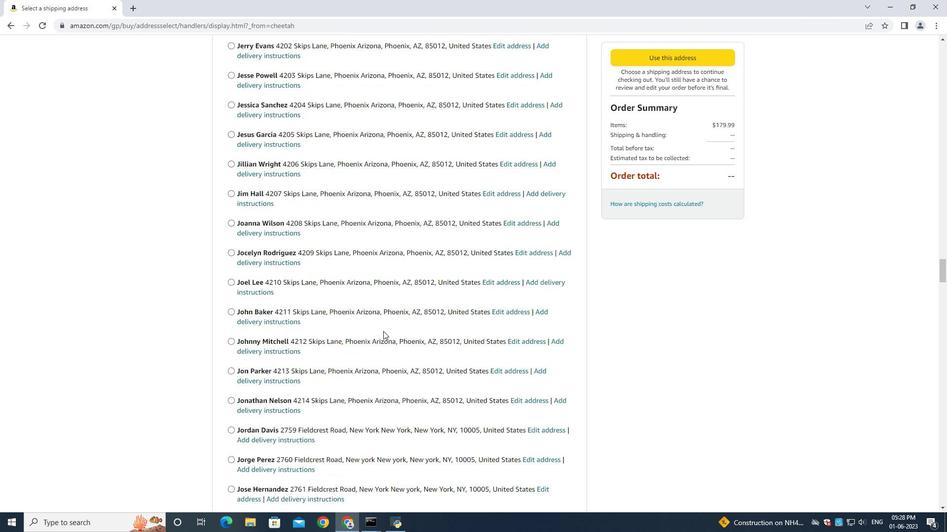 
Action: Mouse scrolled (383, 330) with delta (0, 0)
Screenshot: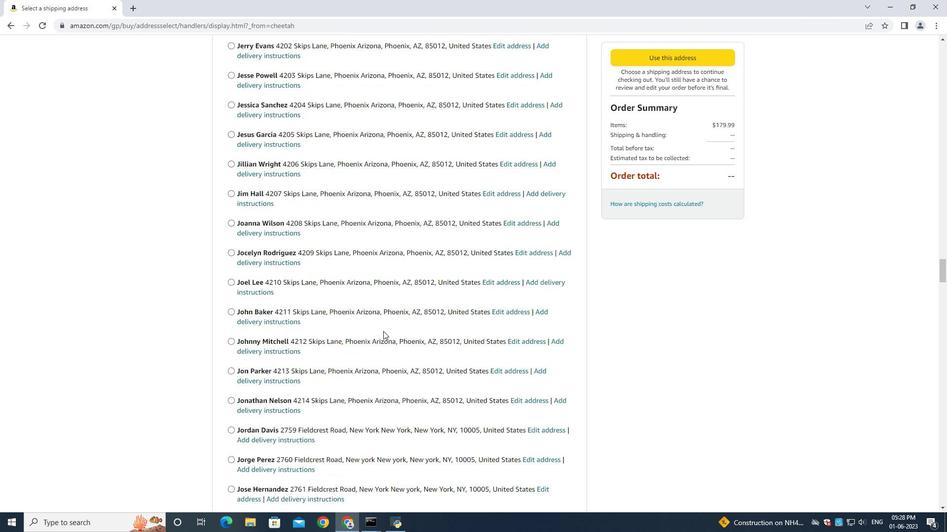 
Action: Mouse scrolled (383, 330) with delta (0, 0)
Screenshot: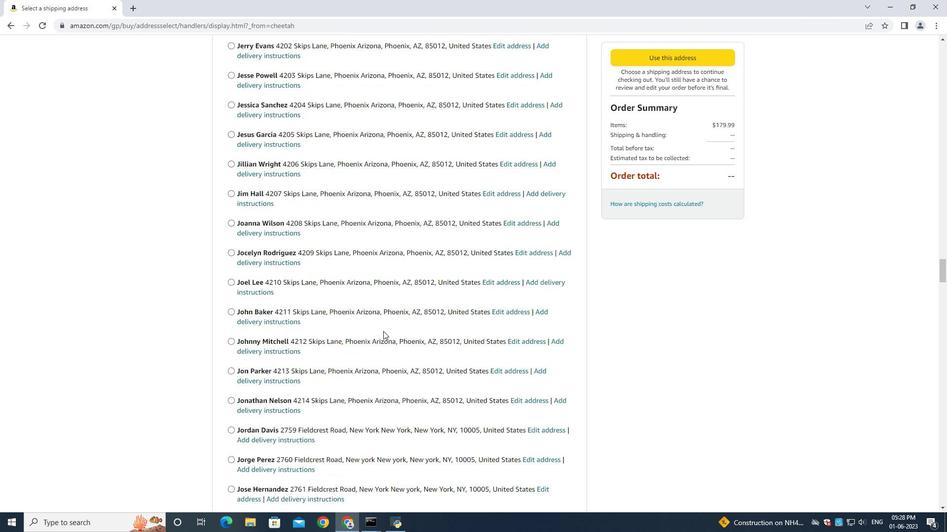 
Action: Mouse scrolled (383, 330) with delta (0, 0)
Screenshot: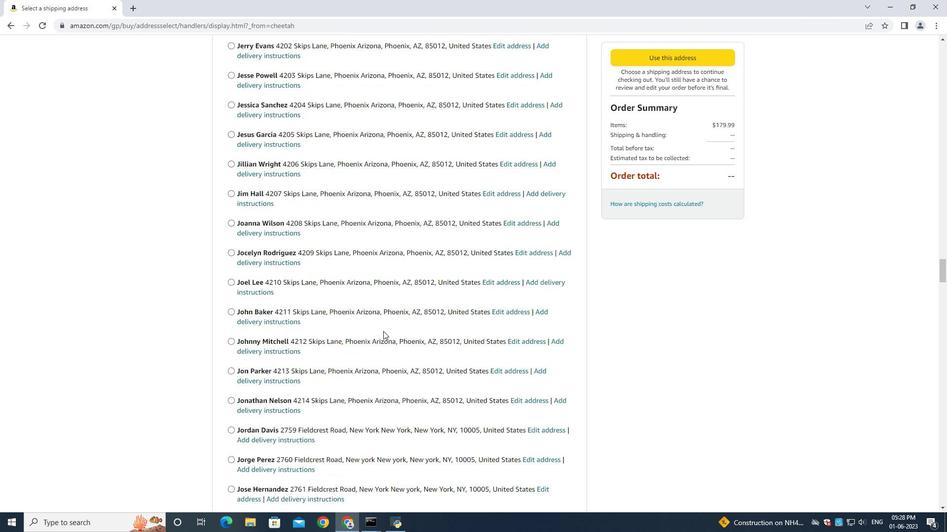 
Action: Mouse scrolled (383, 330) with delta (0, 0)
Screenshot: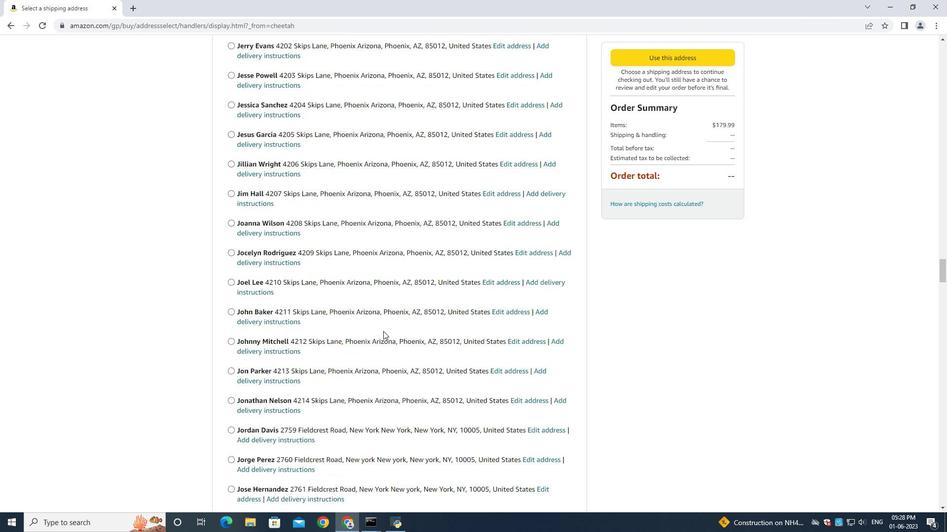 
Action: Mouse scrolled (383, 330) with delta (0, 0)
Screenshot: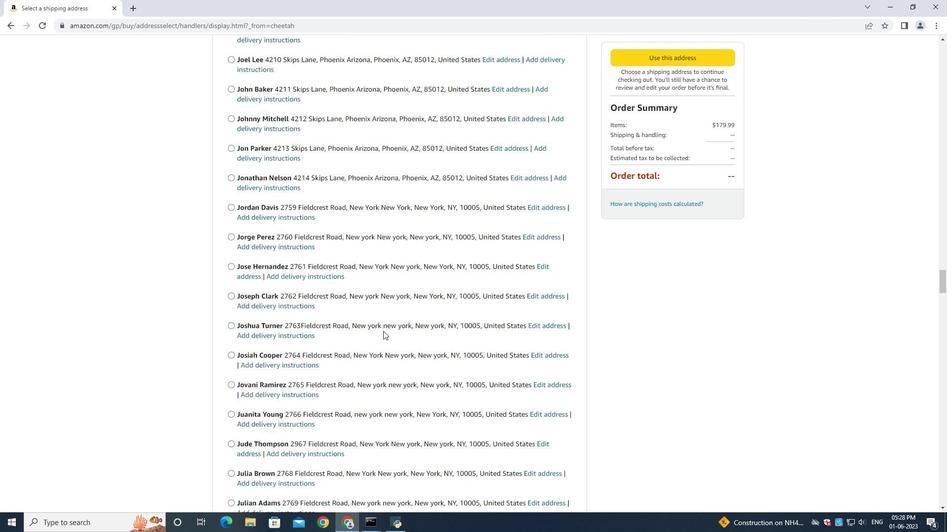 
Action: Mouse scrolled (383, 330) with delta (0, 0)
Screenshot: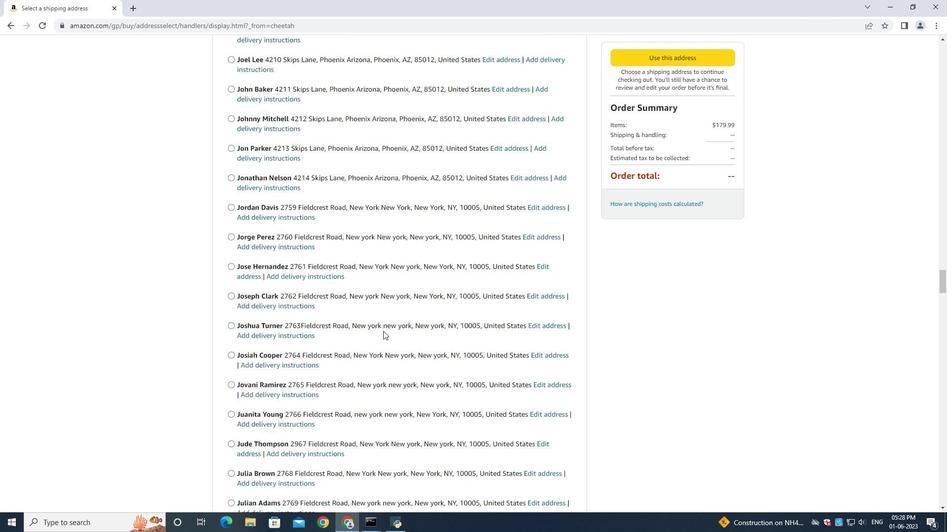
Action: Mouse moved to (383, 329)
Screenshot: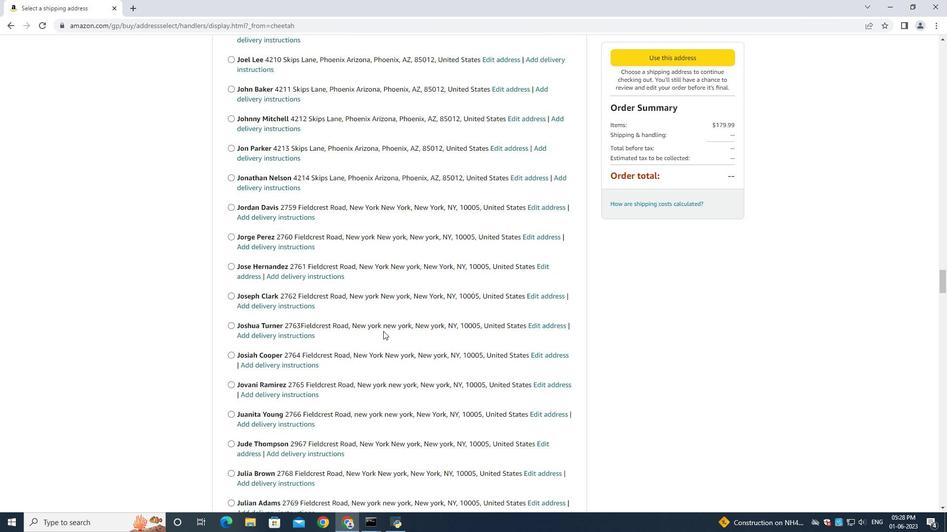 
Action: Mouse scrolled (383, 328) with delta (0, 0)
Screenshot: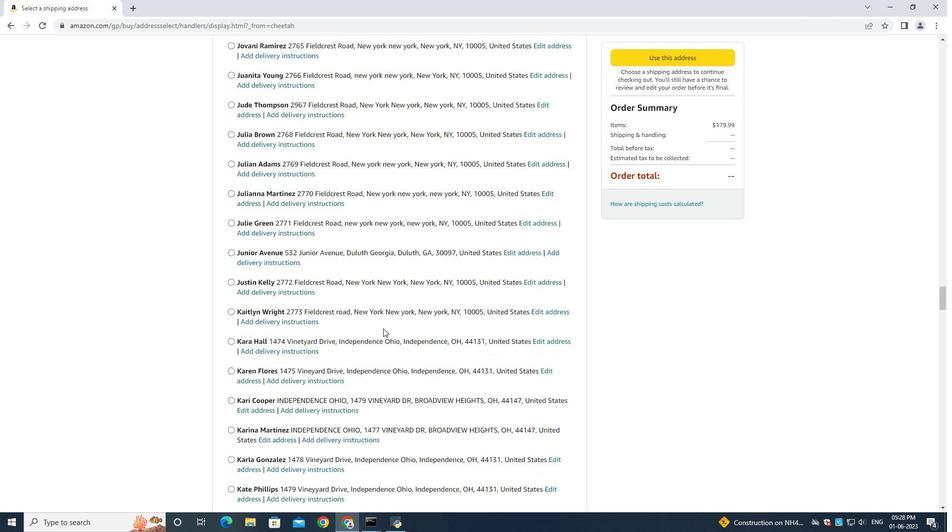 
Action: Mouse scrolled (383, 328) with delta (0, 0)
Screenshot: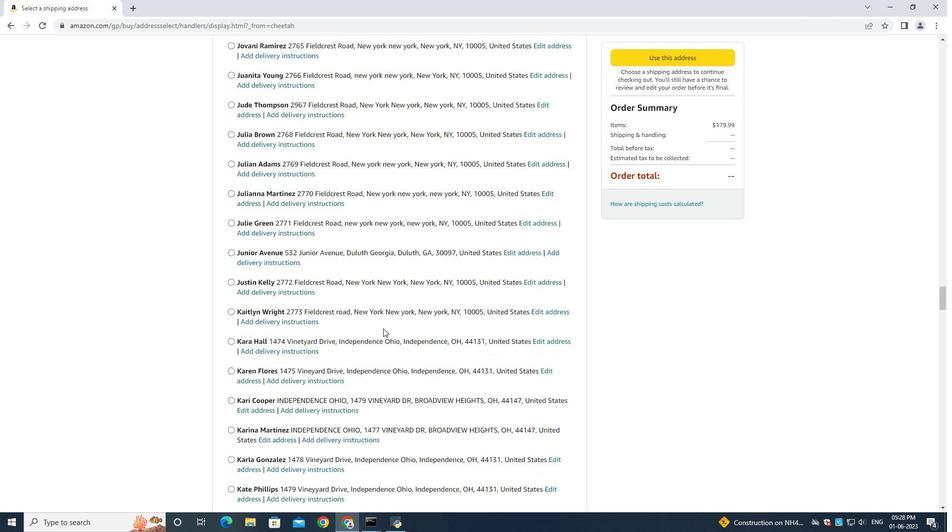 
Action: Mouse scrolled (383, 328) with delta (0, 0)
Screenshot: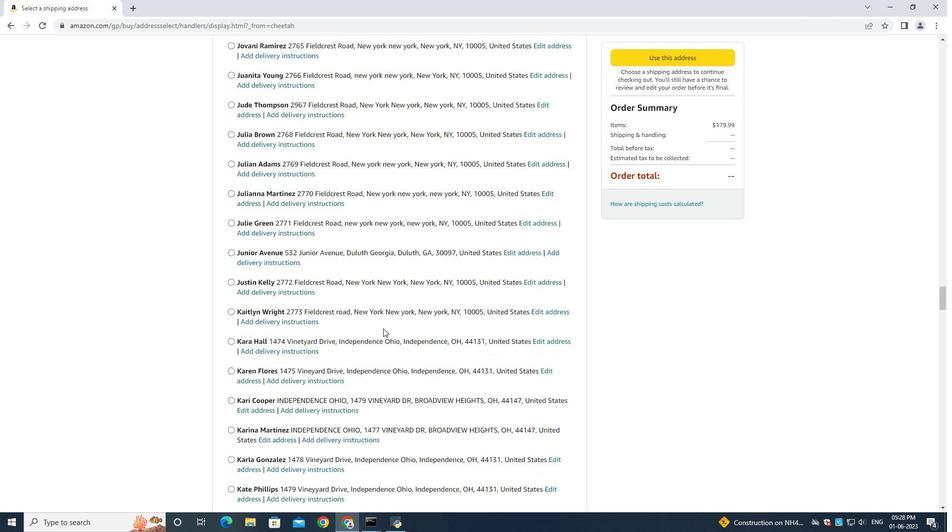 
Action: Mouse scrolled (383, 328) with delta (0, 0)
Screenshot: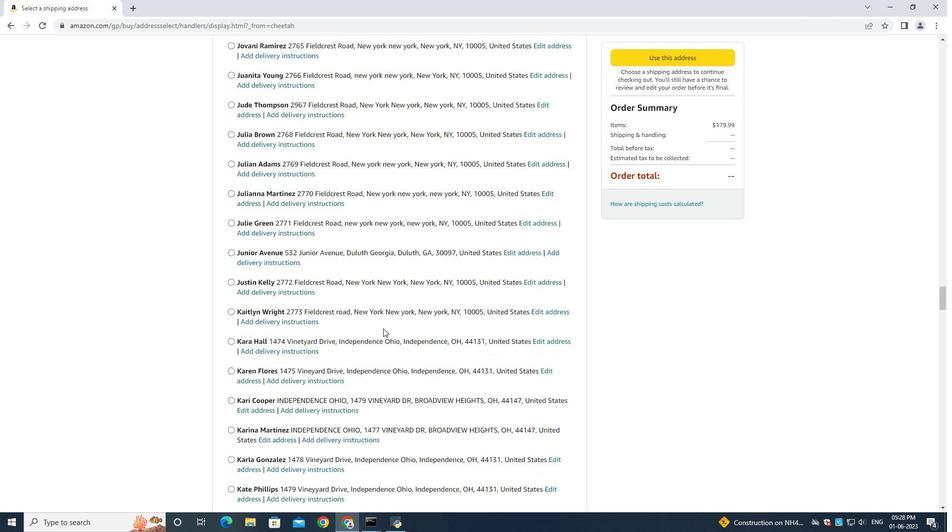 
Action: Mouse scrolled (383, 328) with delta (0, 0)
Screenshot: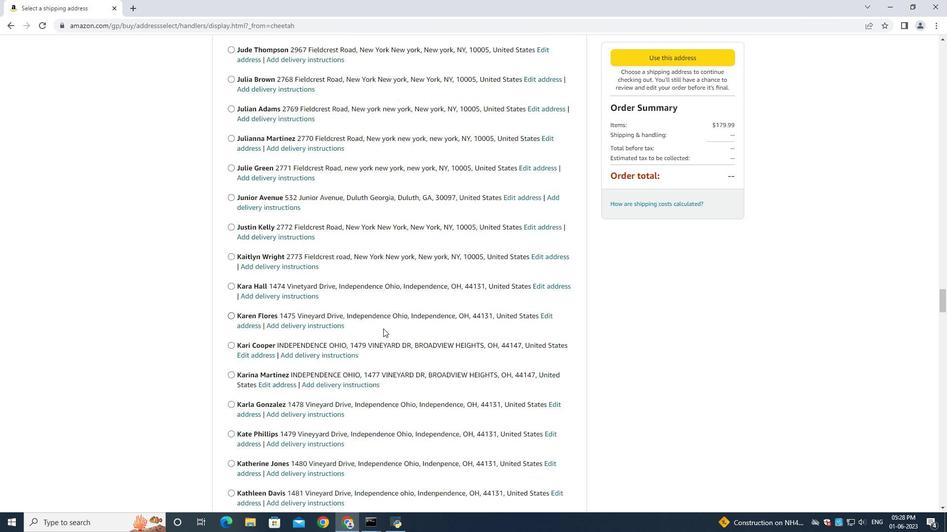 
Action: Mouse scrolled (383, 328) with delta (0, 0)
Screenshot: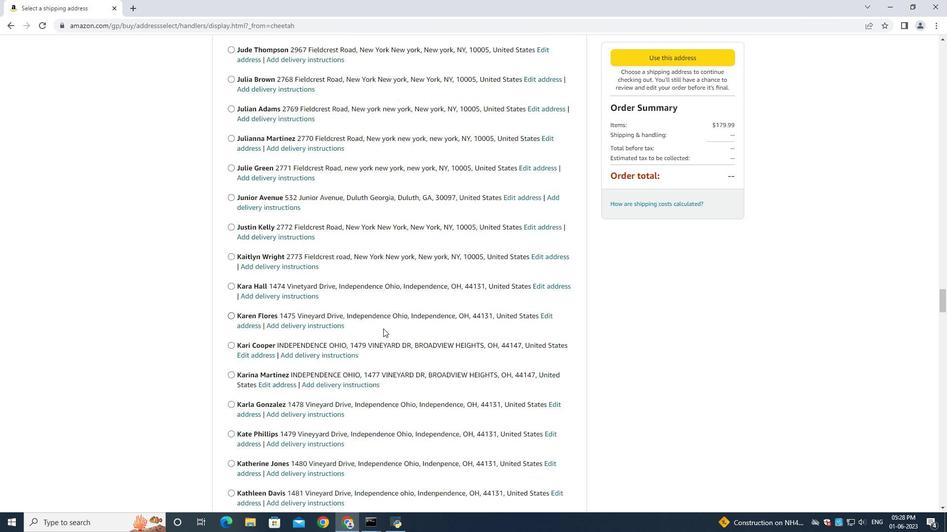 
Action: Mouse scrolled (383, 328) with delta (0, 0)
Screenshot: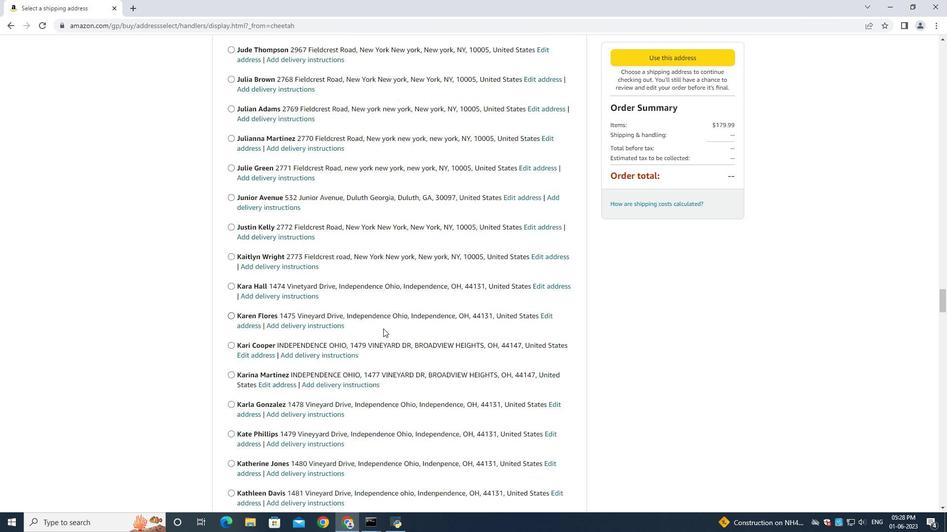 
Action: Mouse scrolled (383, 328) with delta (0, 0)
Screenshot: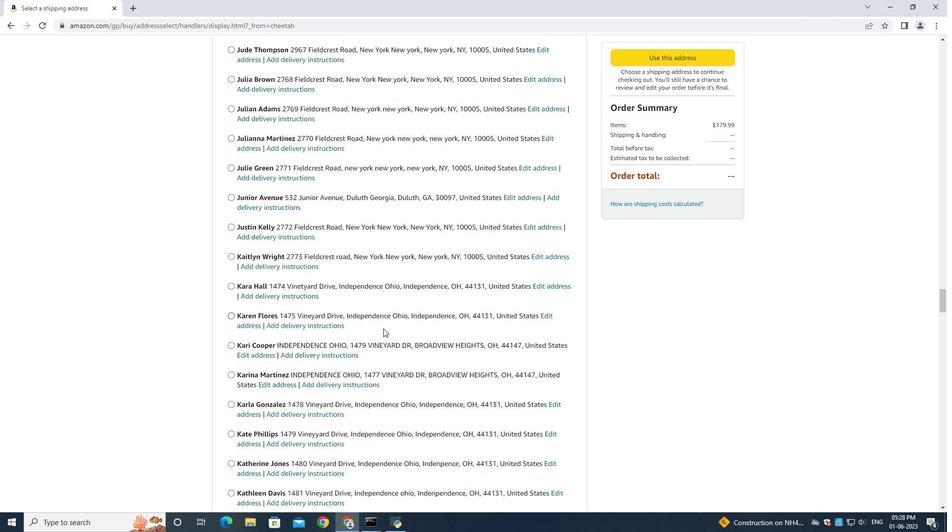 
Action: Mouse scrolled (383, 328) with delta (0, 0)
Screenshot: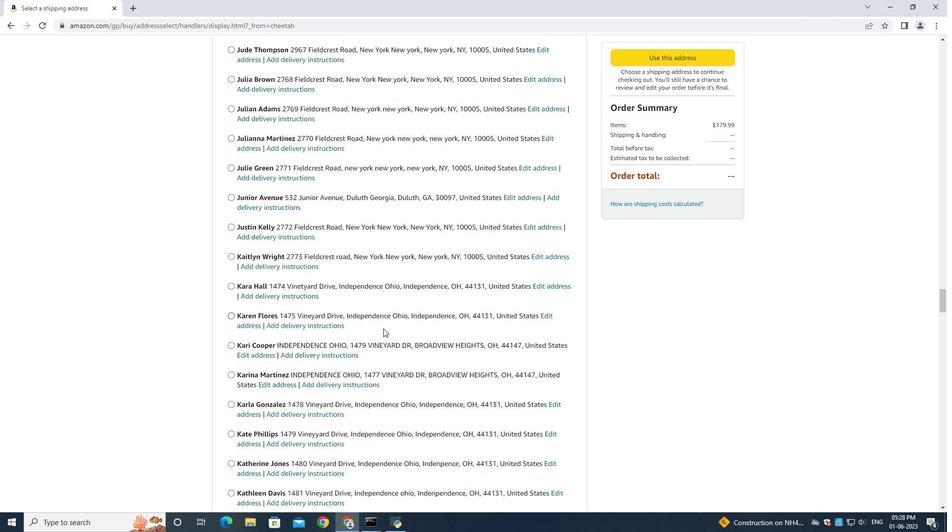 
Action: Mouse scrolled (383, 328) with delta (0, 0)
Screenshot: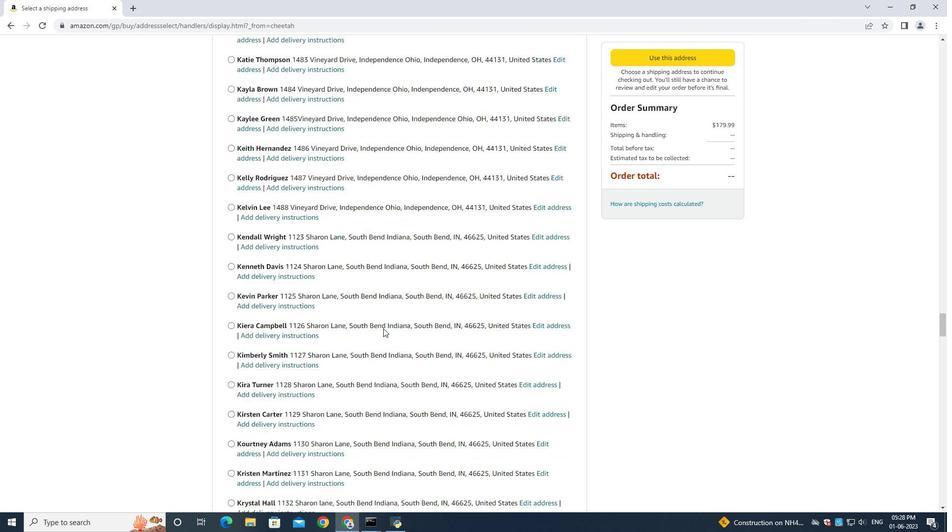 
Action: Mouse moved to (383, 329)
Screenshot: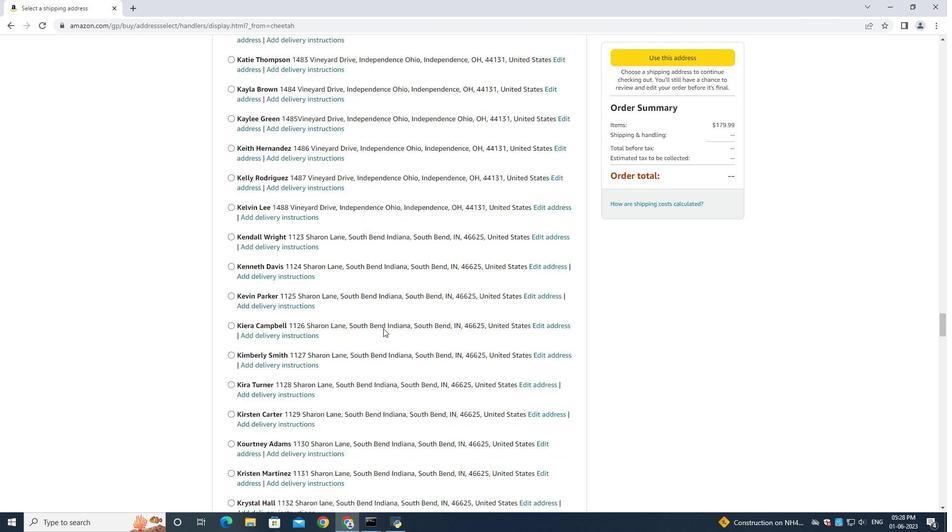
Action: Mouse scrolled (383, 328) with delta (0, 0)
Screenshot: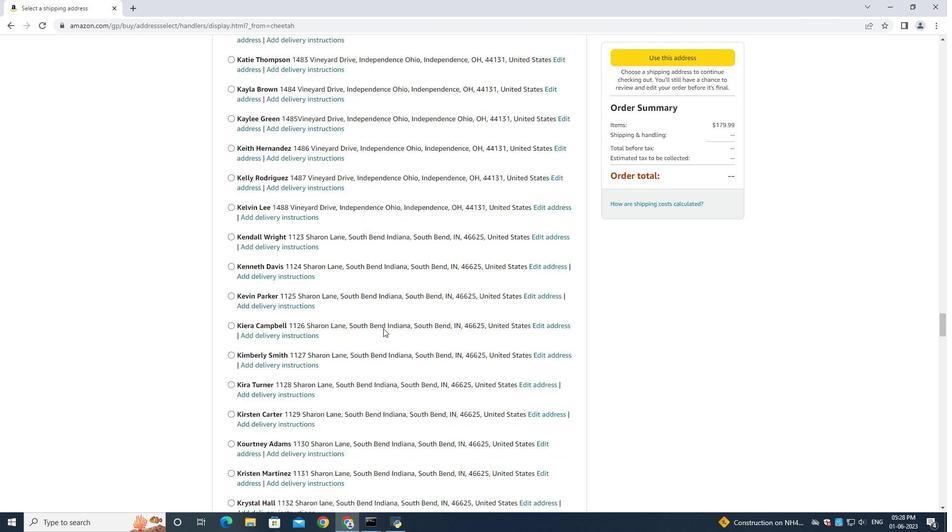 
Action: Mouse scrolled (383, 328) with delta (0, 0)
Screenshot: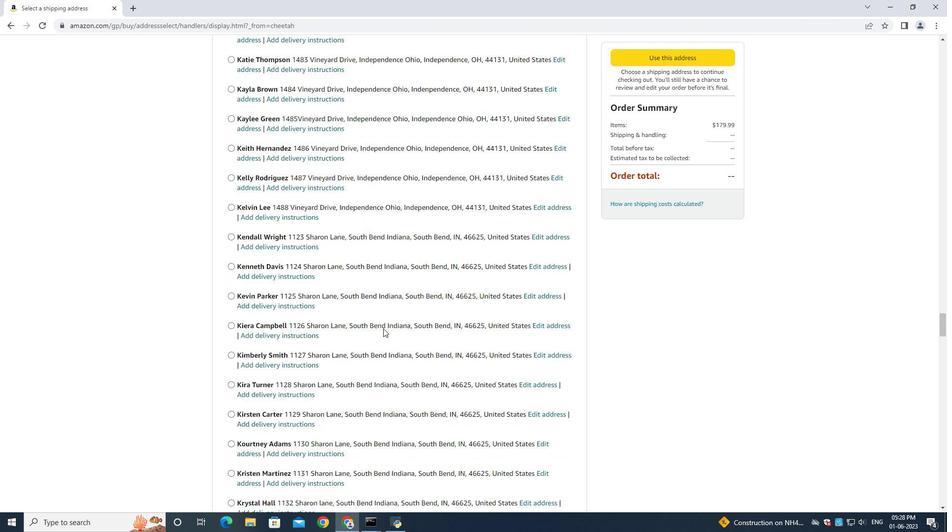 
Action: Mouse scrolled (383, 328) with delta (0, 0)
Screenshot: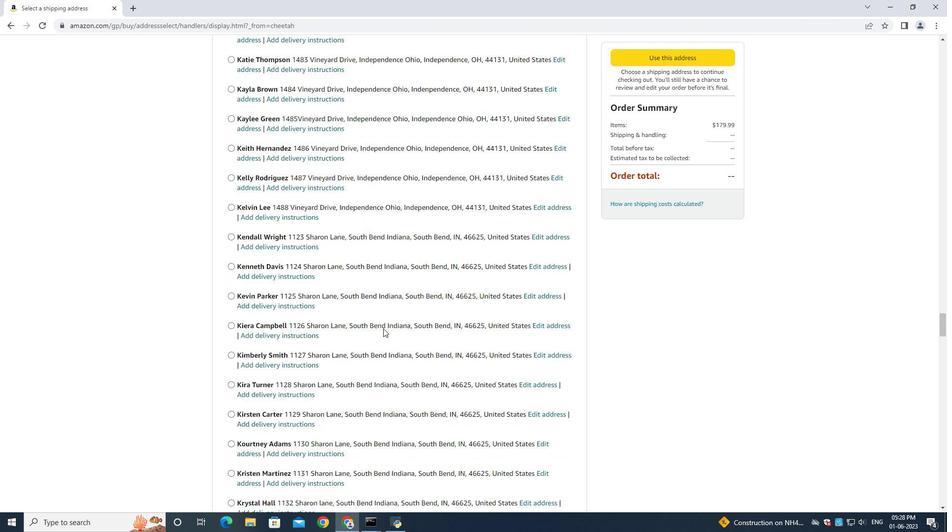 
Action: Mouse scrolled (383, 328) with delta (0, 0)
Screenshot: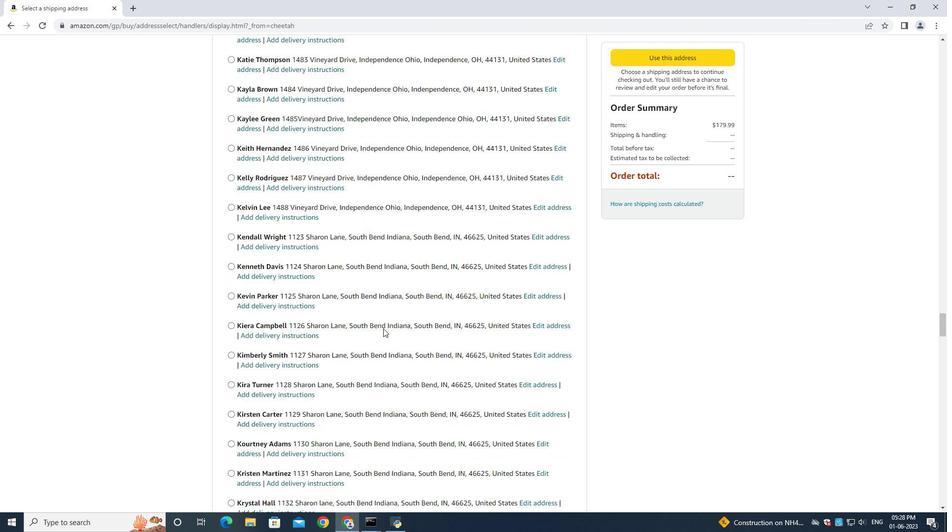 
Action: Mouse scrolled (383, 328) with delta (0, 0)
Screenshot: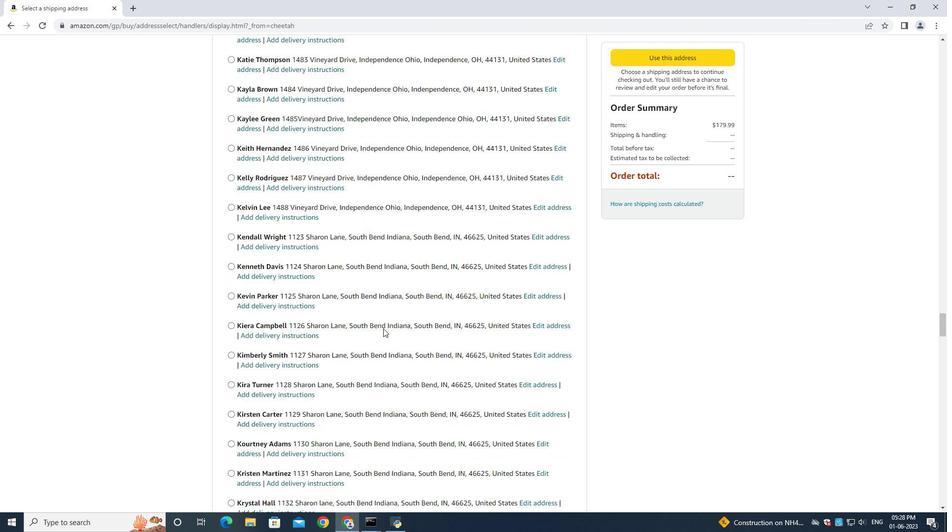 
Action: Mouse scrolled (383, 328) with delta (0, 0)
Screenshot: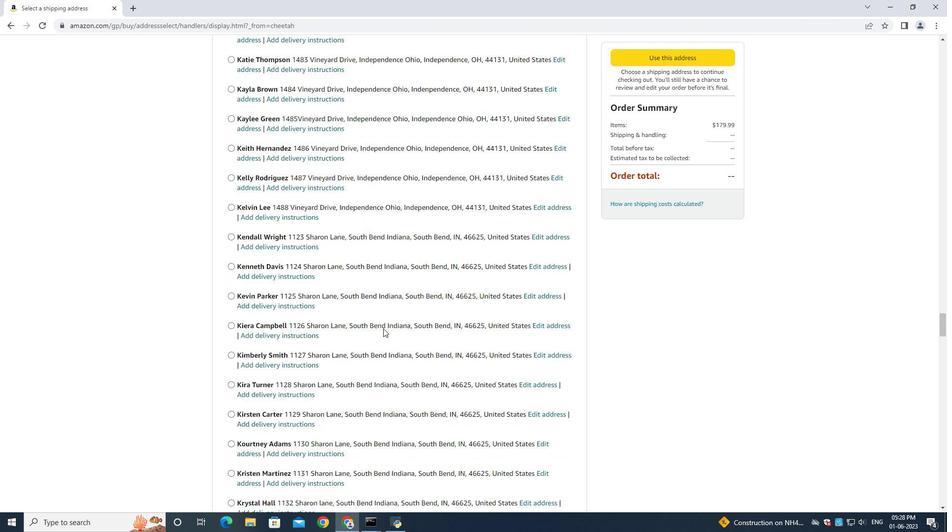 
Action: Mouse scrolled (383, 328) with delta (0, 0)
Screenshot: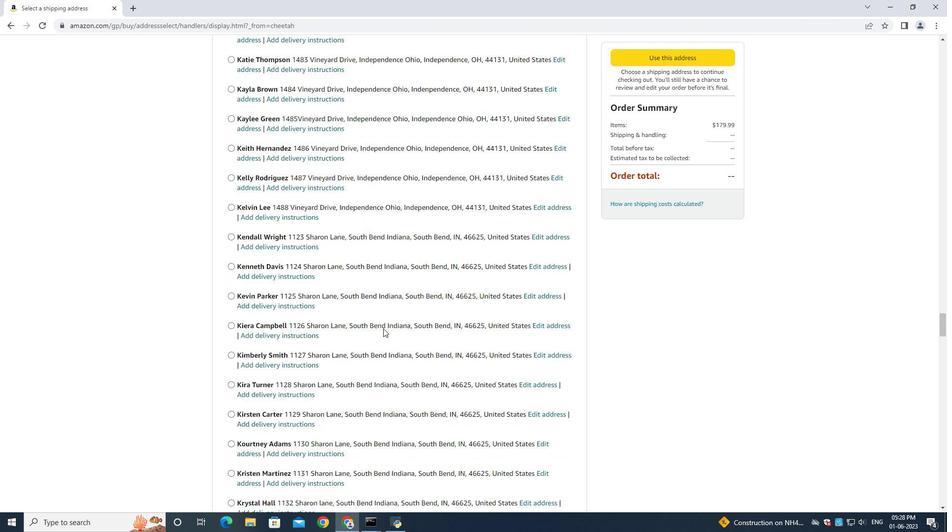 
Action: Mouse scrolled (383, 328) with delta (0, 0)
Screenshot: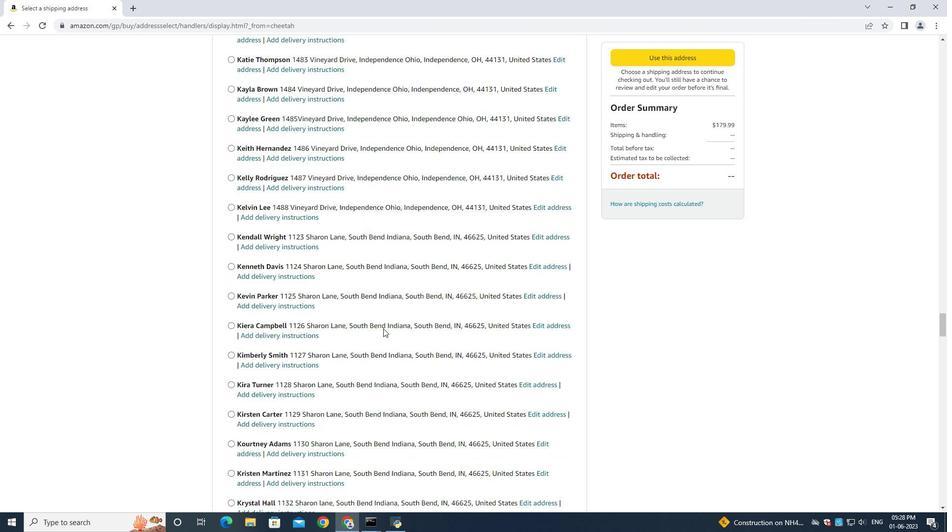 
Action: Mouse moved to (383, 329)
Screenshot: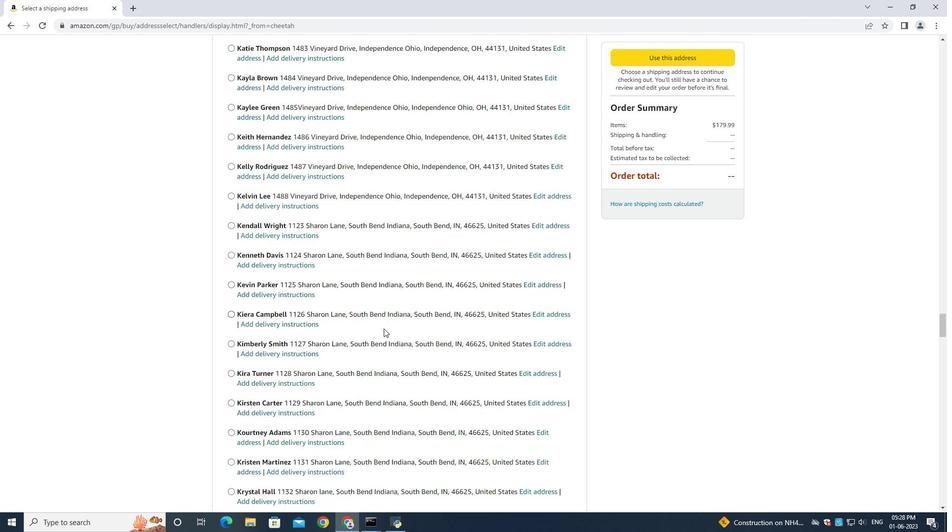 
Action: Mouse scrolled (383, 328) with delta (0, 0)
Screenshot: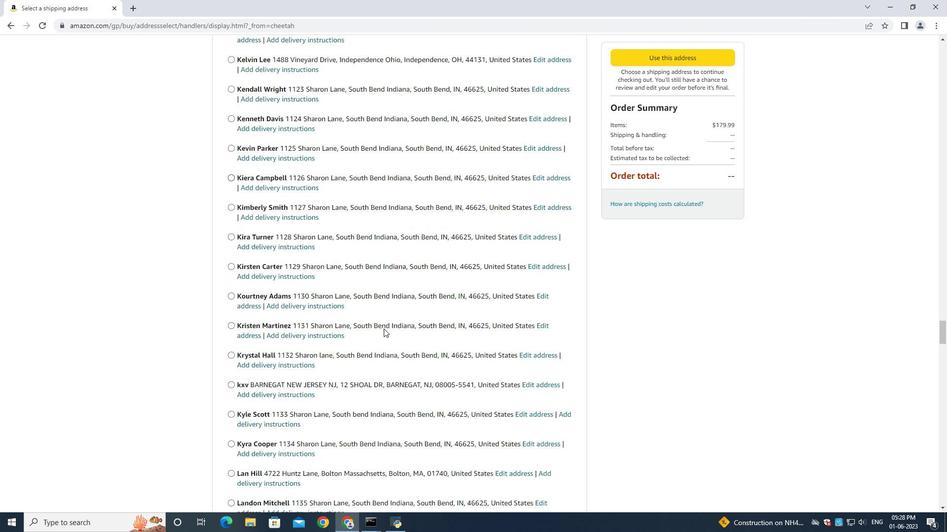 
Action: Mouse scrolled (383, 328) with delta (0, 0)
Screenshot: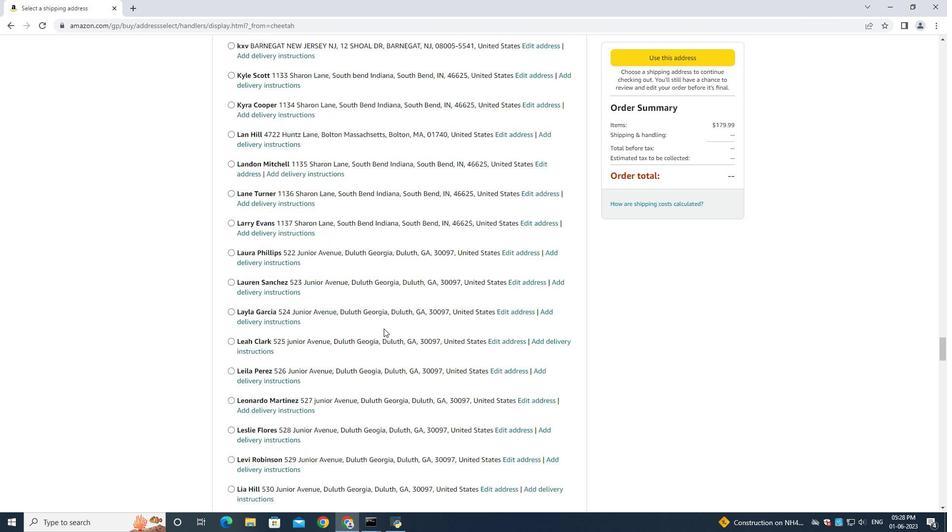 
Action: Mouse scrolled (383, 328) with delta (0, 0)
Screenshot: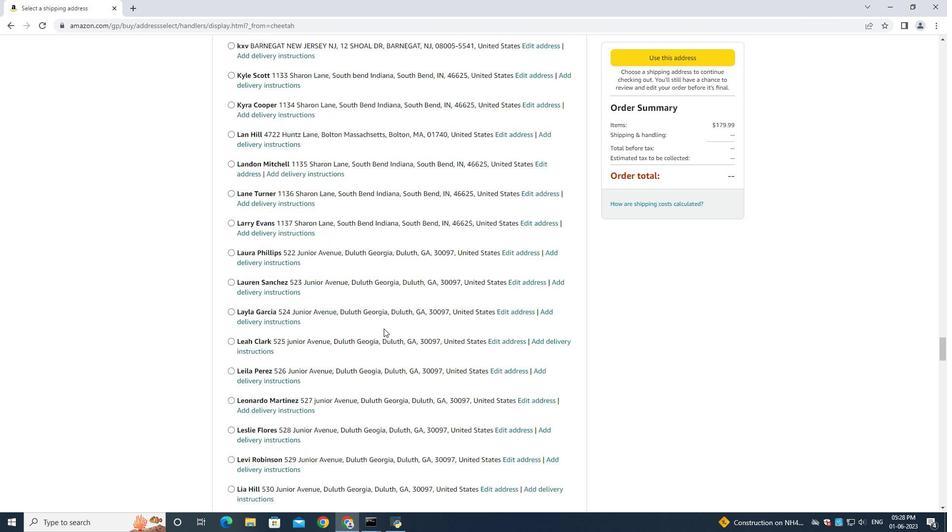 
Action: Mouse scrolled (383, 328) with delta (0, 0)
Screenshot: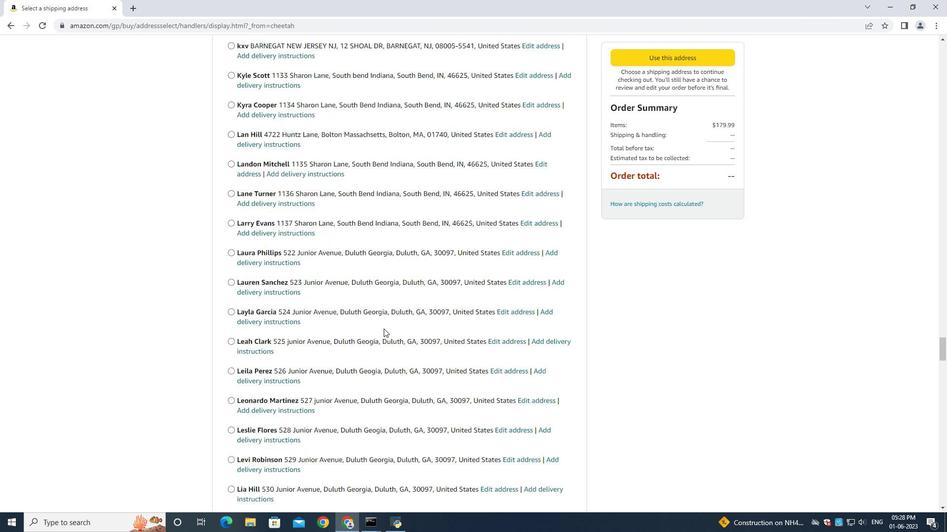 
Action: Mouse scrolled (383, 328) with delta (0, 0)
Screenshot: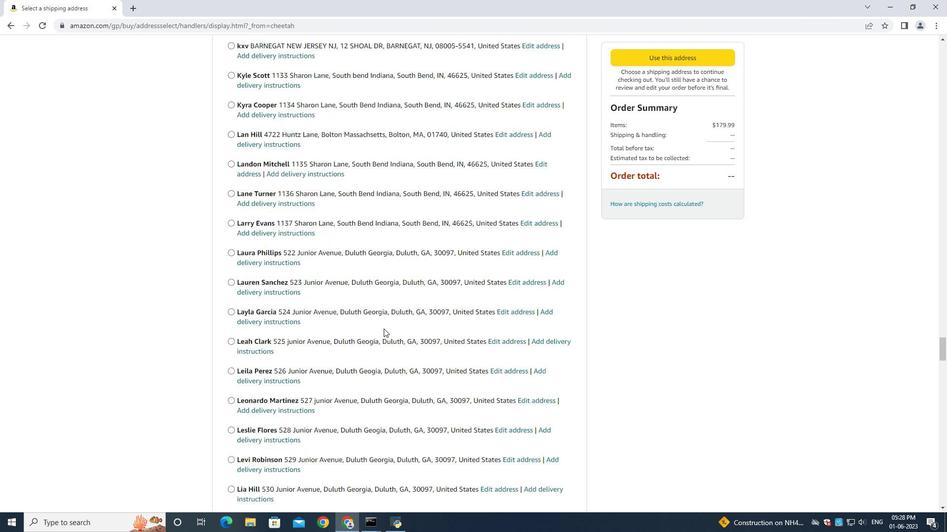 
Action: Mouse scrolled (383, 328) with delta (0, 0)
Screenshot: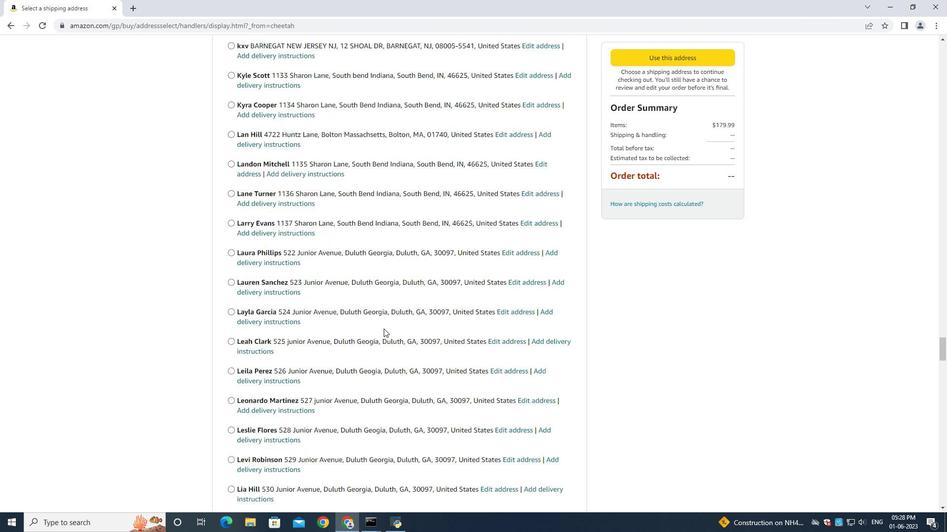 
Action: Mouse scrolled (383, 328) with delta (0, 0)
Screenshot: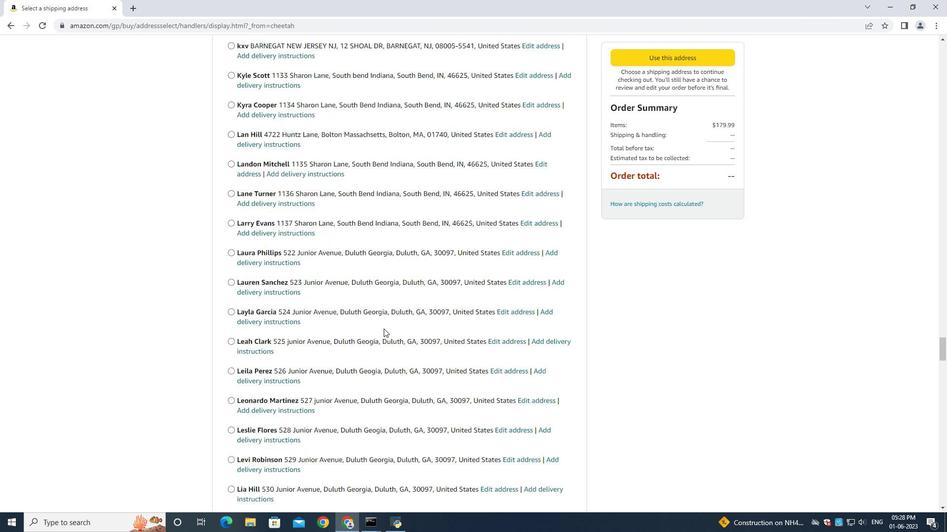 
Action: Mouse scrolled (383, 328) with delta (0, 0)
Screenshot: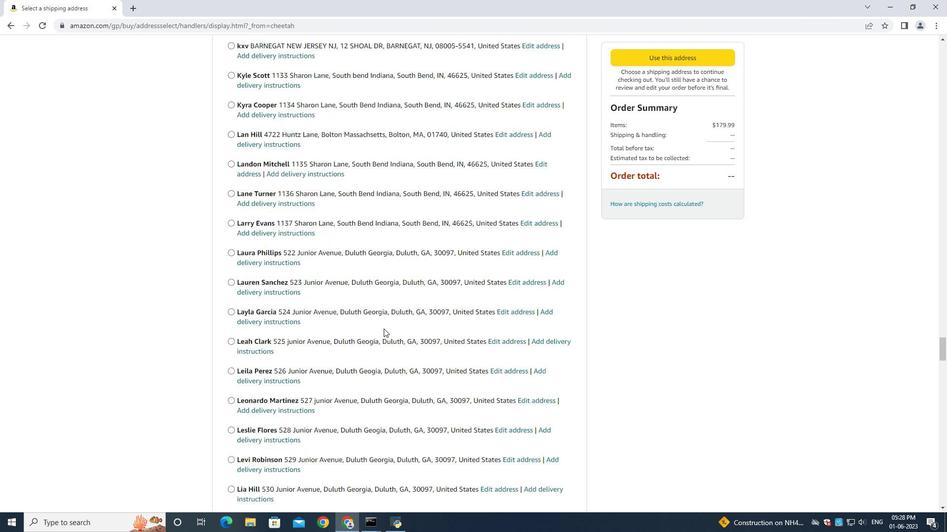 
Action: Mouse scrolled (383, 328) with delta (0, 0)
Screenshot: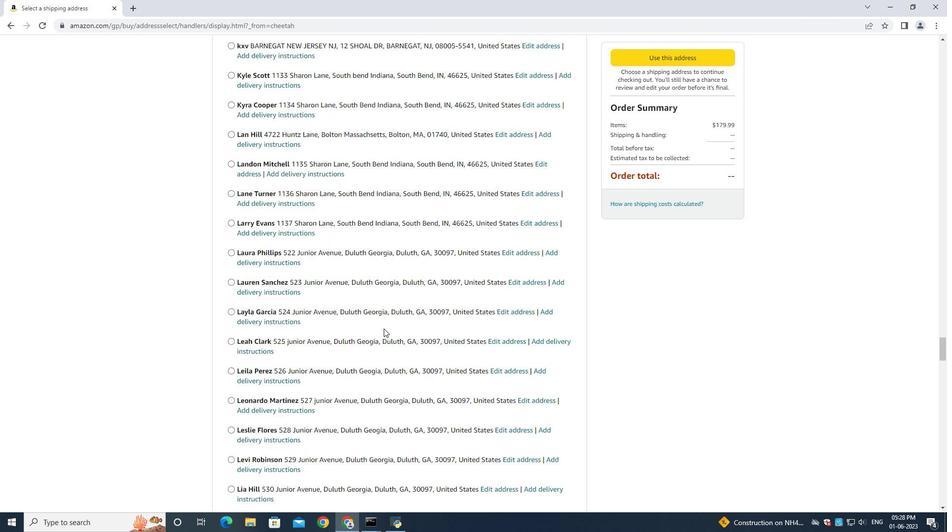 
Action: Mouse scrolled (383, 328) with delta (0, 0)
Screenshot: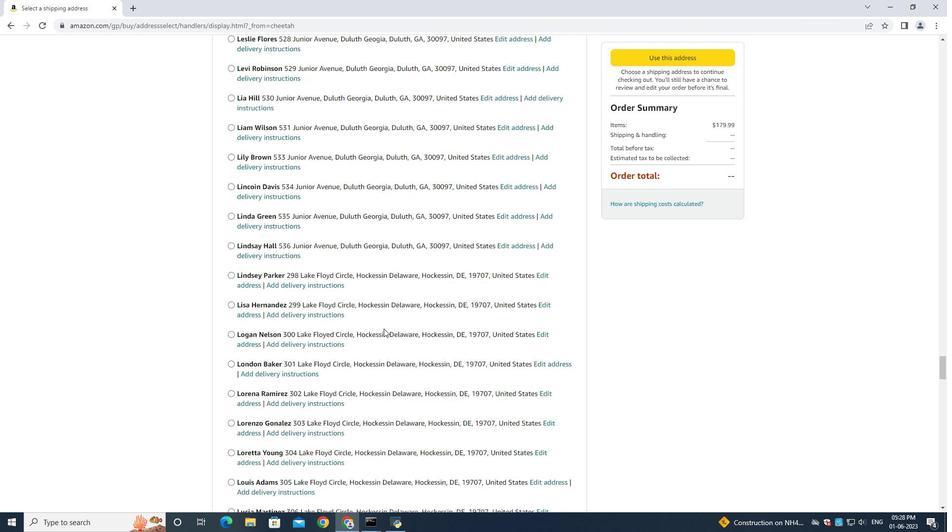
Action: Mouse scrolled (383, 328) with delta (0, 0)
Screenshot: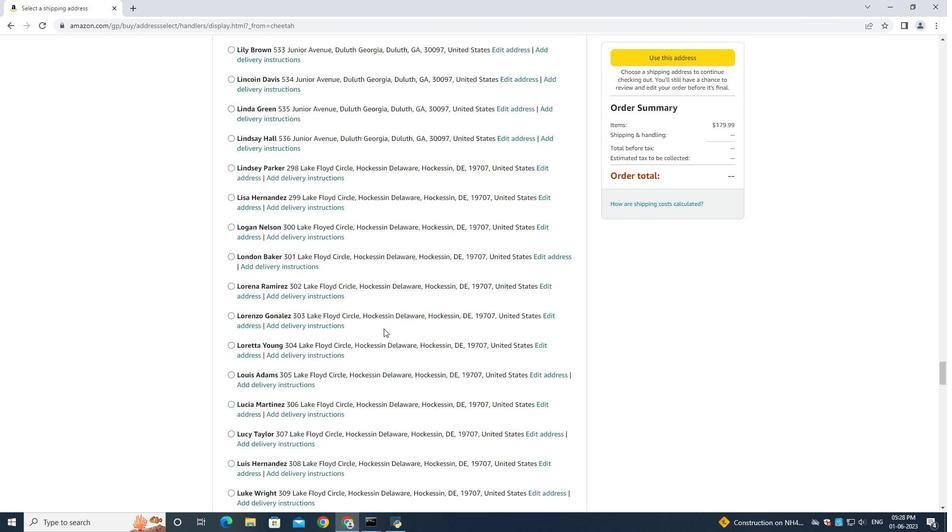 
Action: Mouse scrolled (383, 328) with delta (0, 0)
Screenshot: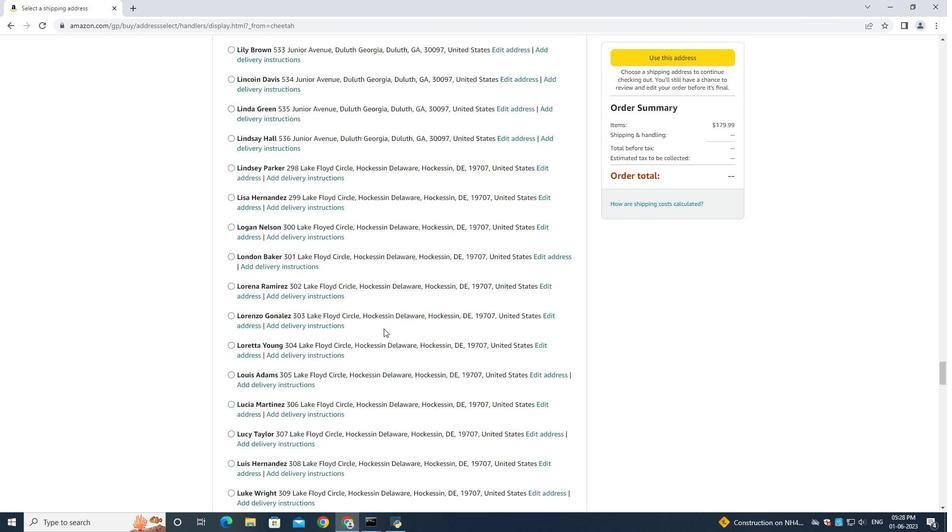 
Action: Mouse scrolled (383, 328) with delta (0, 0)
Screenshot: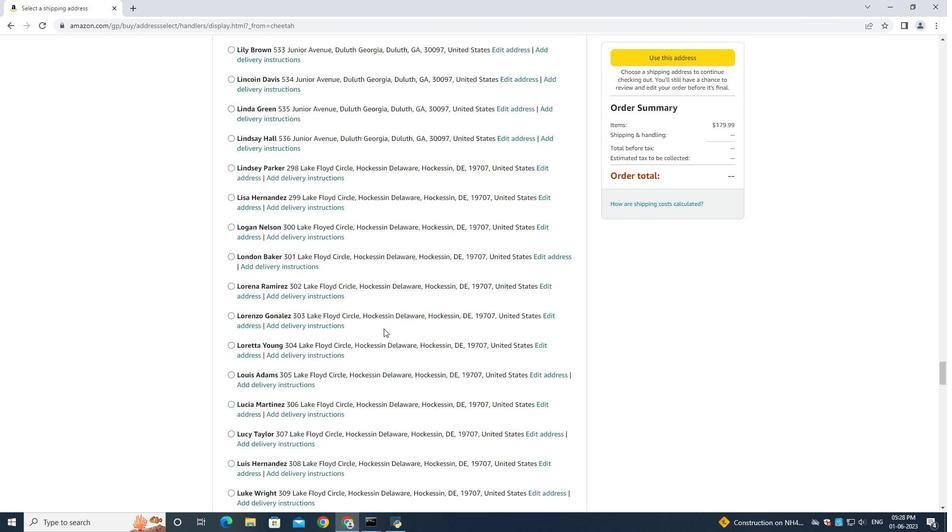 
Action: Mouse scrolled (383, 328) with delta (0, 0)
Screenshot: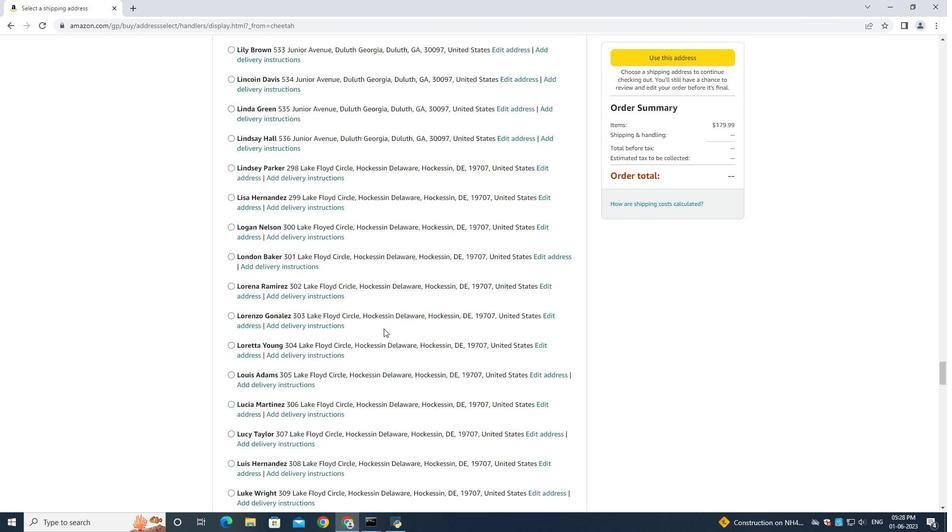 
Action: Mouse scrolled (383, 328) with delta (0, 0)
Screenshot: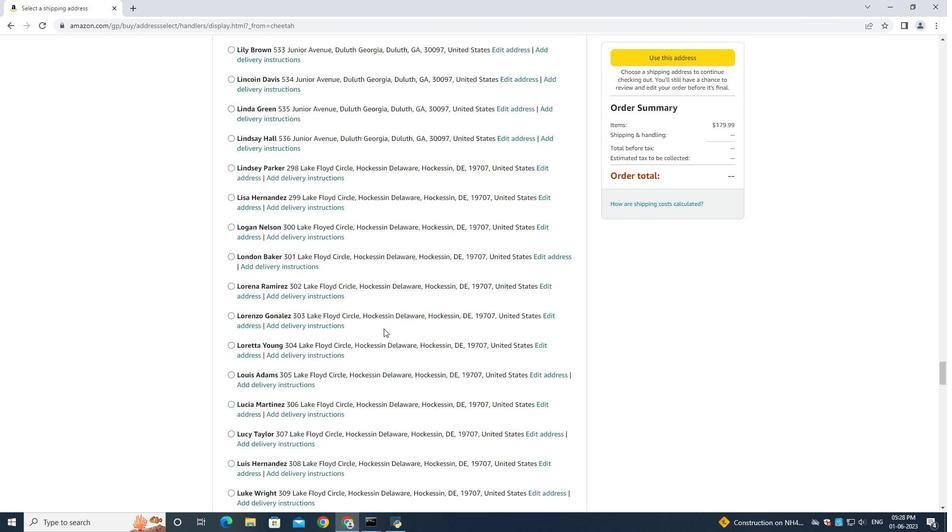 
Action: Mouse scrolled (383, 328) with delta (0, 0)
Screenshot: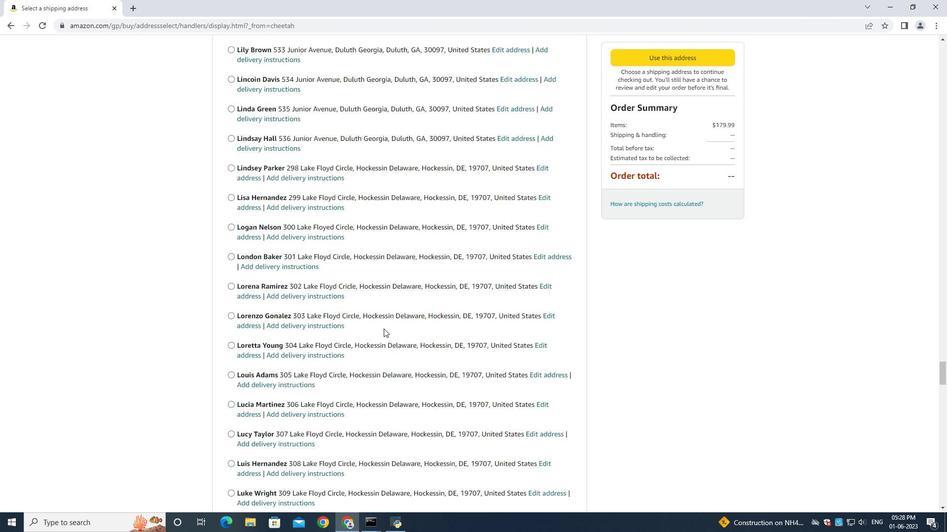
Action: Mouse scrolled (383, 328) with delta (0, 0)
Screenshot: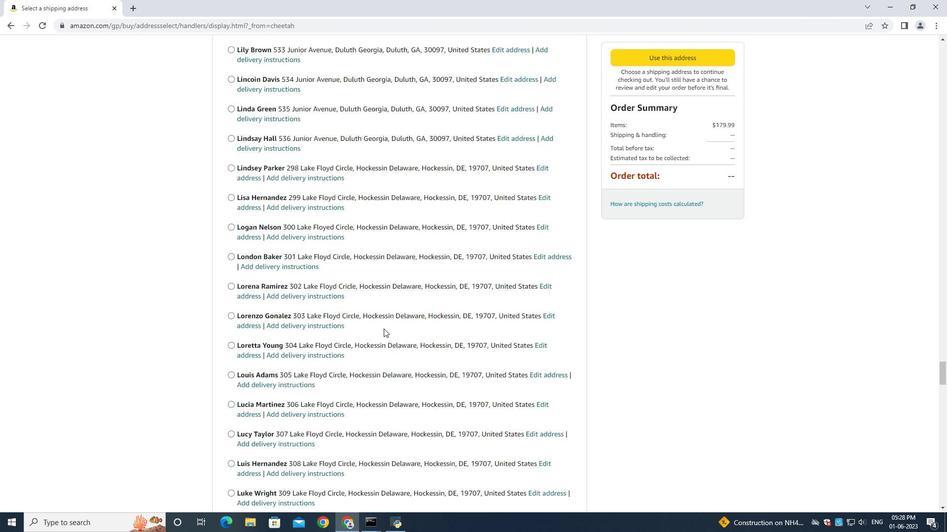 
Action: Mouse scrolled (383, 328) with delta (0, 0)
Screenshot: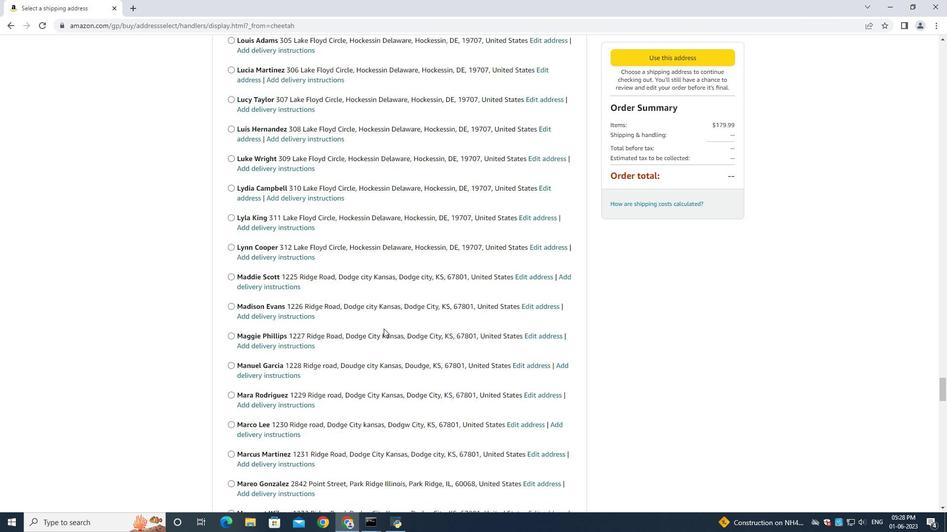 
Action: Mouse scrolled (383, 328) with delta (0, 0)
Screenshot: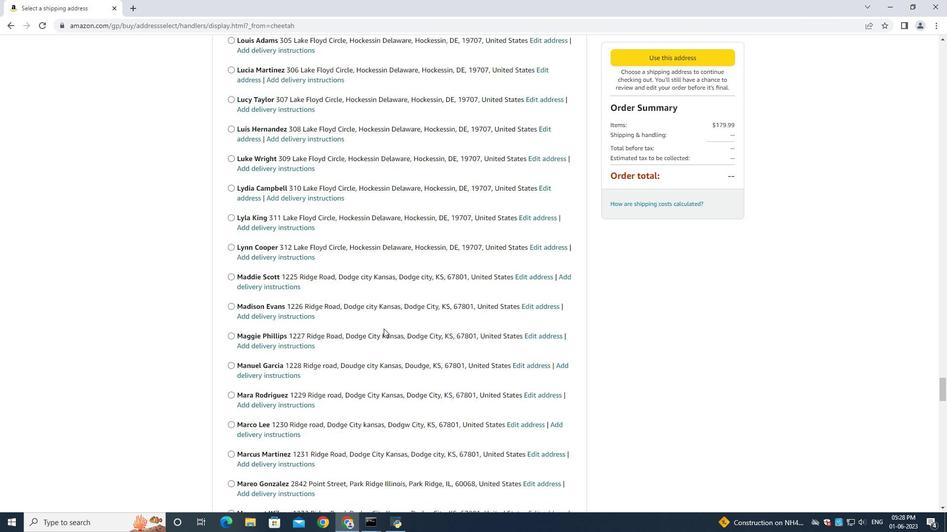 
Action: Mouse scrolled (383, 328) with delta (0, 0)
Screenshot: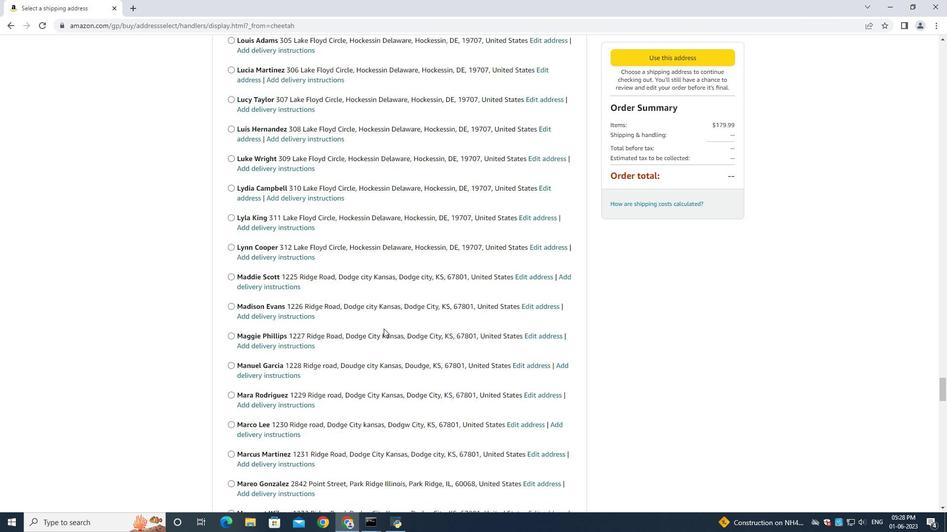 
Action: Mouse scrolled (383, 328) with delta (0, 0)
Screenshot: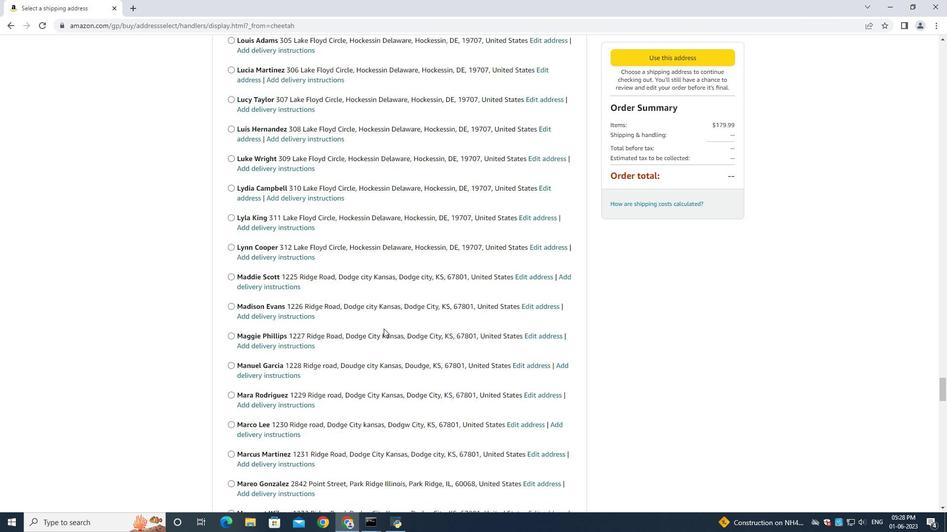 
Action: Mouse scrolled (383, 328) with delta (0, 0)
Screenshot: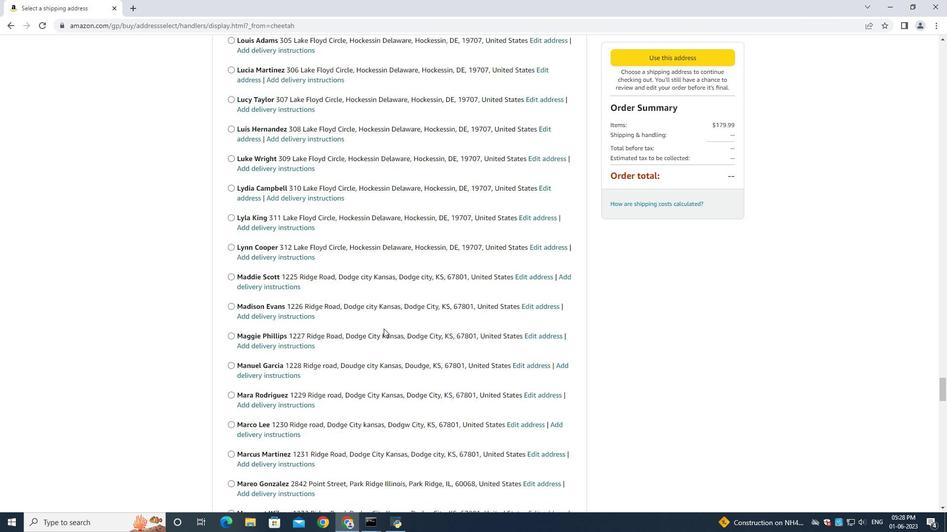 
Action: Mouse scrolled (383, 328) with delta (0, 0)
Screenshot: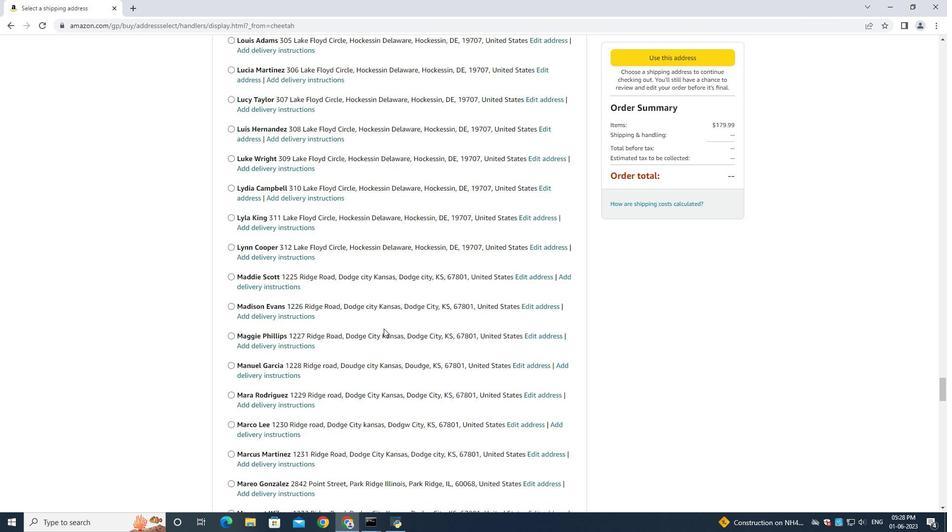 
Action: Mouse scrolled (383, 328) with delta (0, 0)
Screenshot: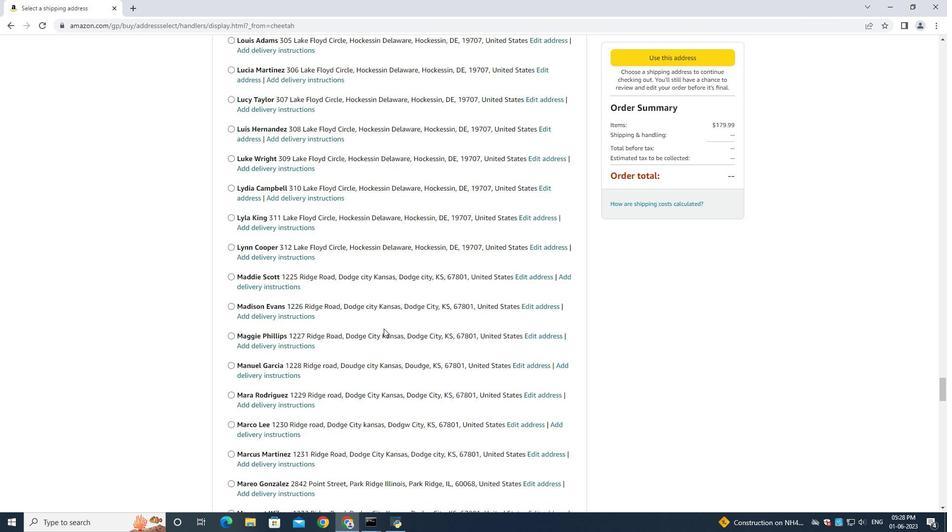 
Action: Mouse scrolled (383, 328) with delta (0, 0)
Screenshot: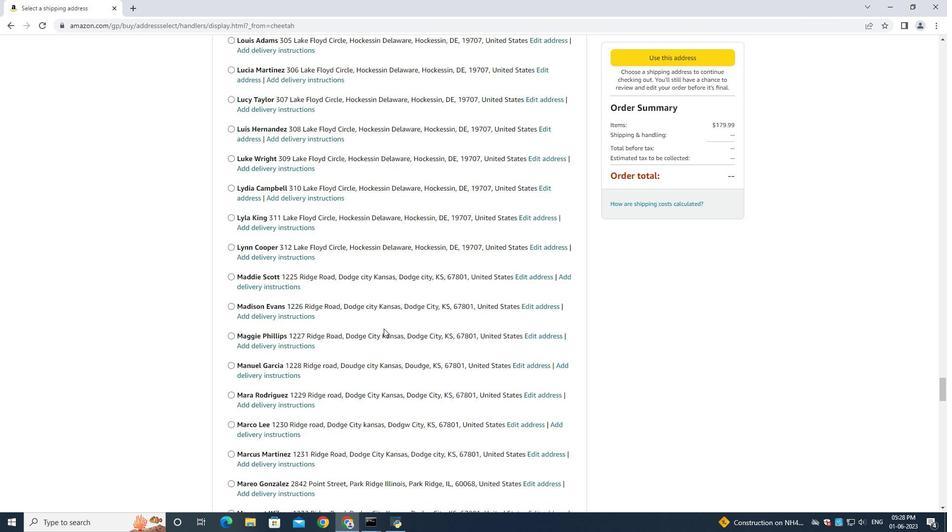 
Action: Mouse scrolled (383, 328) with delta (0, 0)
Screenshot: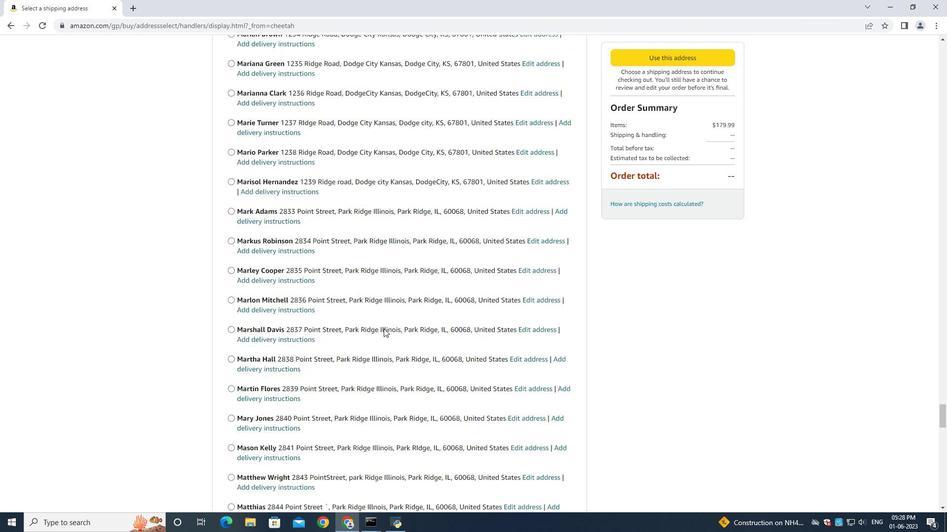 
Action: Mouse scrolled (383, 328) with delta (0, 0)
Screenshot: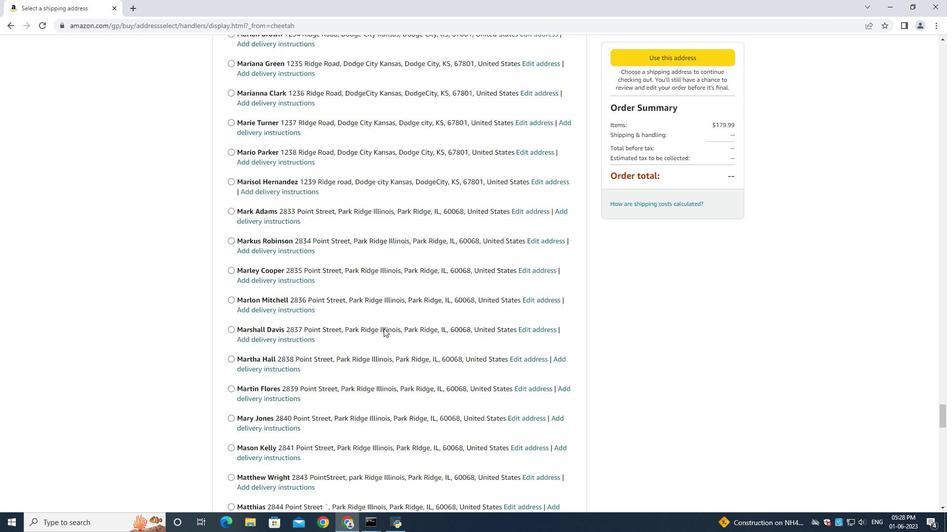 
Action: Mouse scrolled (383, 328) with delta (0, 0)
Screenshot: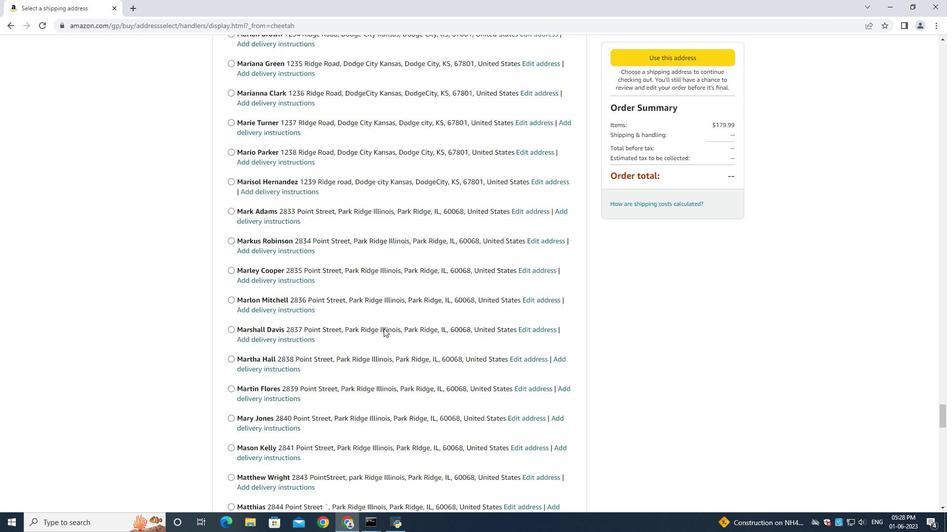 
Action: Mouse scrolled (383, 328) with delta (0, 0)
Screenshot: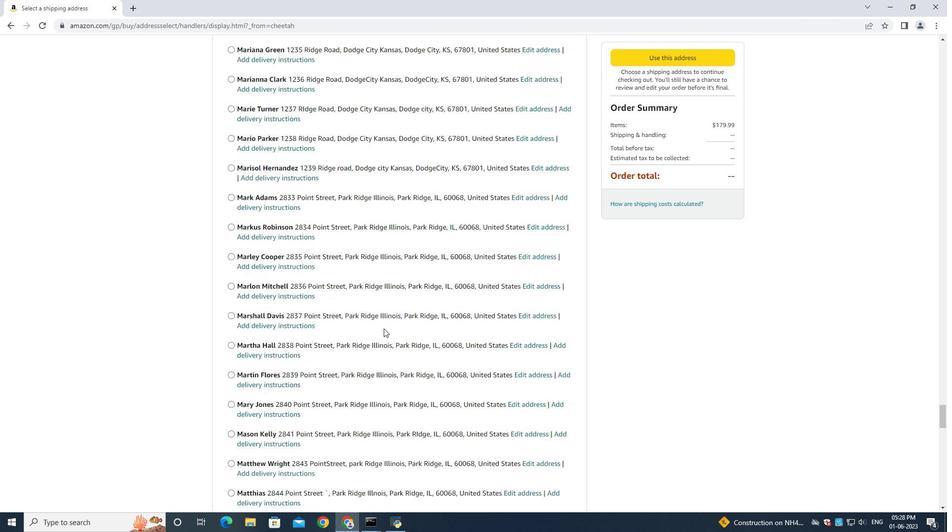 
Action: Mouse scrolled (383, 328) with delta (0, 0)
Screenshot: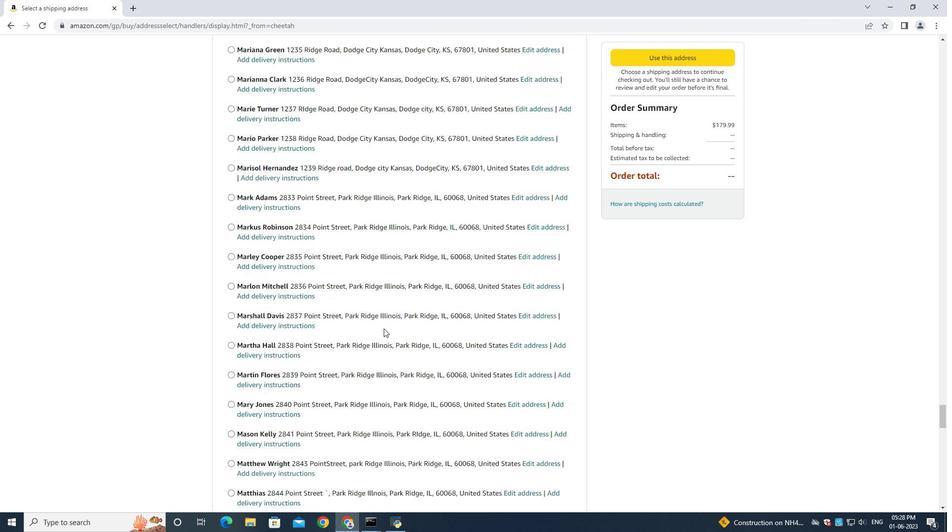 
Action: Mouse scrolled (383, 328) with delta (0, 0)
Screenshot: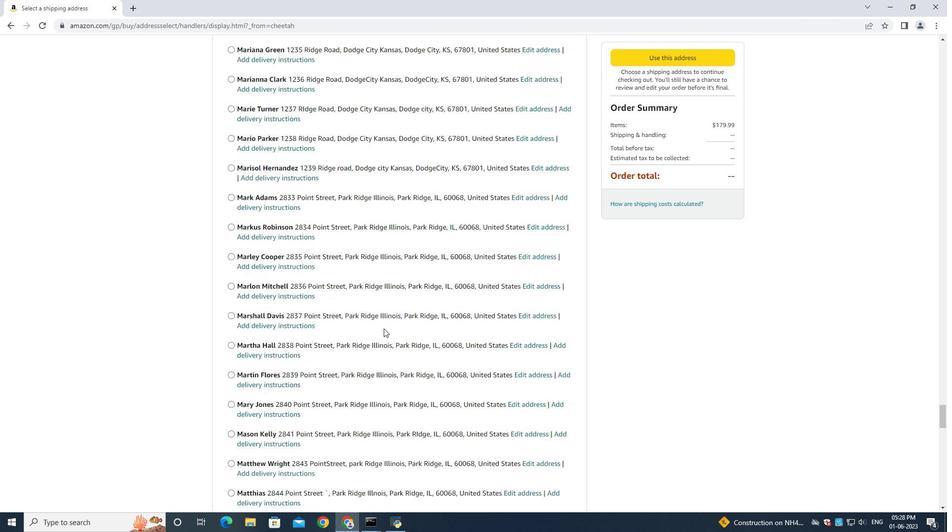 
Action: Mouse scrolled (383, 328) with delta (0, 0)
Screenshot: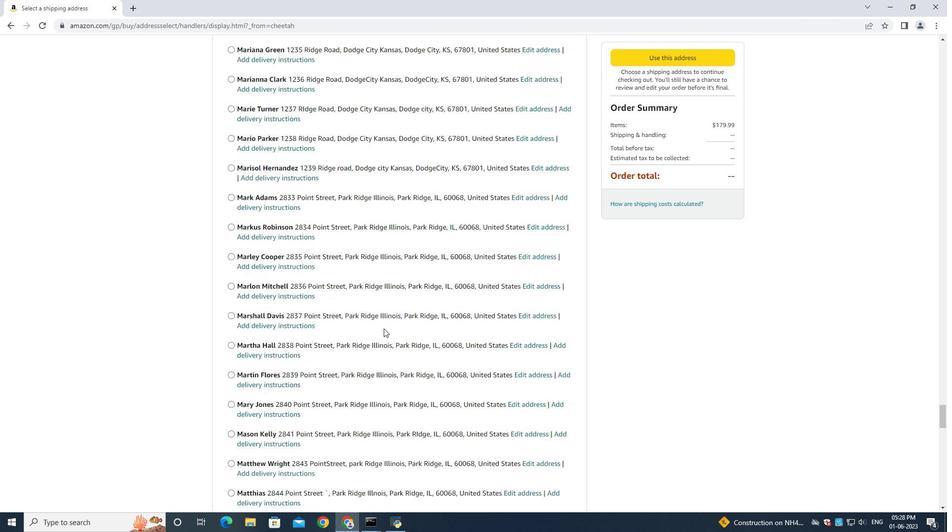 
Action: Mouse scrolled (383, 328) with delta (0, 0)
Screenshot: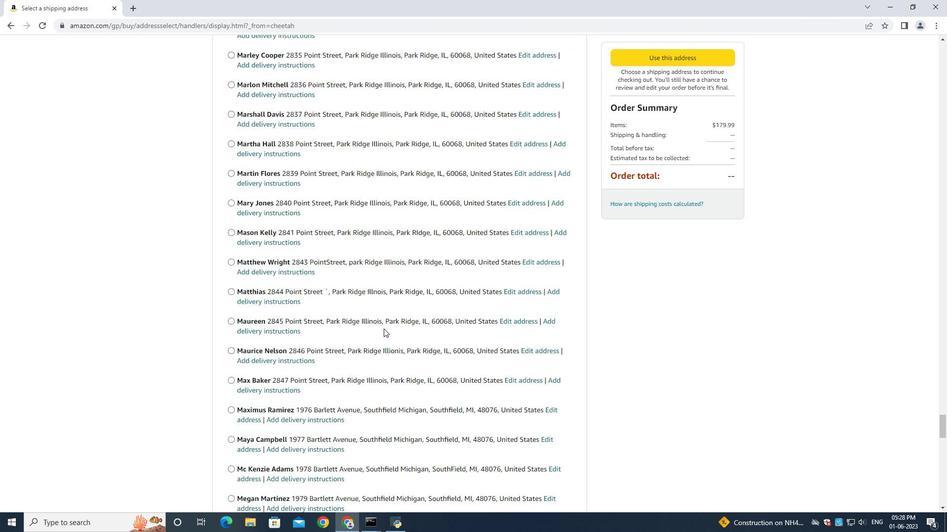 
Action: Mouse scrolled (383, 328) with delta (0, 0)
Screenshot: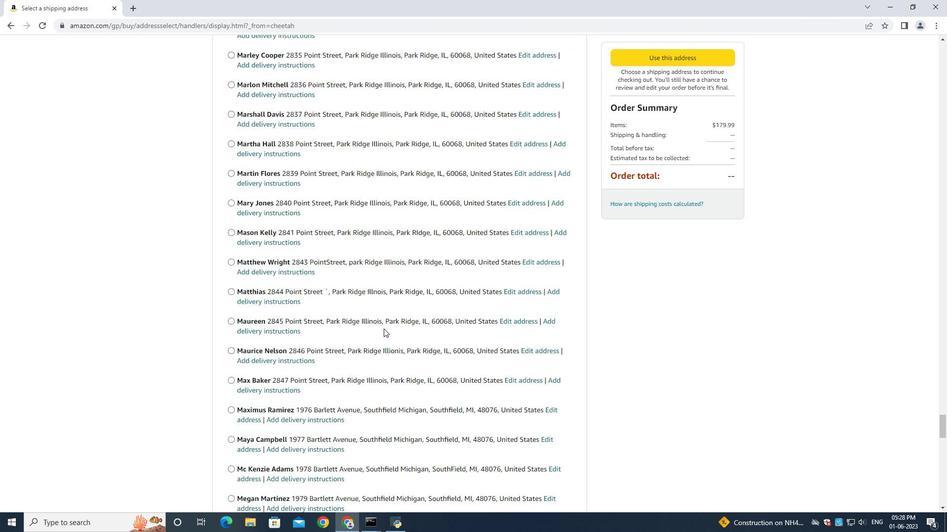 
Action: Mouse scrolled (383, 328) with delta (0, 0)
Screenshot: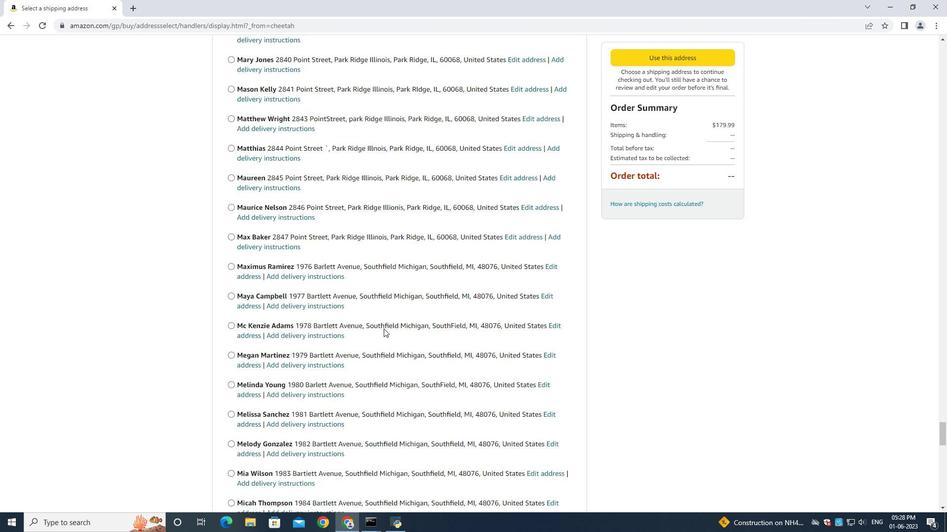 
Action: Mouse scrolled (383, 328) with delta (0, 0)
Screenshot: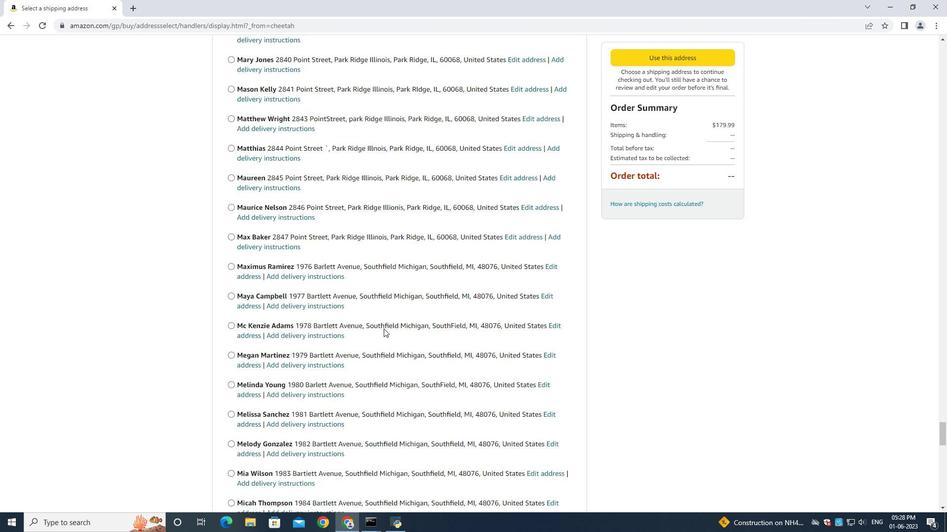 
Action: Mouse scrolled (383, 328) with delta (0, 0)
Screenshot: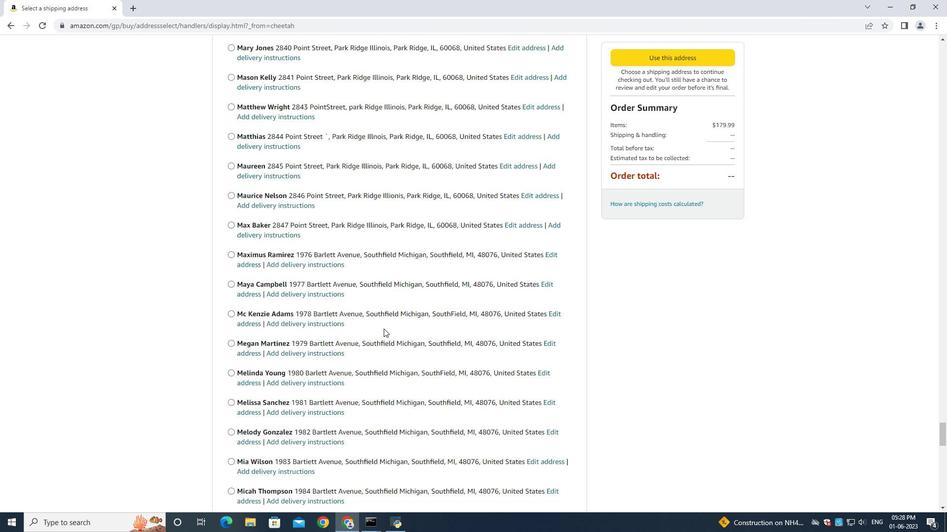 
Action: Mouse scrolled (383, 328) with delta (0, 0)
Screenshot: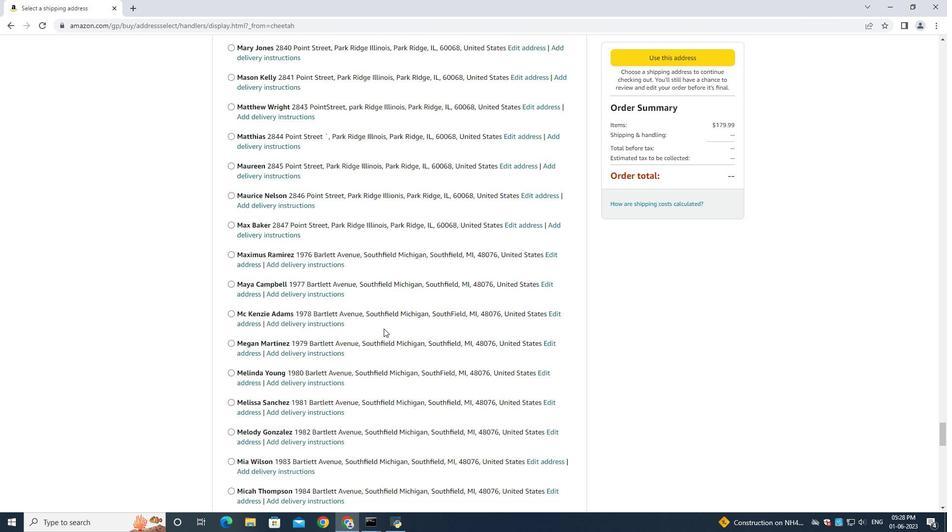
Action: Mouse scrolled (383, 328) with delta (0, 0)
Screenshot: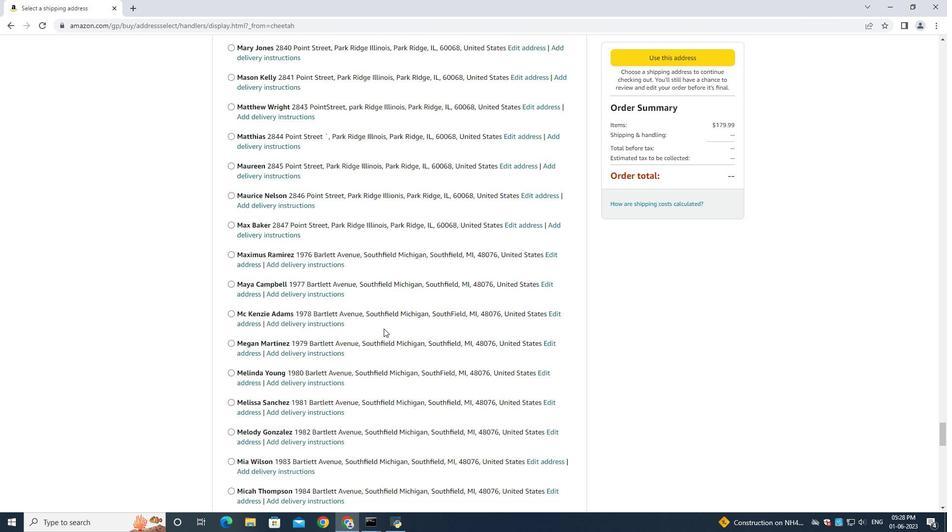 
Action: Mouse scrolled (383, 328) with delta (0, 0)
Screenshot: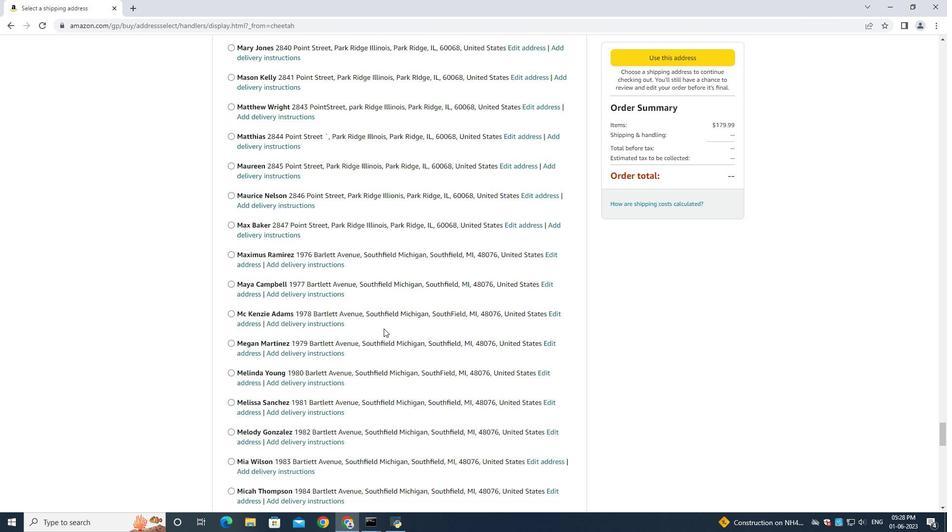 
Action: Mouse scrolled (383, 328) with delta (0, 0)
Screenshot: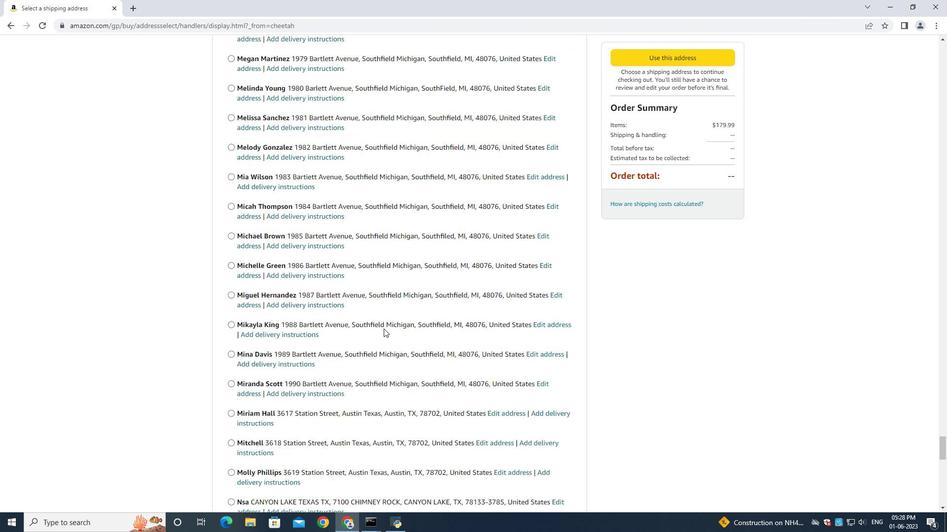 
Action: Mouse scrolled (383, 328) with delta (0, 0)
Screenshot: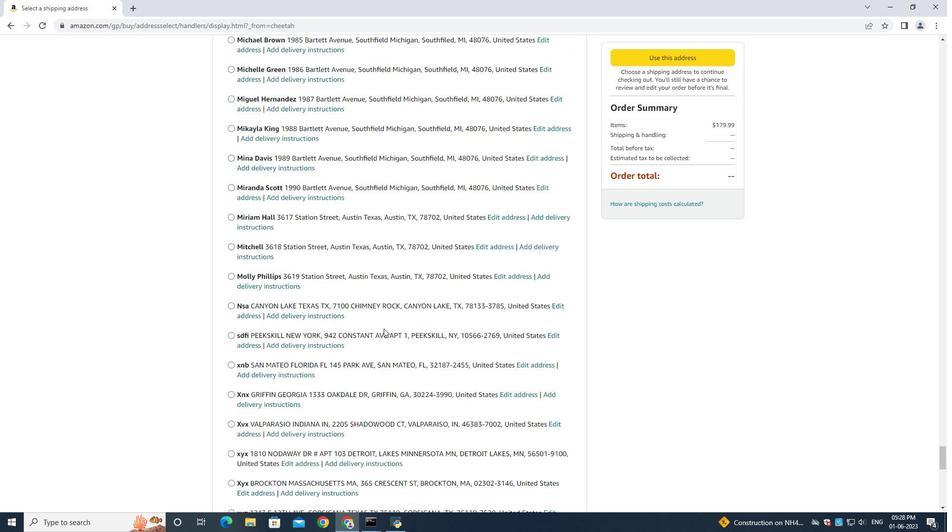 
Action: Mouse scrolled (383, 328) with delta (0, 0)
Screenshot: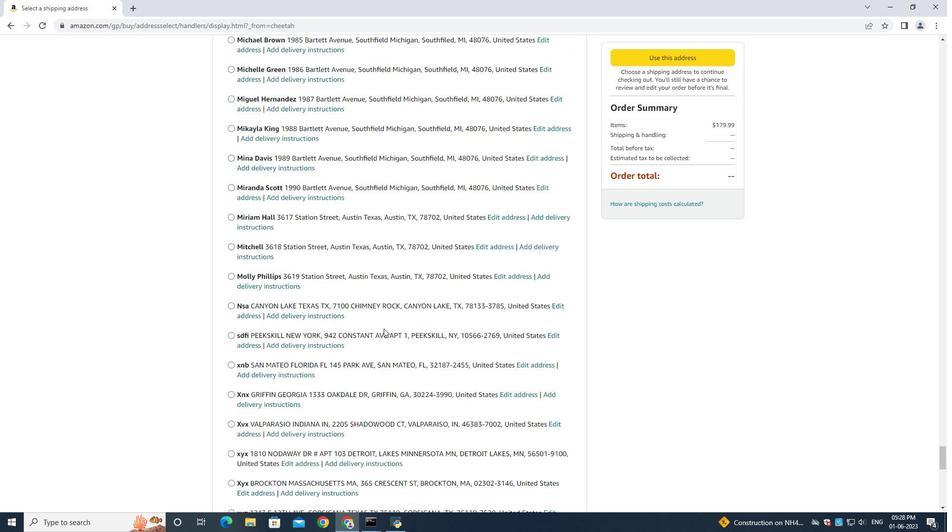 
Action: Mouse scrolled (383, 328) with delta (0, 0)
Screenshot: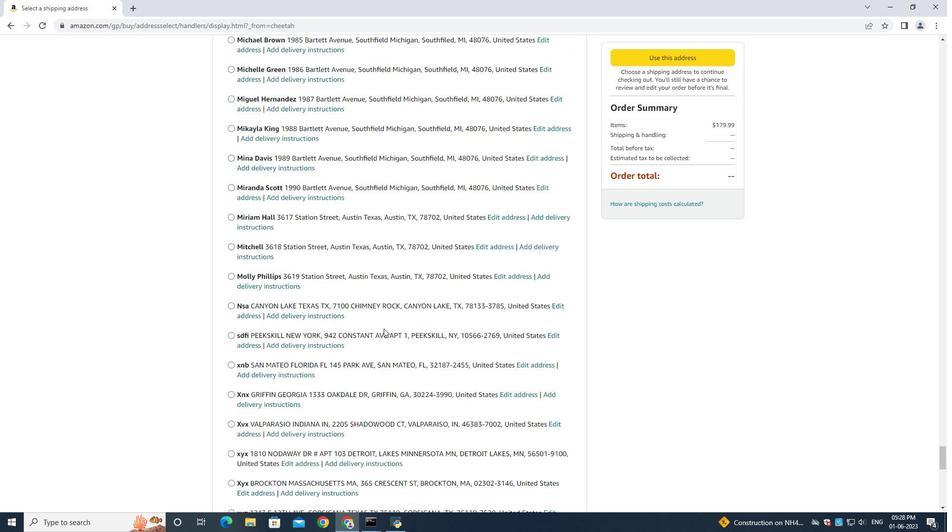 
Action: Mouse scrolled (383, 328) with delta (0, 0)
Screenshot: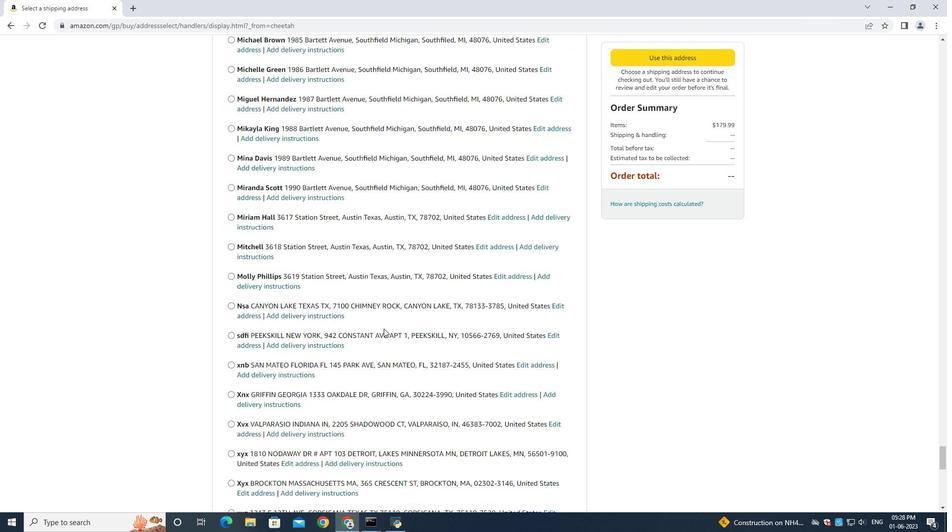 
Action: Mouse scrolled (383, 328) with delta (0, 0)
Screenshot: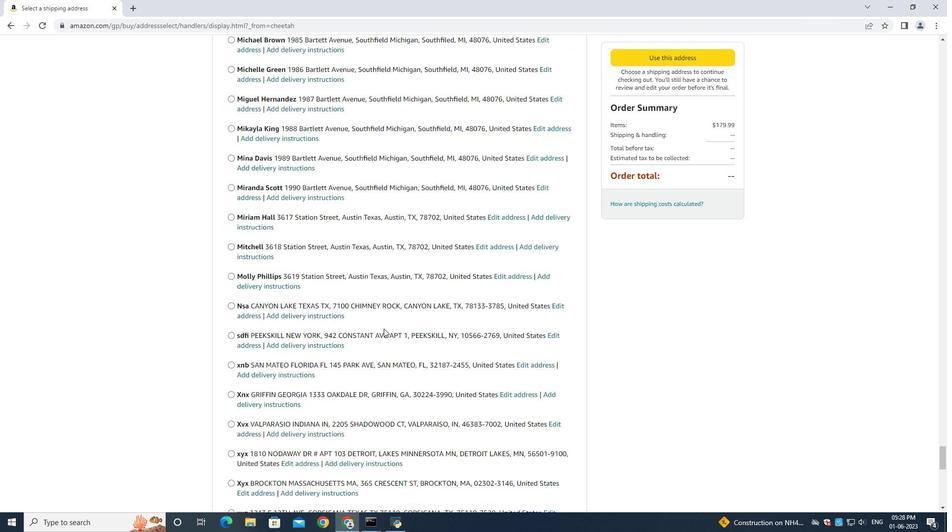 
Action: Mouse scrolled (383, 328) with delta (0, 0)
Screenshot: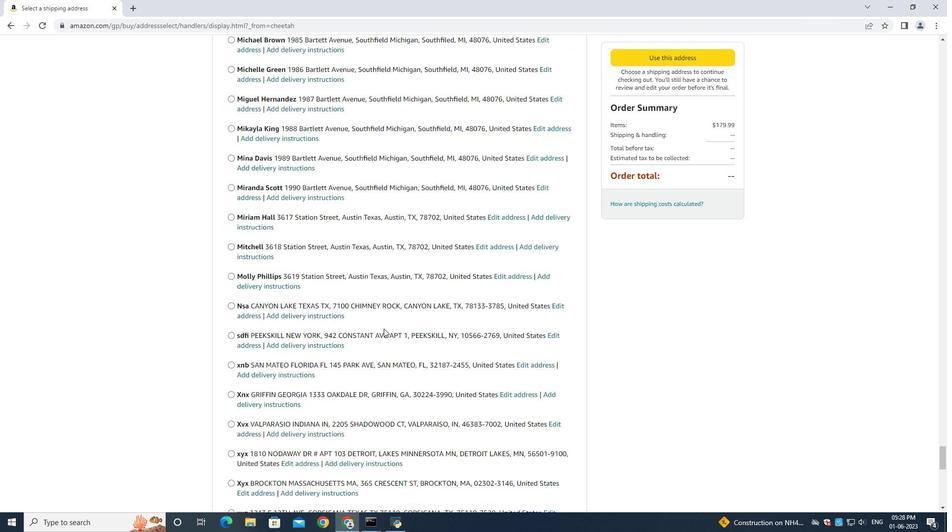 
Action: Mouse scrolled (383, 328) with delta (0, 0)
Screenshot: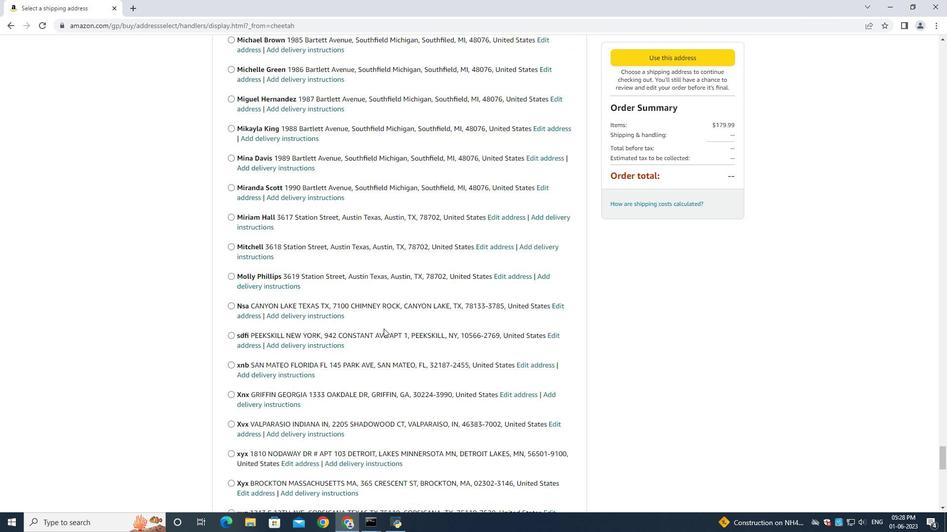 
Action: Mouse scrolled (383, 328) with delta (0, 0)
Screenshot: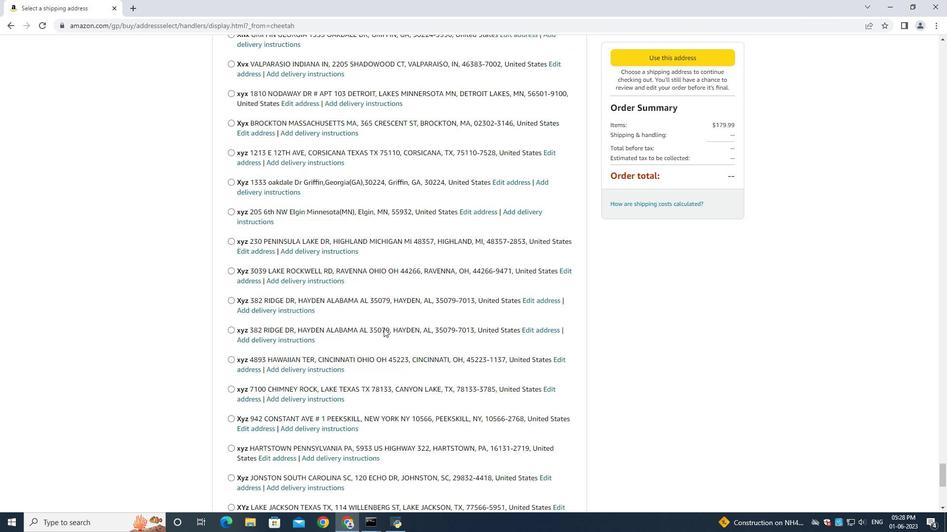 
Action: Mouse scrolled (383, 328) with delta (0, 0)
Screenshot: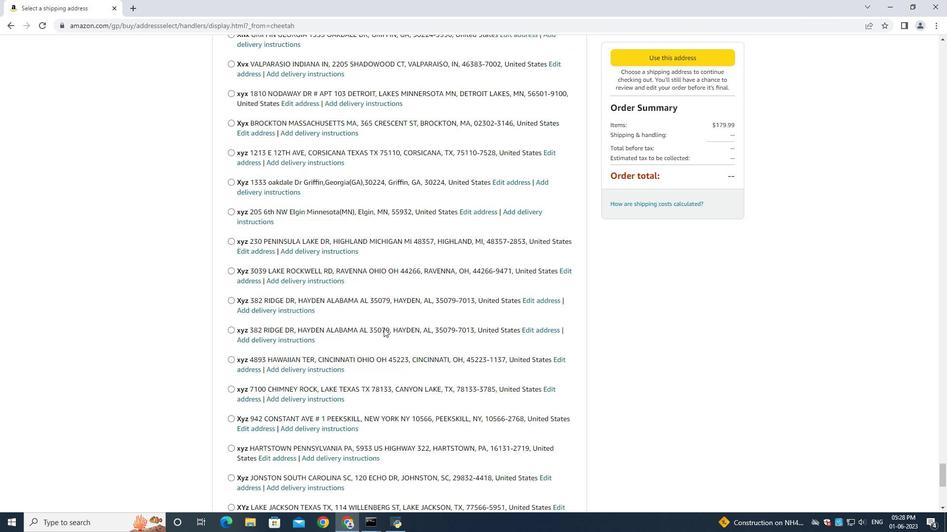 
Action: Mouse scrolled (383, 328) with delta (0, 0)
Screenshot: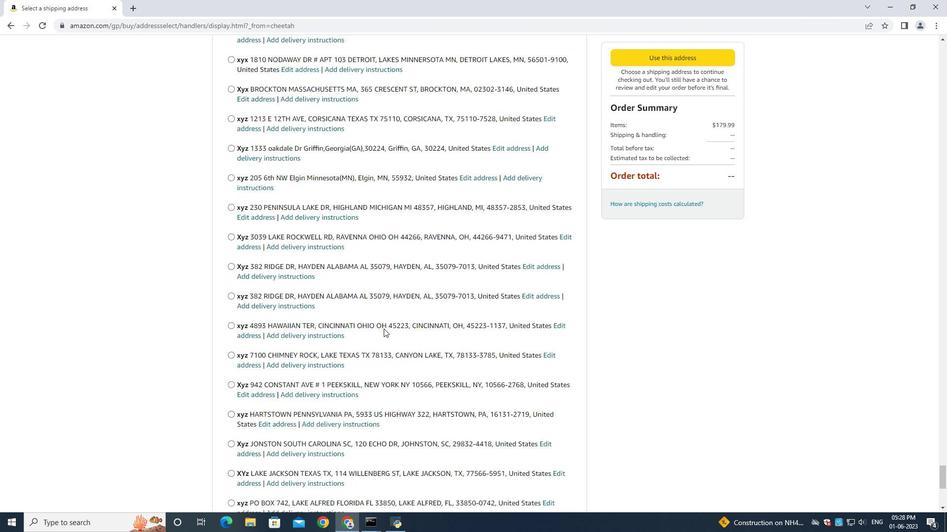 
Action: Mouse scrolled (383, 328) with delta (0, 0)
Screenshot: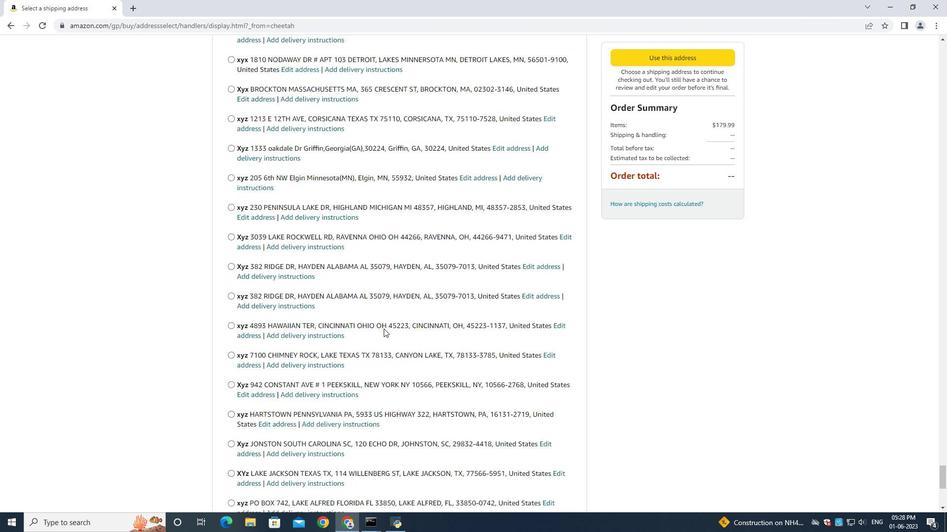 
Action: Mouse scrolled (383, 328) with delta (0, 0)
Screenshot: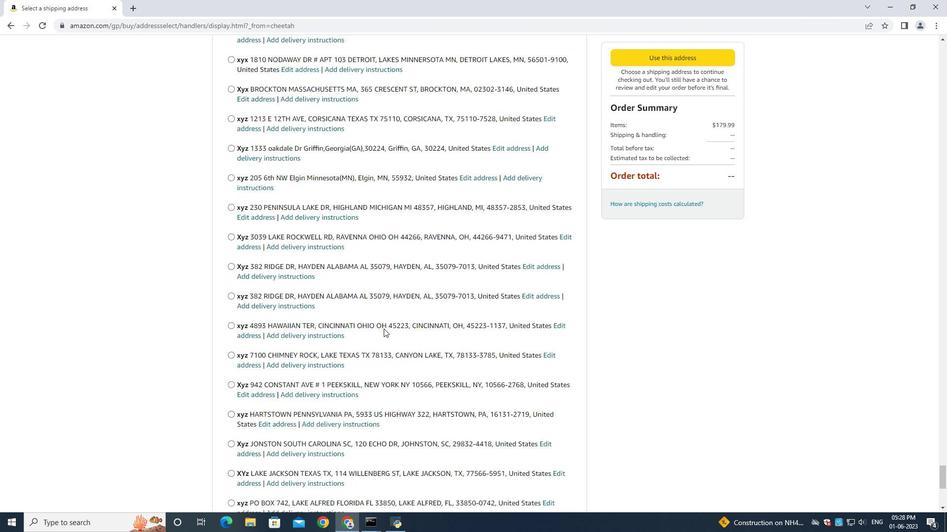 
Action: Mouse scrolled (383, 328) with delta (0, 0)
Screenshot: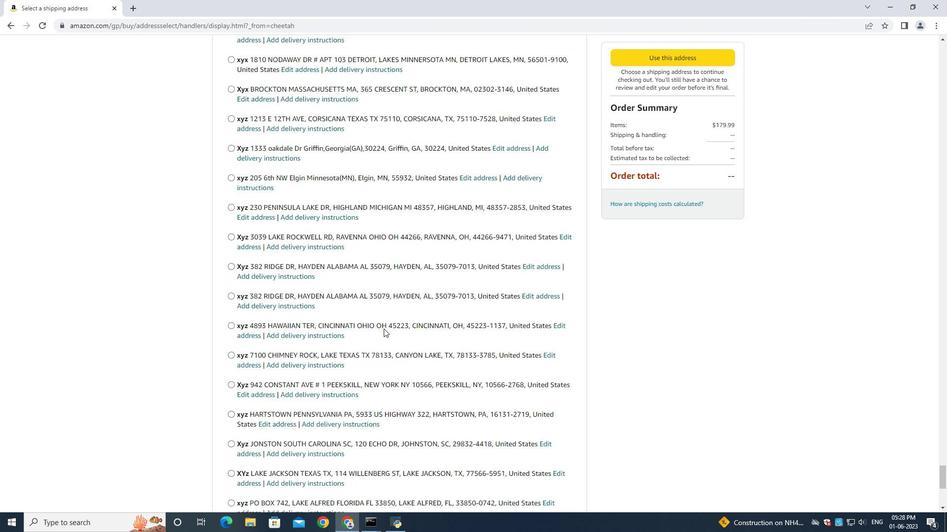 
Action: Mouse scrolled (383, 328) with delta (0, 0)
Screenshot: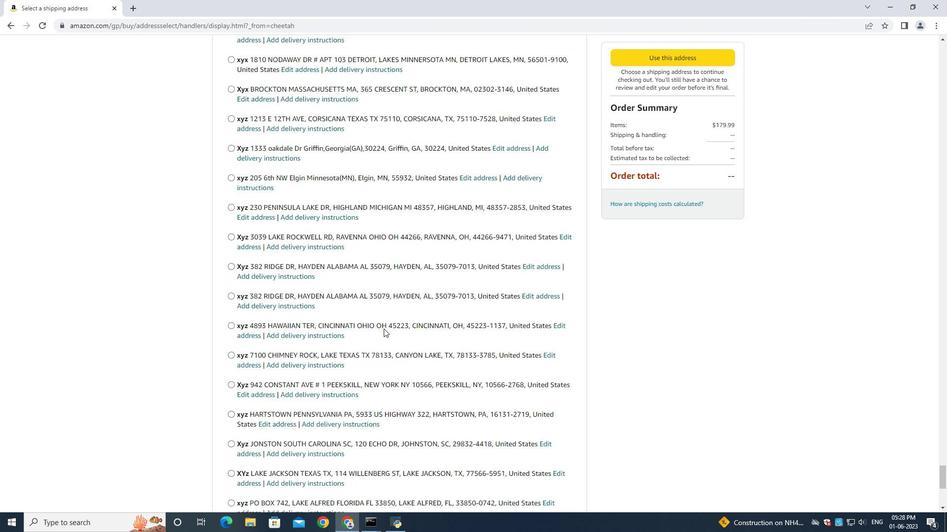 
Action: Mouse scrolled (383, 328) with delta (0, 0)
Screenshot: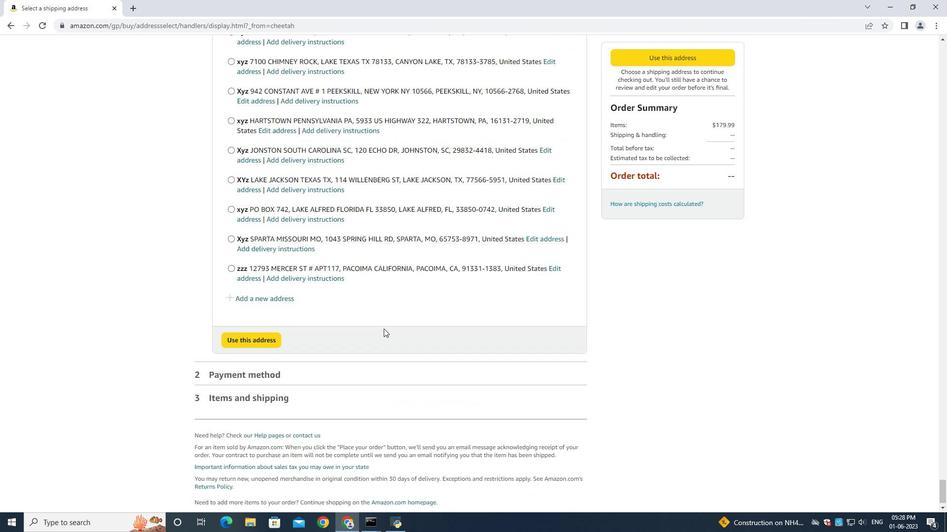 
Action: Mouse scrolled (383, 328) with delta (0, 0)
Screenshot: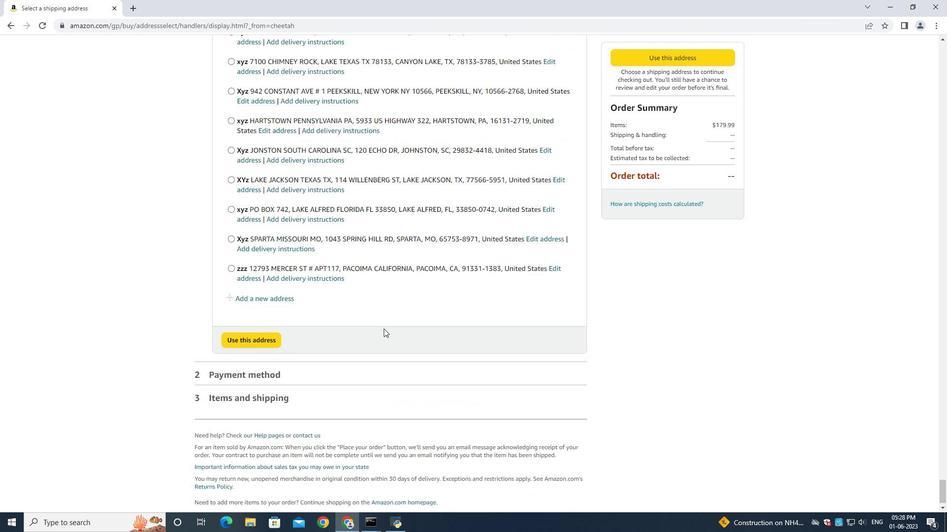 
Action: Mouse scrolled (383, 328) with delta (0, 0)
Screenshot: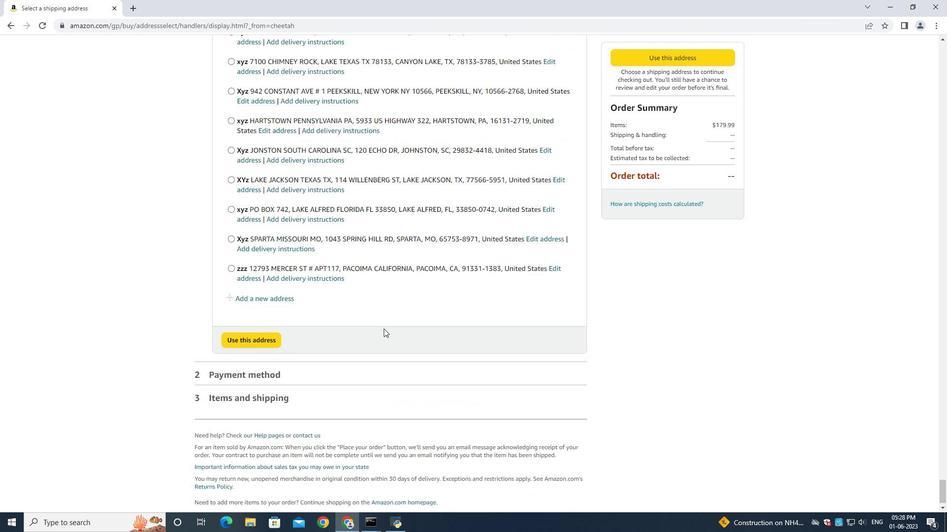 
Action: Mouse scrolled (383, 328) with delta (0, 0)
Screenshot: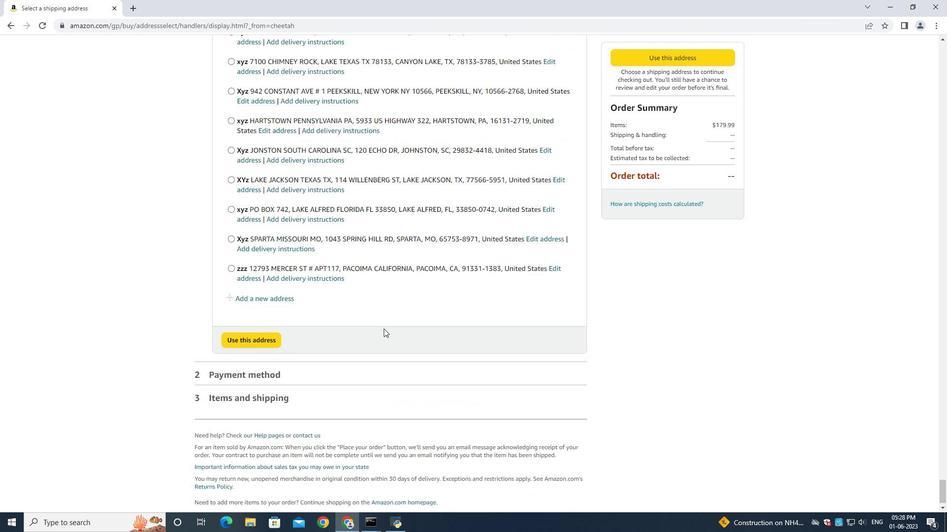 
Action: Mouse scrolled (383, 328) with delta (0, 0)
Screenshot: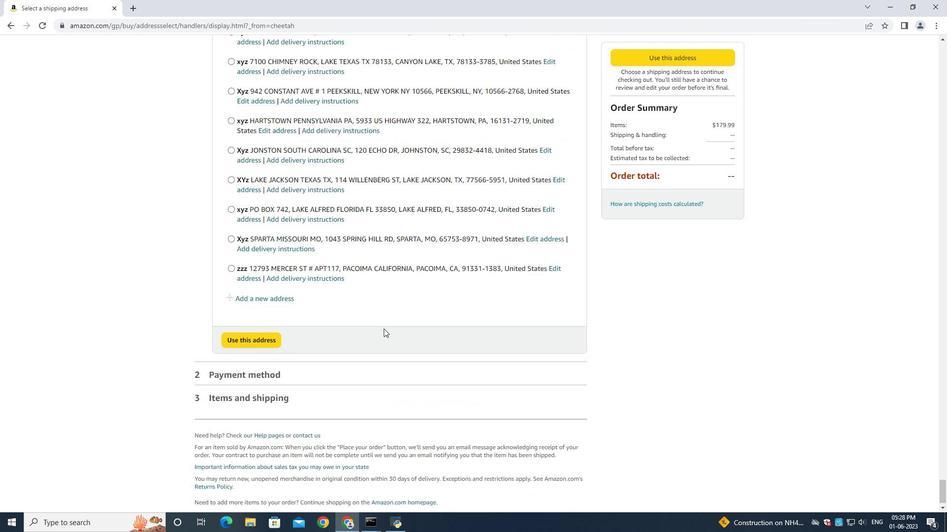 
Action: Mouse scrolled (383, 328) with delta (0, 0)
Screenshot: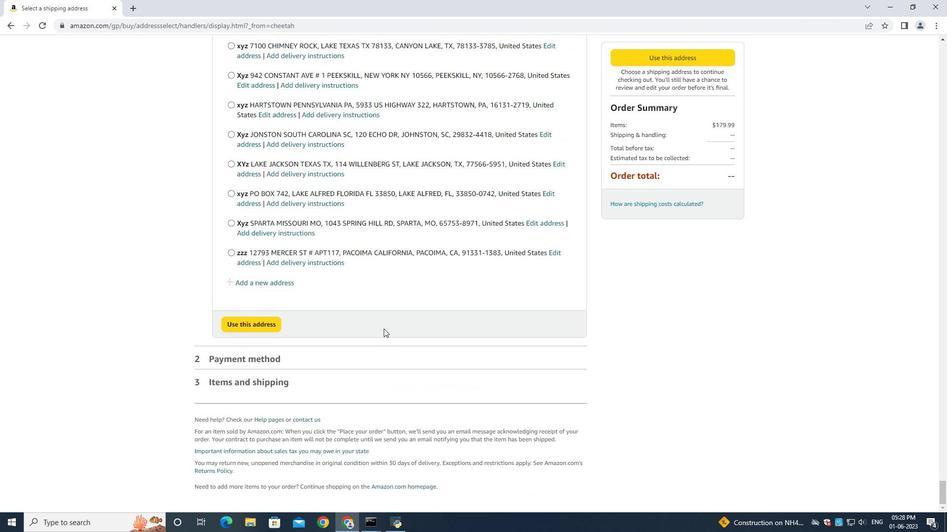 
Action: Mouse scrolled (383, 328) with delta (0, 0)
Screenshot: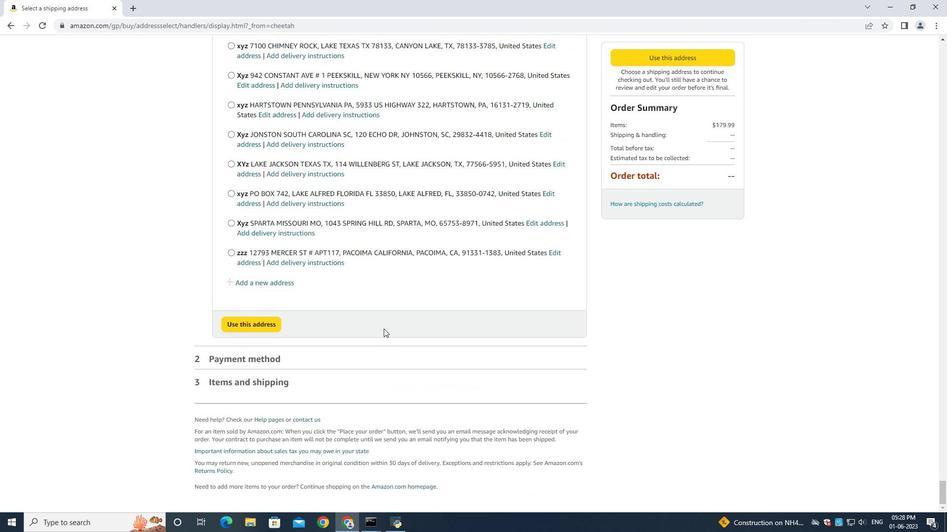 
Action: Mouse moved to (256, 280)
Screenshot: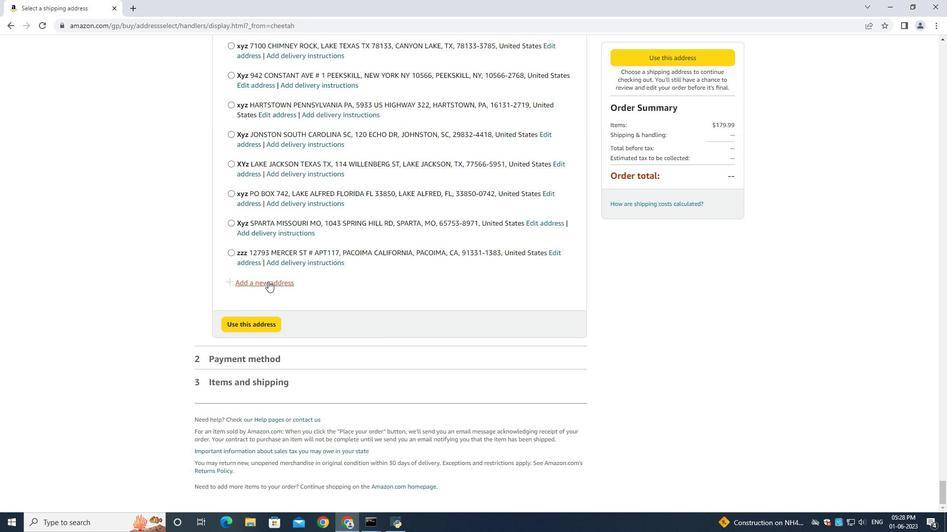 
Action: Mouse pressed left at (256, 280)
Screenshot: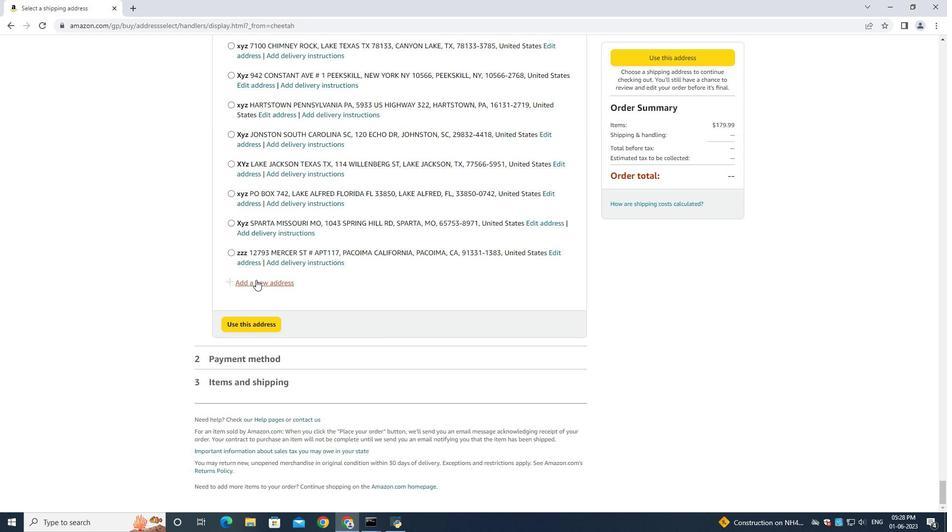 
Action: Mouse moved to (319, 237)
Screenshot: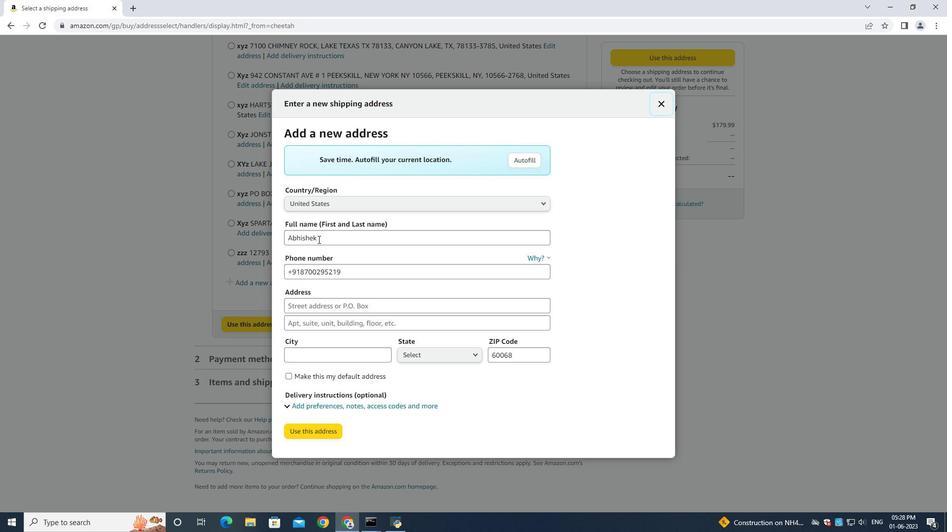 
Action: Mouse pressed left at (319, 237)
Screenshot: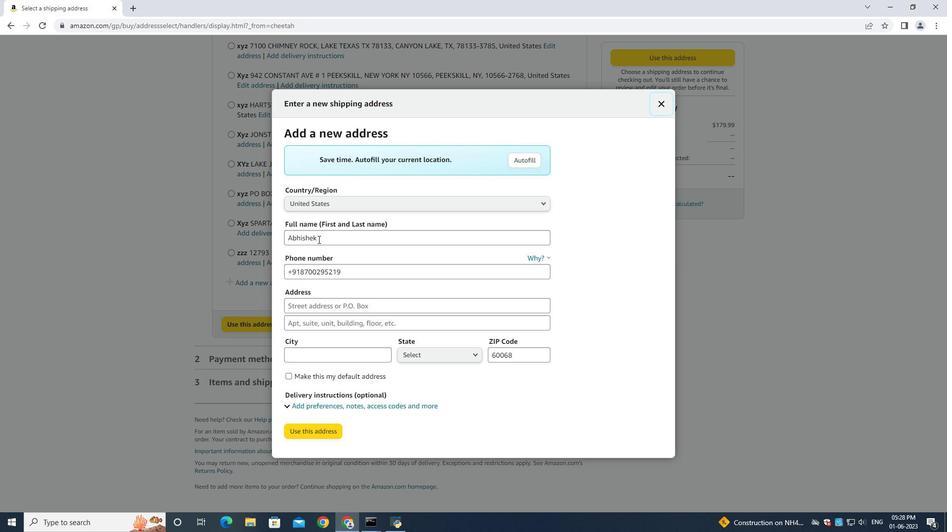 
Action: Mouse moved to (320, 238)
Screenshot: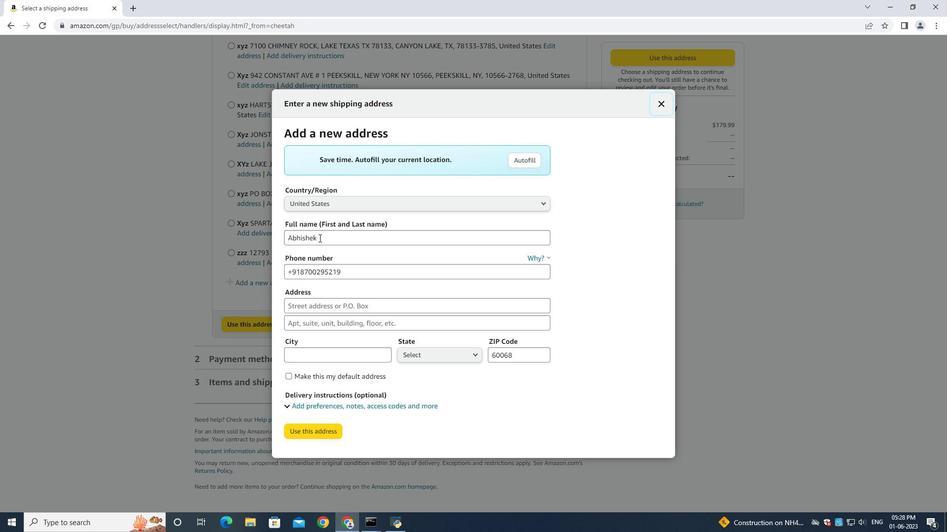 
Action: Key pressed ctrl+A<Key.backspace><Key.shift>Angela<Key.space><Key.shift><Key.shift><Key.shift><Key.shift><Key.shift><Key.shift><Key.shift><Key.shift><Key.shift><Key.shift><Key.shift><Key.shift><Key.shift><Key.shift><Key.shift>Wro<Key.backspace>ight<Key.tab><Key.tab><Key.backspace>5122113583<Key.tab>787<Key.backspace><Key.backspace><Key.backspace><Key.backspace><Key.backspace><Key.backspace>3631<Key.space><Key.shift><Key.shift><Key.shift><Key.shift><Key.shift><Key.shift>Station<Key.space><Key.shift><Key.shift><Key.shift><Key.shift><Key.shift><Key.shift><Key.shift><Key.shift><Key.shift><Key.shift><Key.shift><Key.shift><Key.shift><Key.shift><Key.shift><Key.shift><Key.shift><Key.shift><Key.shift><Key.shift><Key.shift>Street<Key.space><Key.shift><Key.shift><Key.shift><Key.shift><Key.shift><Key.shift><Key.shift><Key.shift><Key.shift><Key.shift><Key.shift><Key.shift><Key.shift>Austin<Key.space><Key.shift><Key.shift><Key.shift><Key.shift><Key.shift><Key.shift><Key.shift><Key.shift><Key.shift><Key.shift><Key.shift><Key.shift><Key.shift><Key.shift><Key.shift><Key.shift><Key.shift><Key.shift><Key.shift><Key.shift><Key.shift><Key.shift><Key.shift><Key.shift>Texas
Screenshot: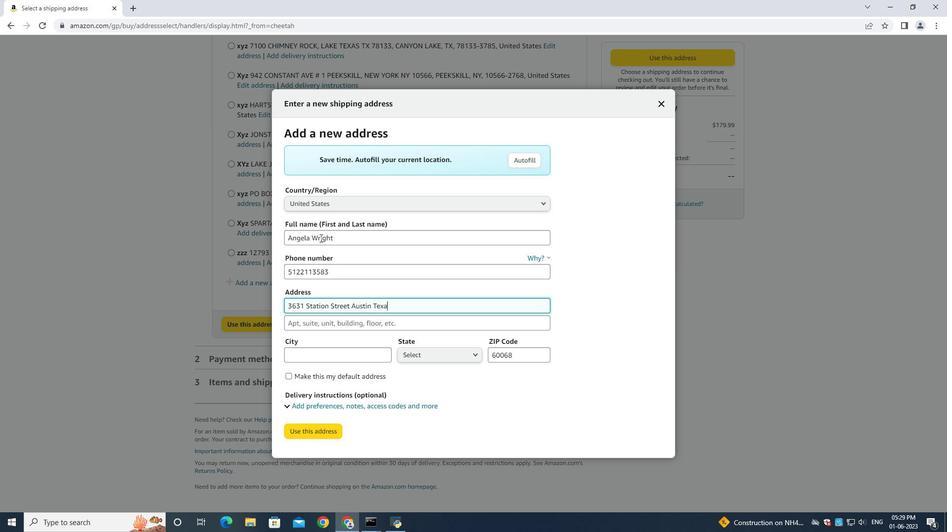
Action: Mouse moved to (350, 307)
Screenshot: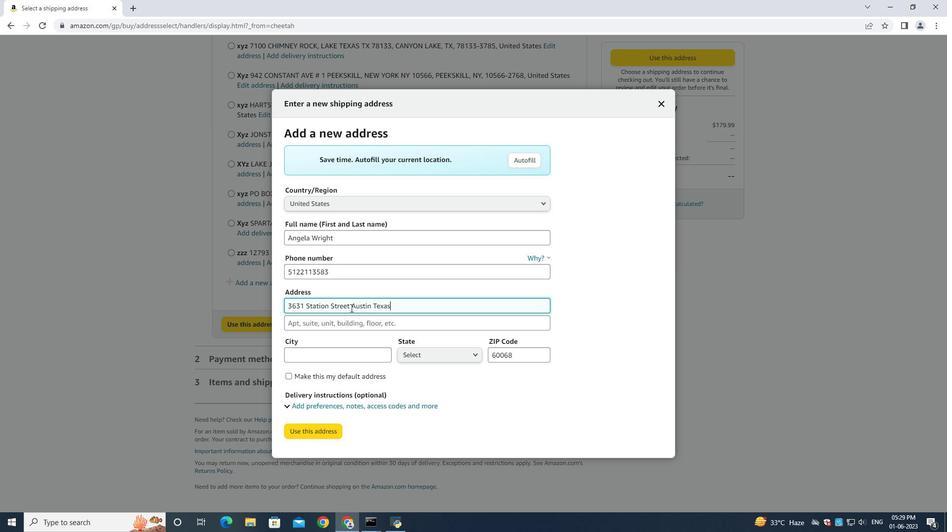 
Action: Mouse pressed left at (350, 307)
Screenshot: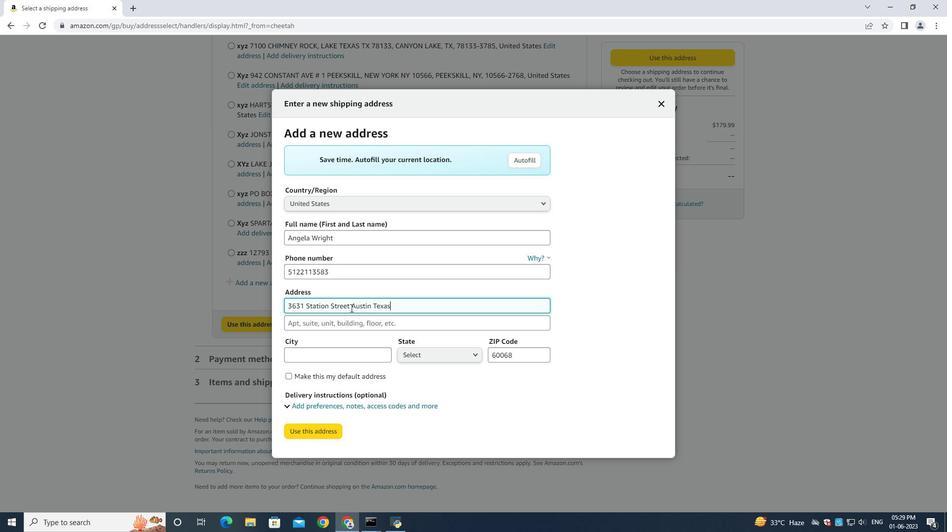 
Action: Mouse moved to (395, 296)
Screenshot: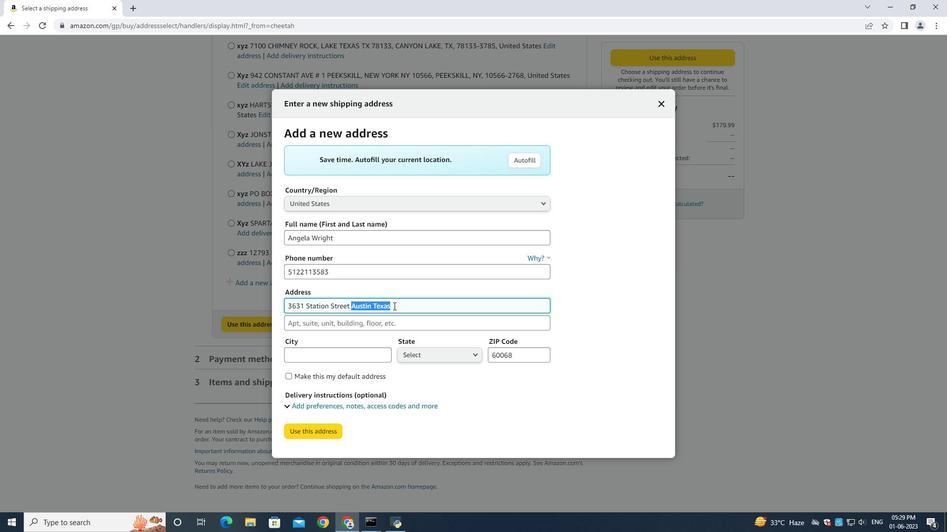 
Action: Key pressed ctrl+C<Key.backspace>
Screenshot: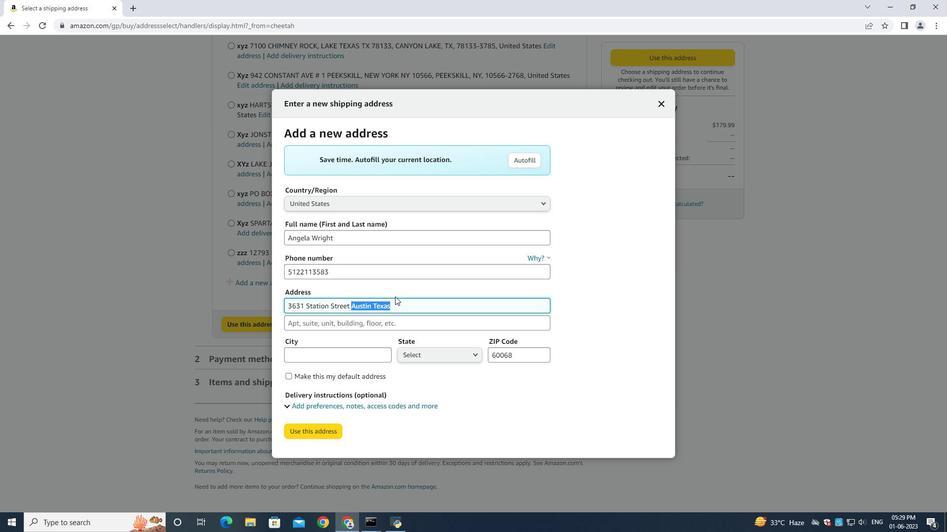 
Action: Mouse moved to (345, 334)
Screenshot: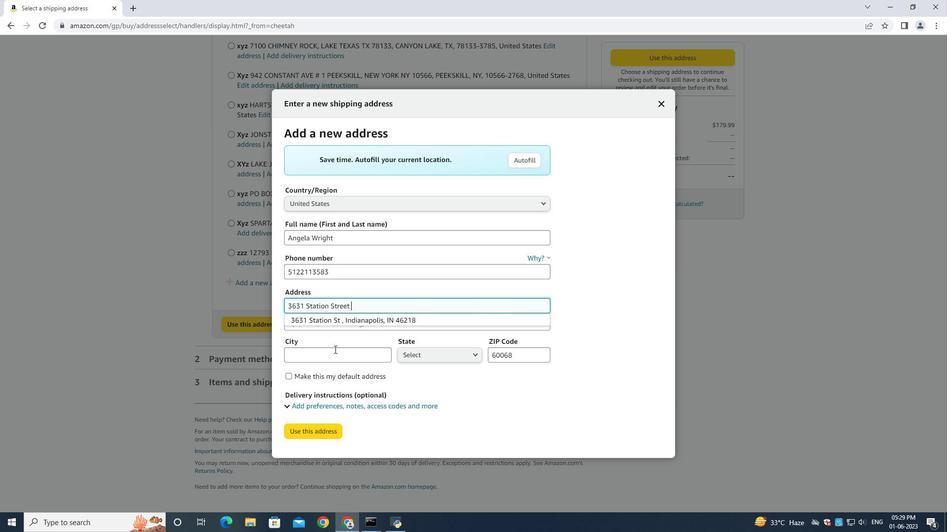 
Action: Mouse pressed left at (345, 334)
Screenshot: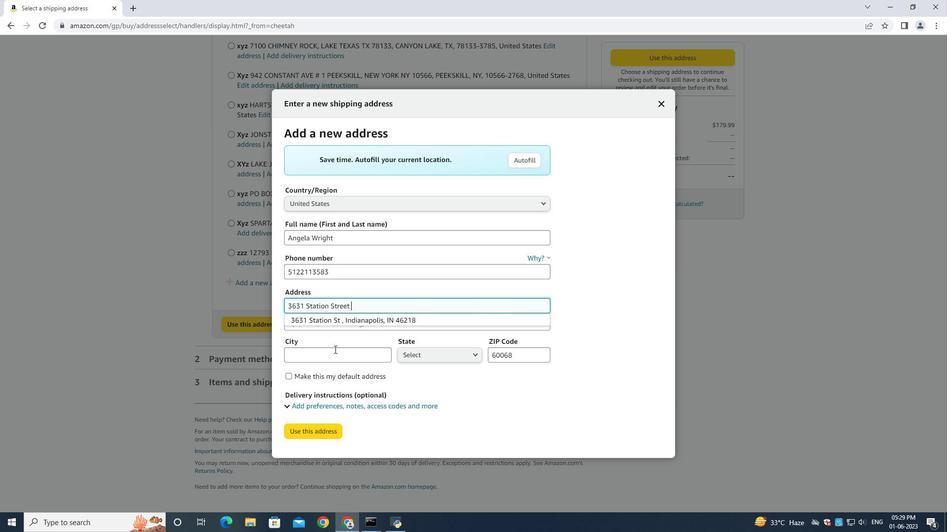 
Action: Mouse moved to (337, 326)
Screenshot: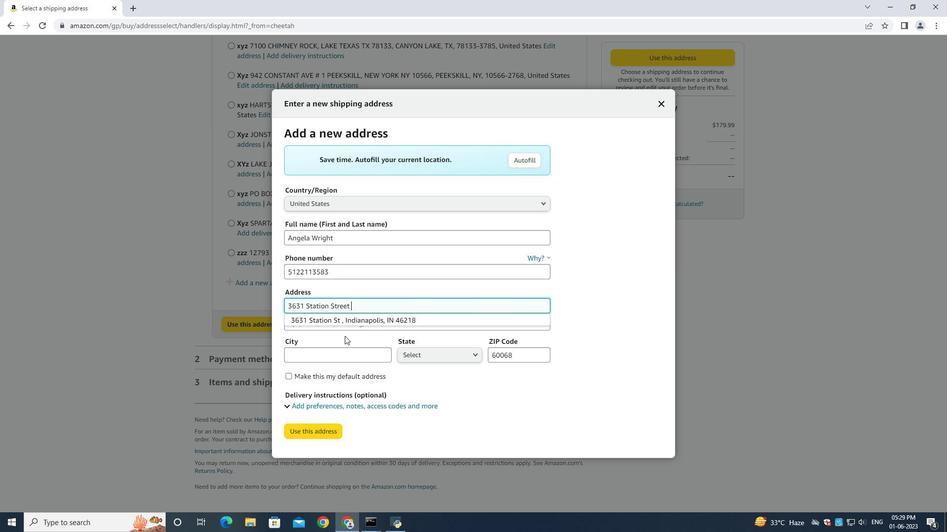 
Action: Mouse pressed left at (337, 326)
Screenshot: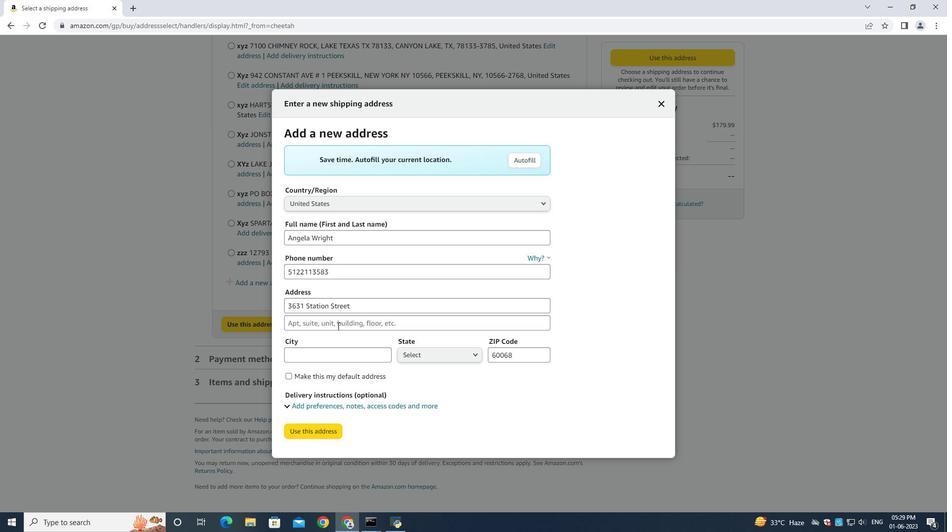 
Action: Mouse moved to (337, 326)
Screenshot: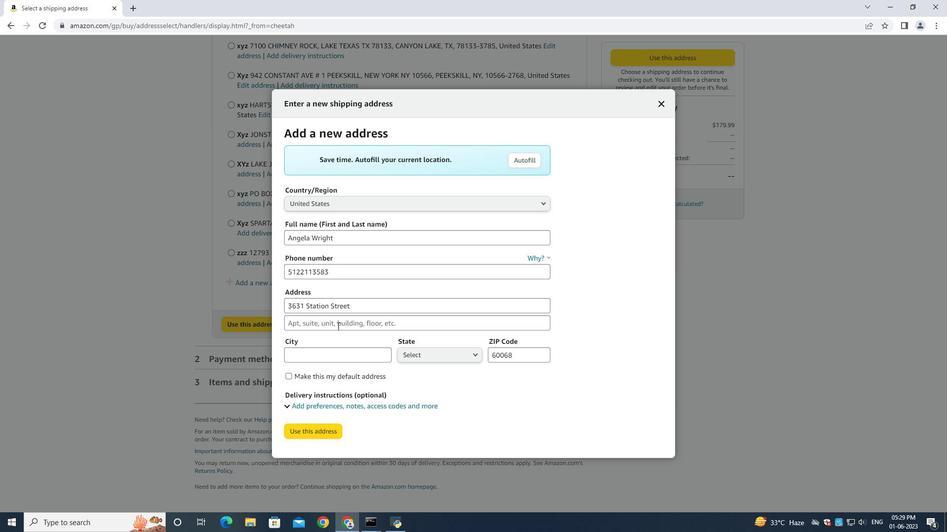 
Action: Key pressed ctrl+V
Screenshot: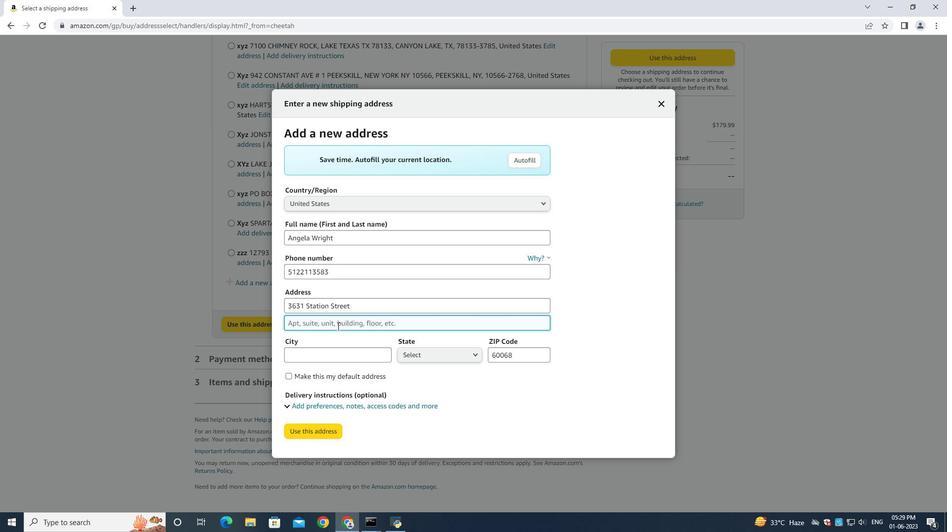
Action: Mouse moved to (297, 358)
Screenshot: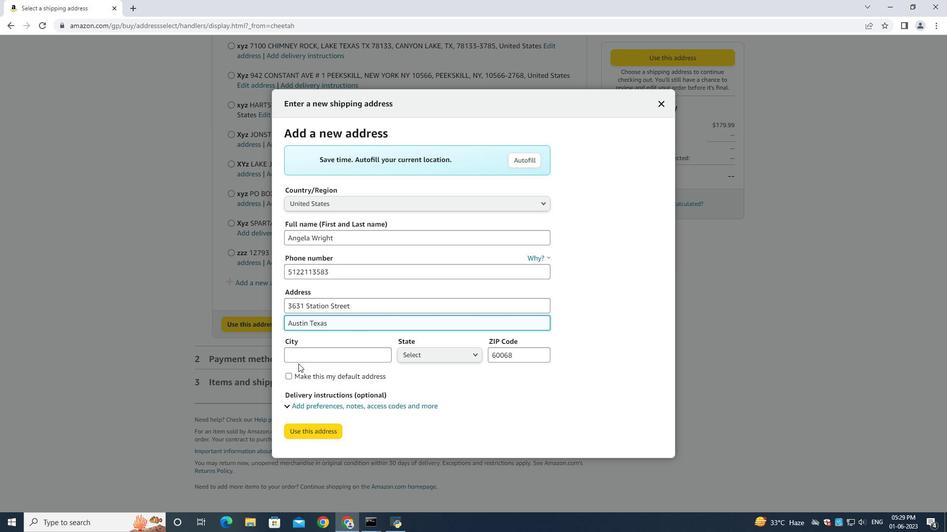 
Action: Mouse pressed left at (297, 358)
Screenshot: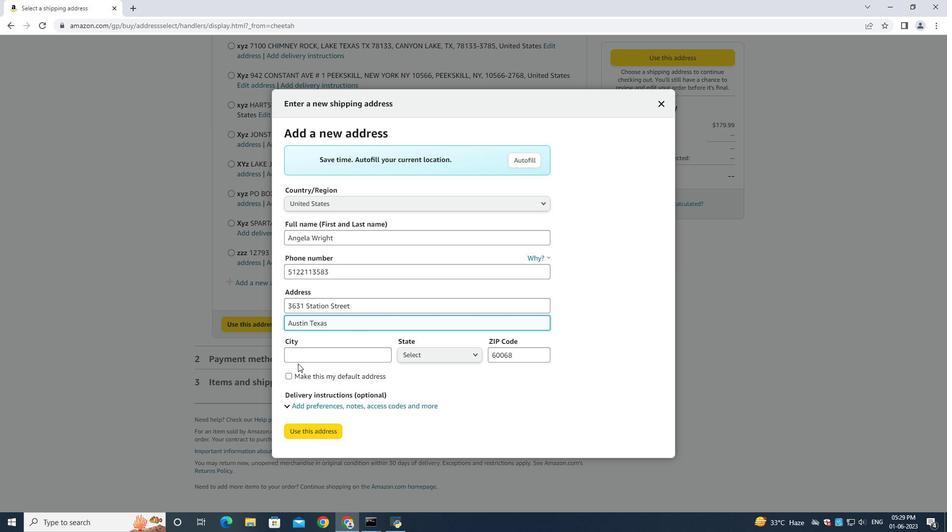 
Action: Mouse moved to (308, 349)
Screenshot: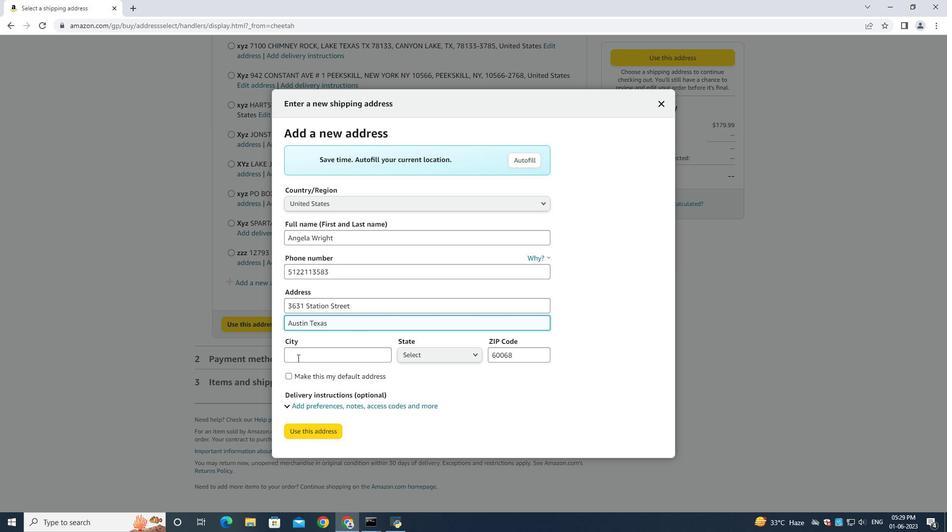 
Action: Key pressed <Key.shift>Austin<Key.space><Key.tab><Key.shift><Key.shift><Key.shift><Key.shift><Key.shift><Key.shift><Key.shift>TEx
Screenshot: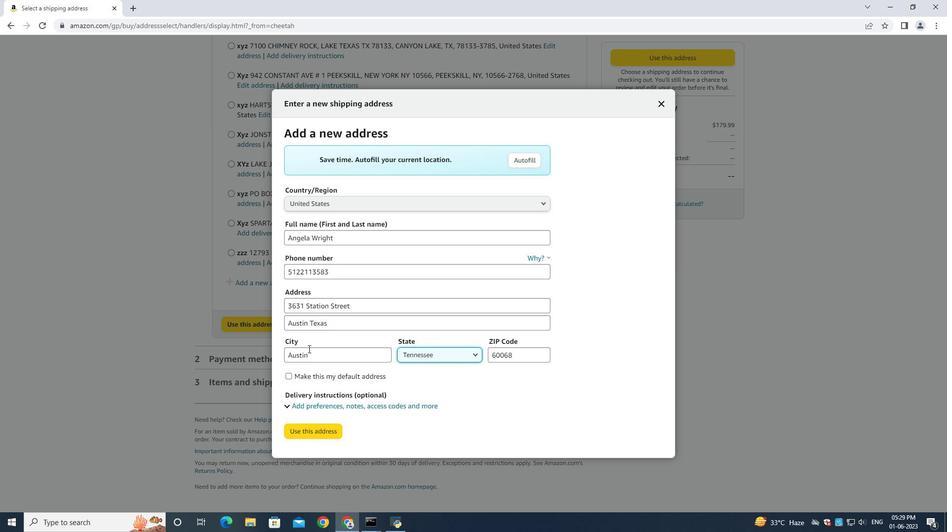 
Action: Mouse moved to (530, 351)
Screenshot: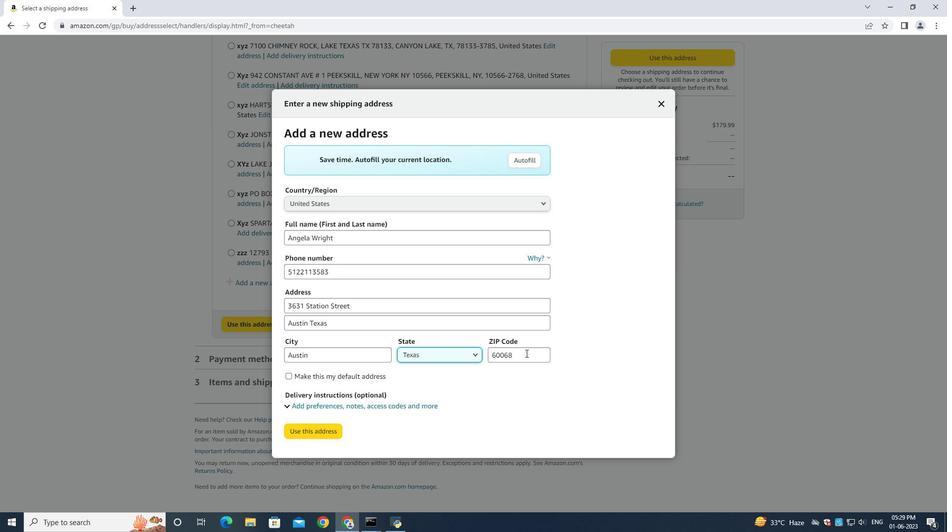 
Action: Mouse pressed left at (530, 351)
Screenshot: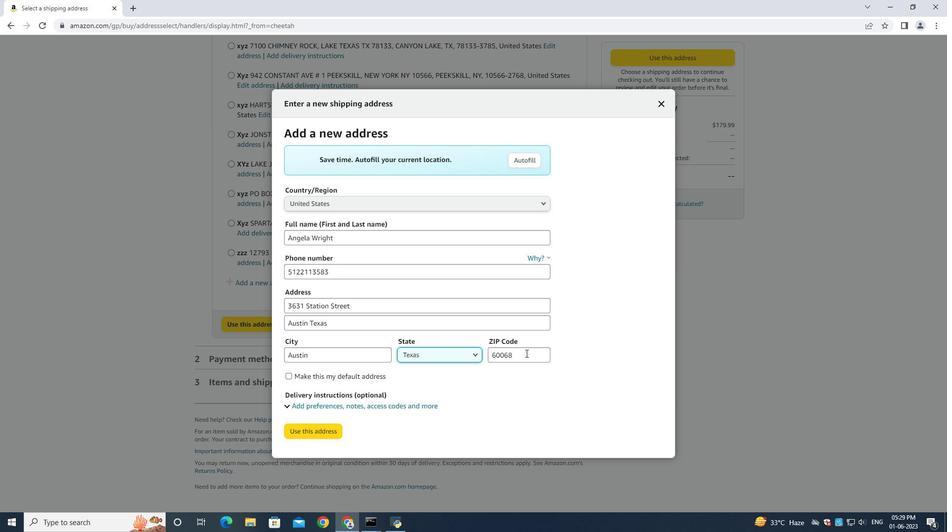 
Action: Mouse moved to (514, 334)
Screenshot: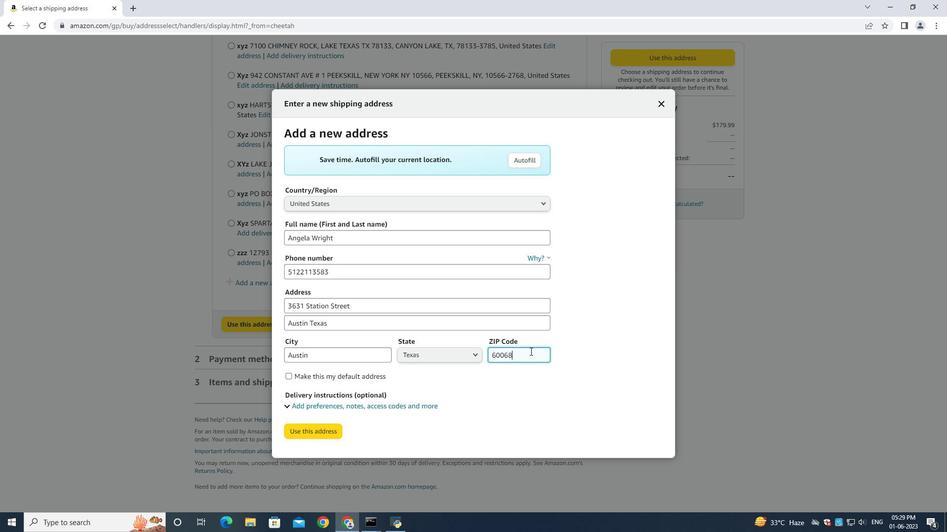 
Action: Key pressed ctrl+A<Key.backspace>78702
Screenshot: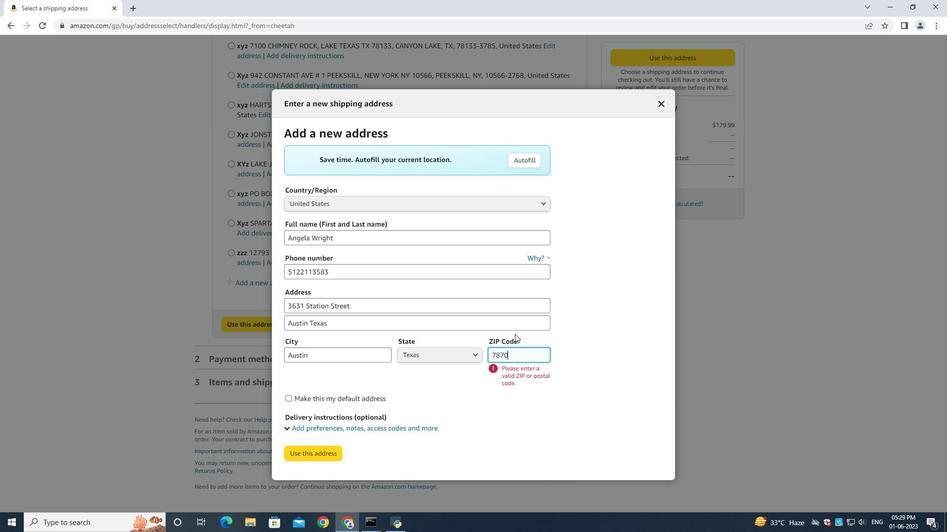 
Action: Mouse moved to (317, 448)
Screenshot: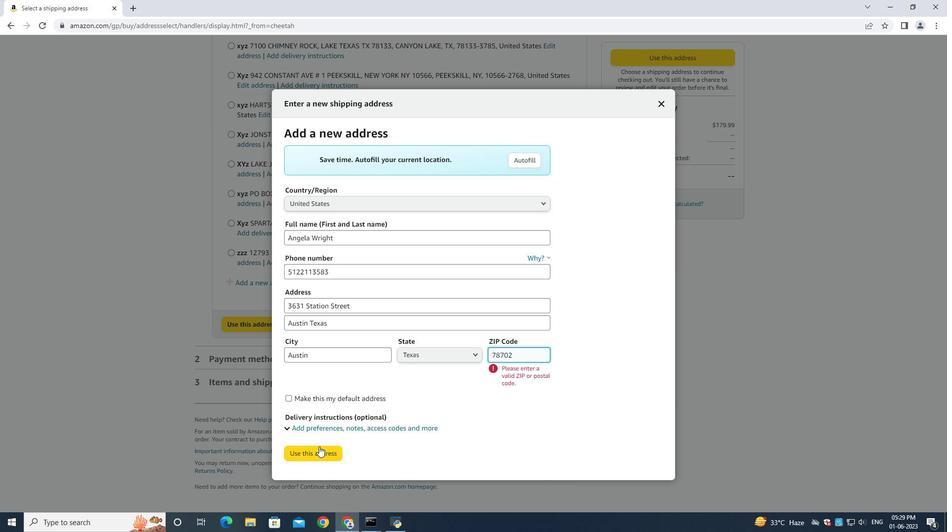 
Action: Mouse pressed left at (317, 448)
